 Task: Find an Airbnb in Chia, Colombia for 9 guests from July 5 to July 15, with 5 bedrooms, 5 beds, 5 bathrooms, and a price range of ₹15,000 to ₹25,000.
Action: Mouse moved to (560, 110)
Screenshot: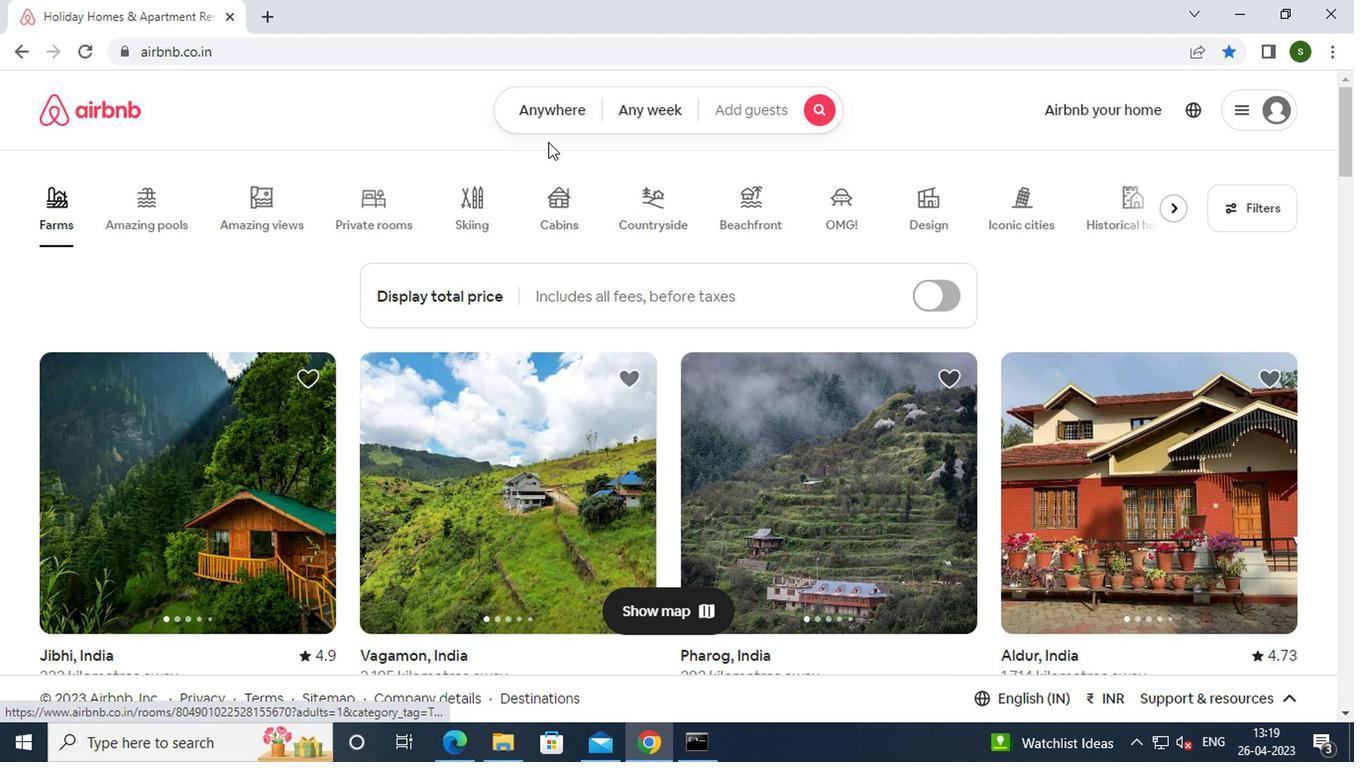
Action: Mouse pressed left at (560, 110)
Screenshot: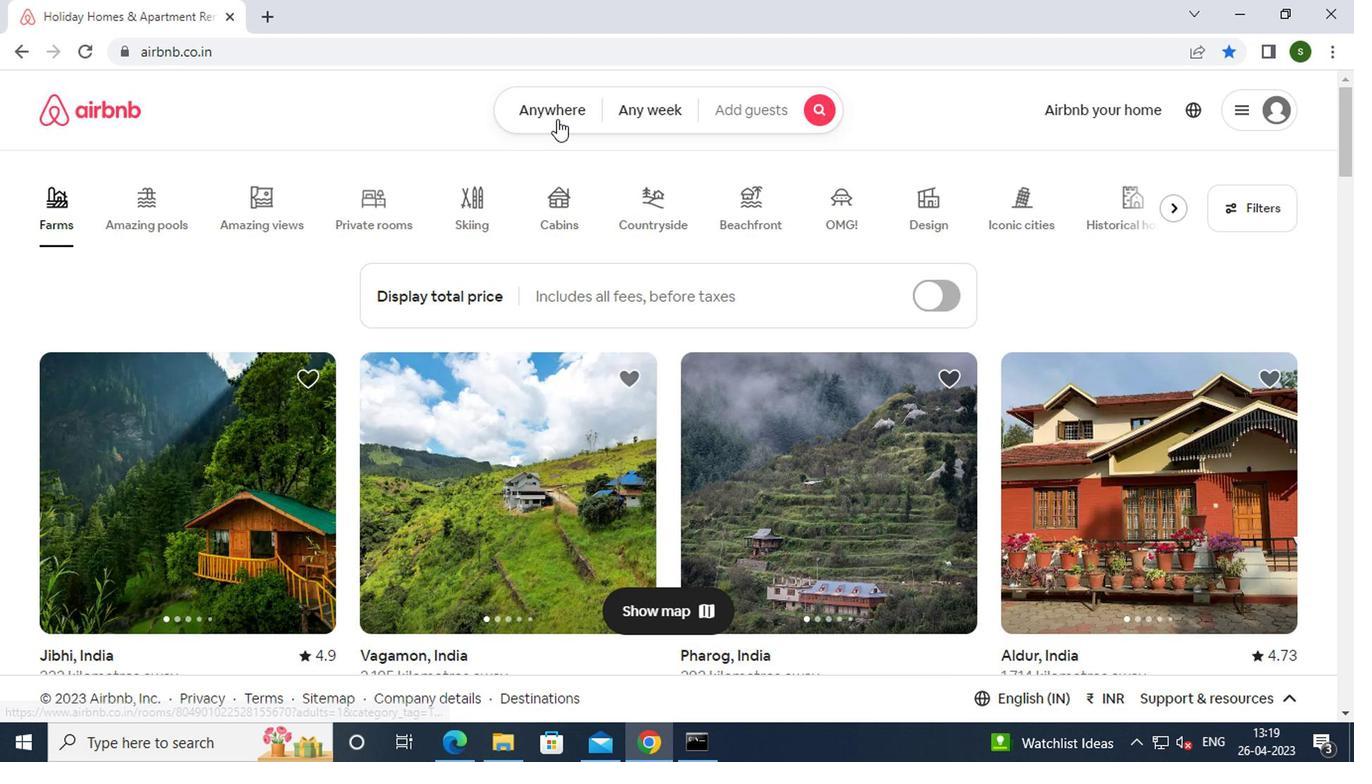 
Action: Mouse moved to (456, 185)
Screenshot: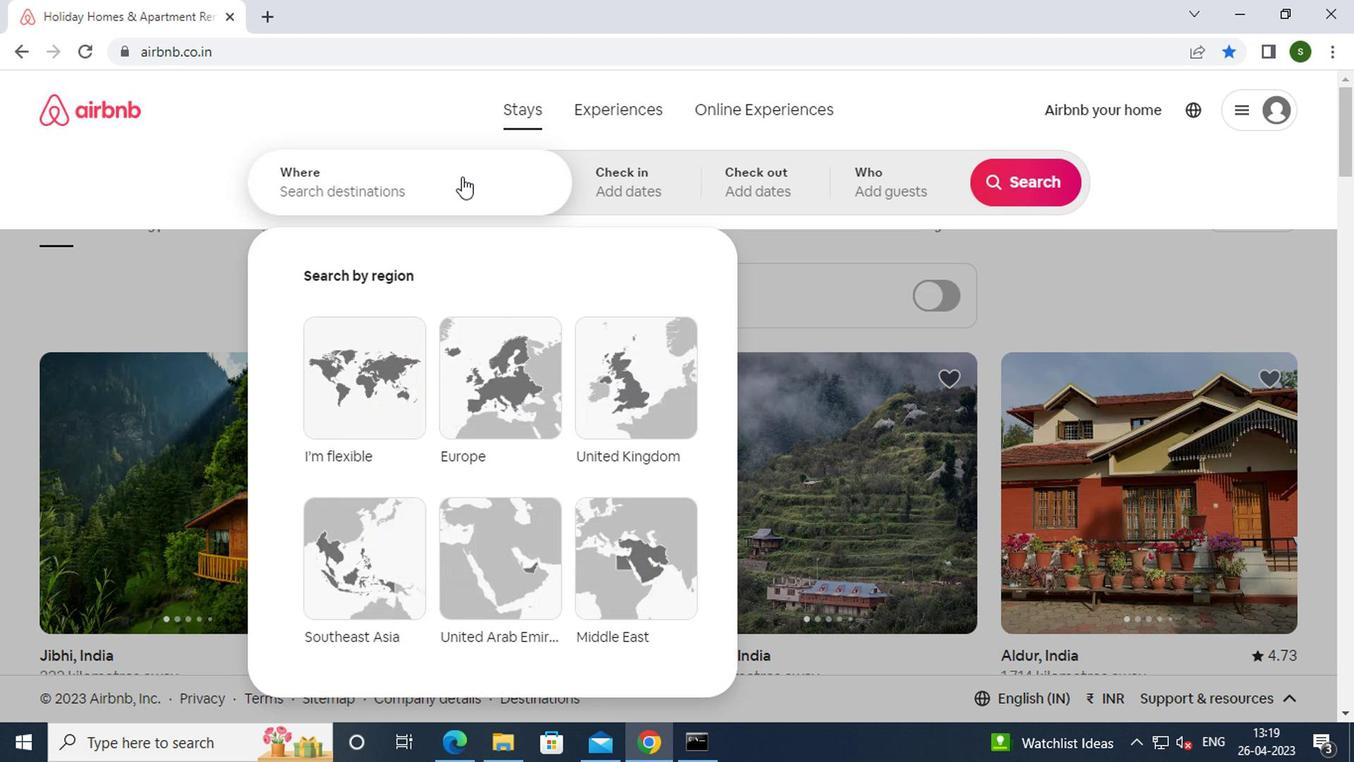 
Action: Mouse pressed left at (456, 185)
Screenshot: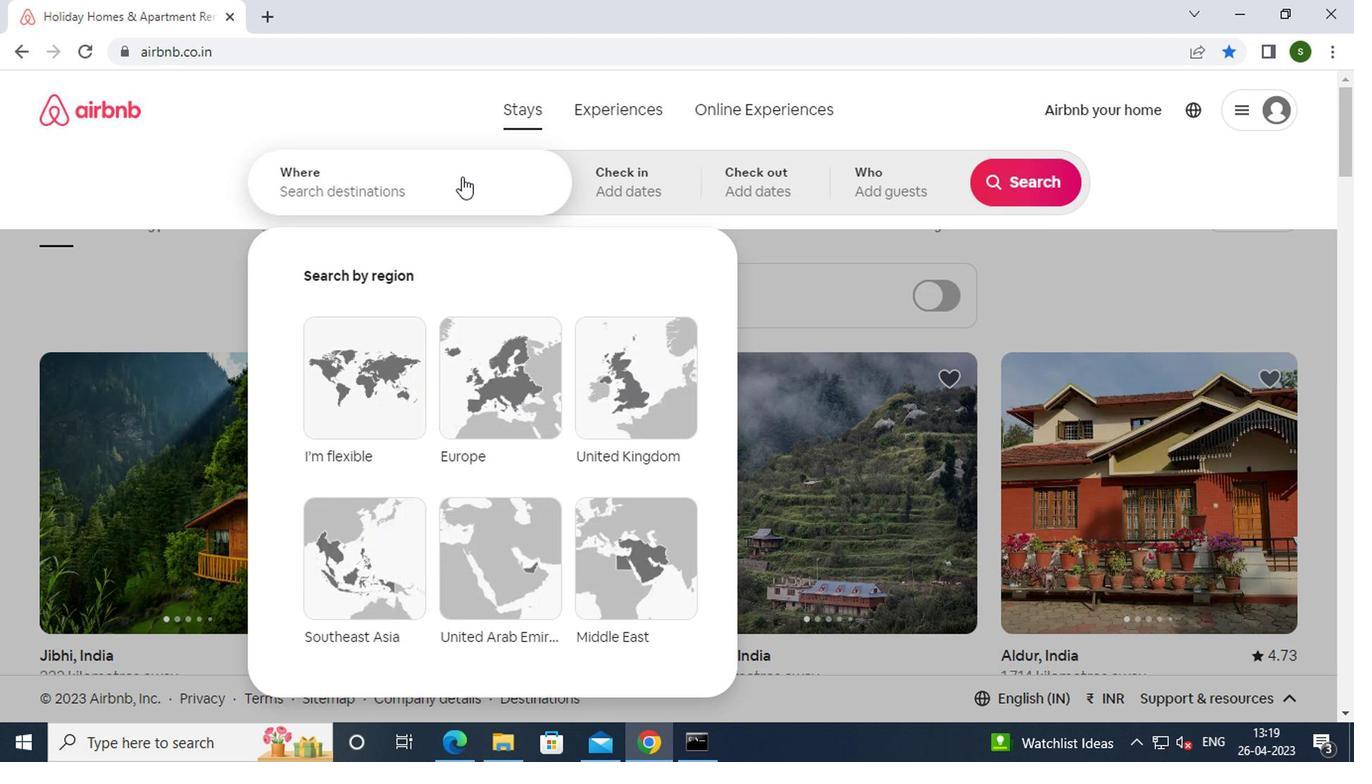 
Action: Mouse moved to (456, 185)
Screenshot: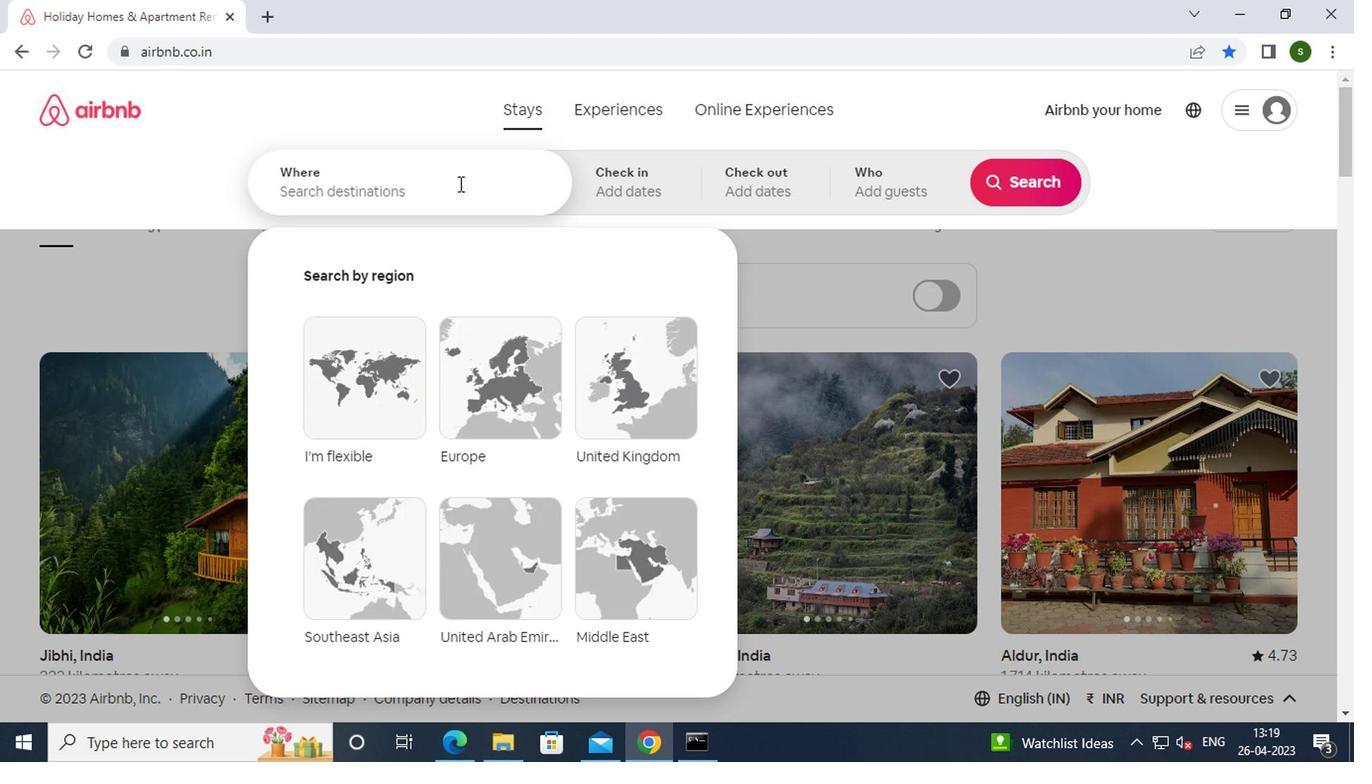 
Action: Key pressed c<Key.caps_lock>hia,<Key.space><Key.caps_lock>c<Key.caps_lock>olombia<Key.enter>
Screenshot: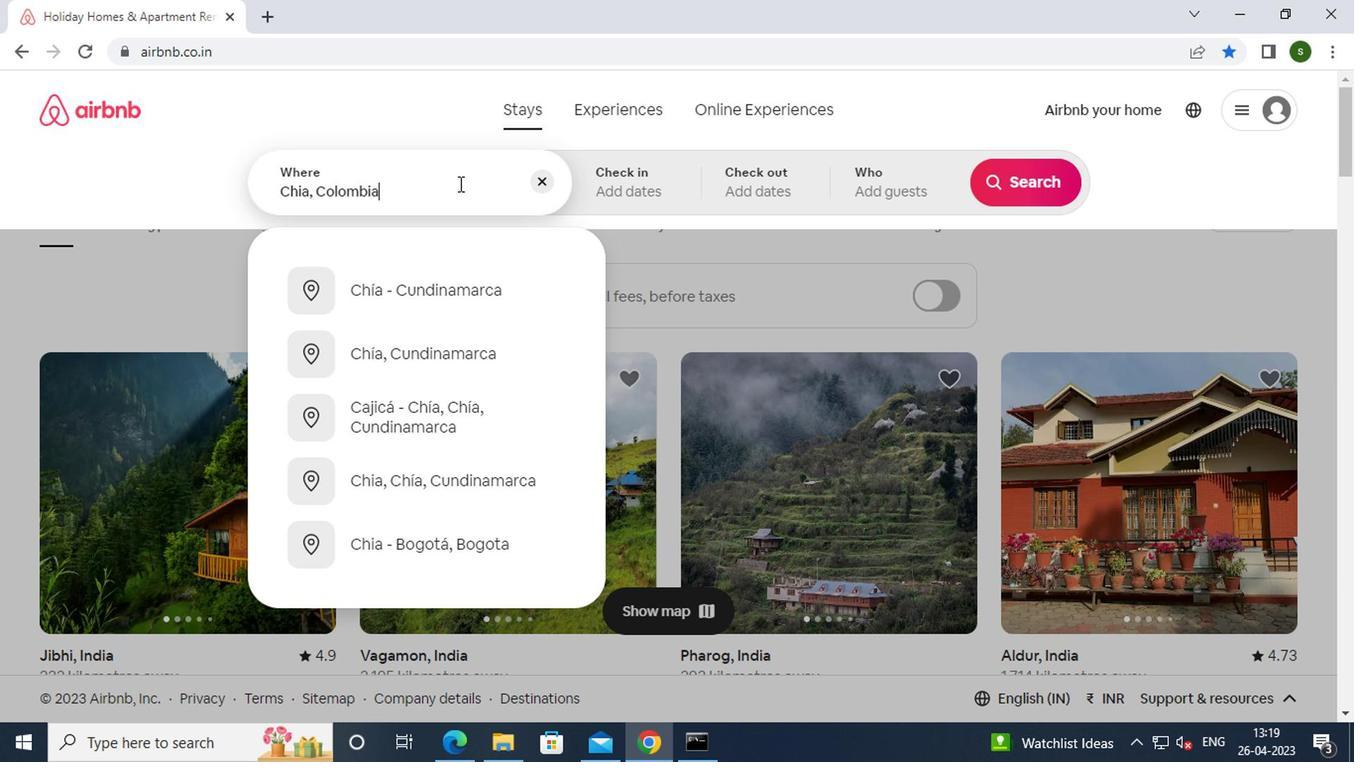 
Action: Mouse moved to (1010, 342)
Screenshot: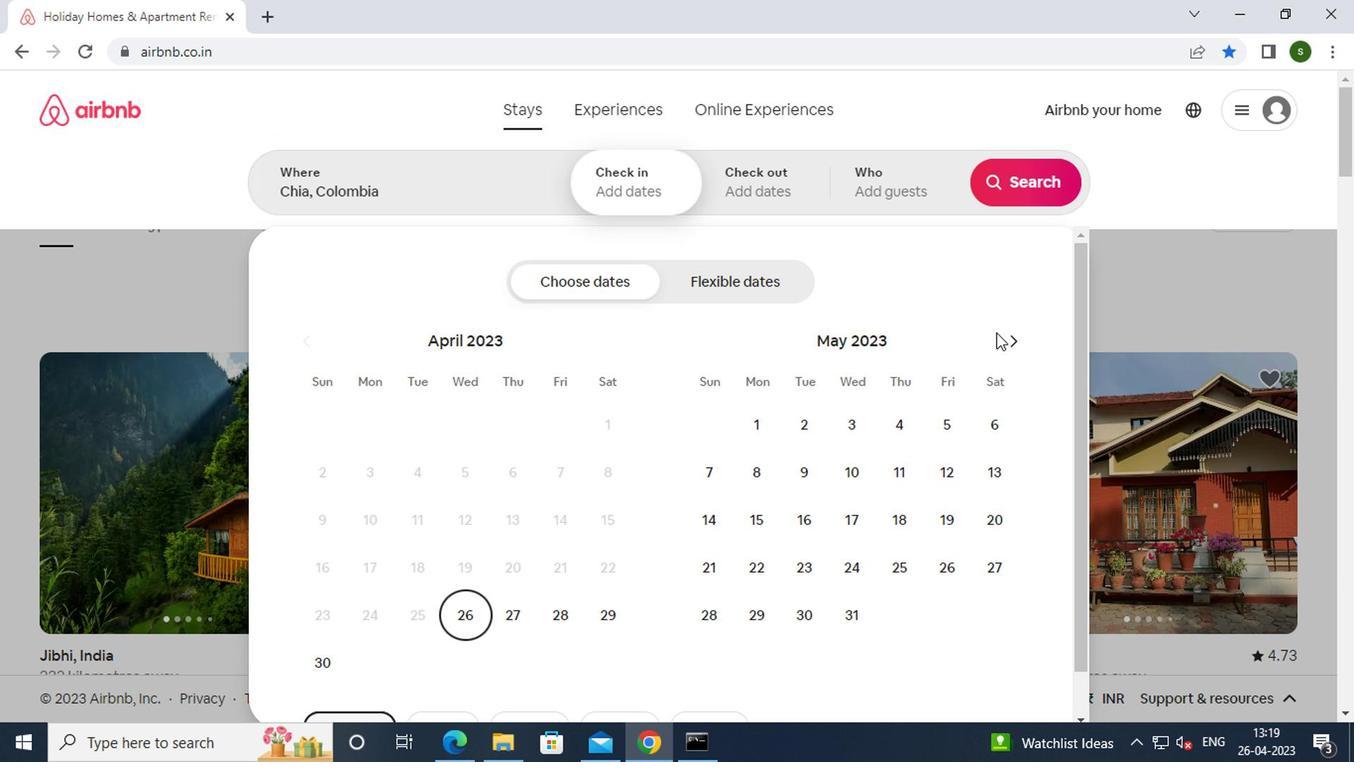 
Action: Mouse pressed left at (1010, 342)
Screenshot: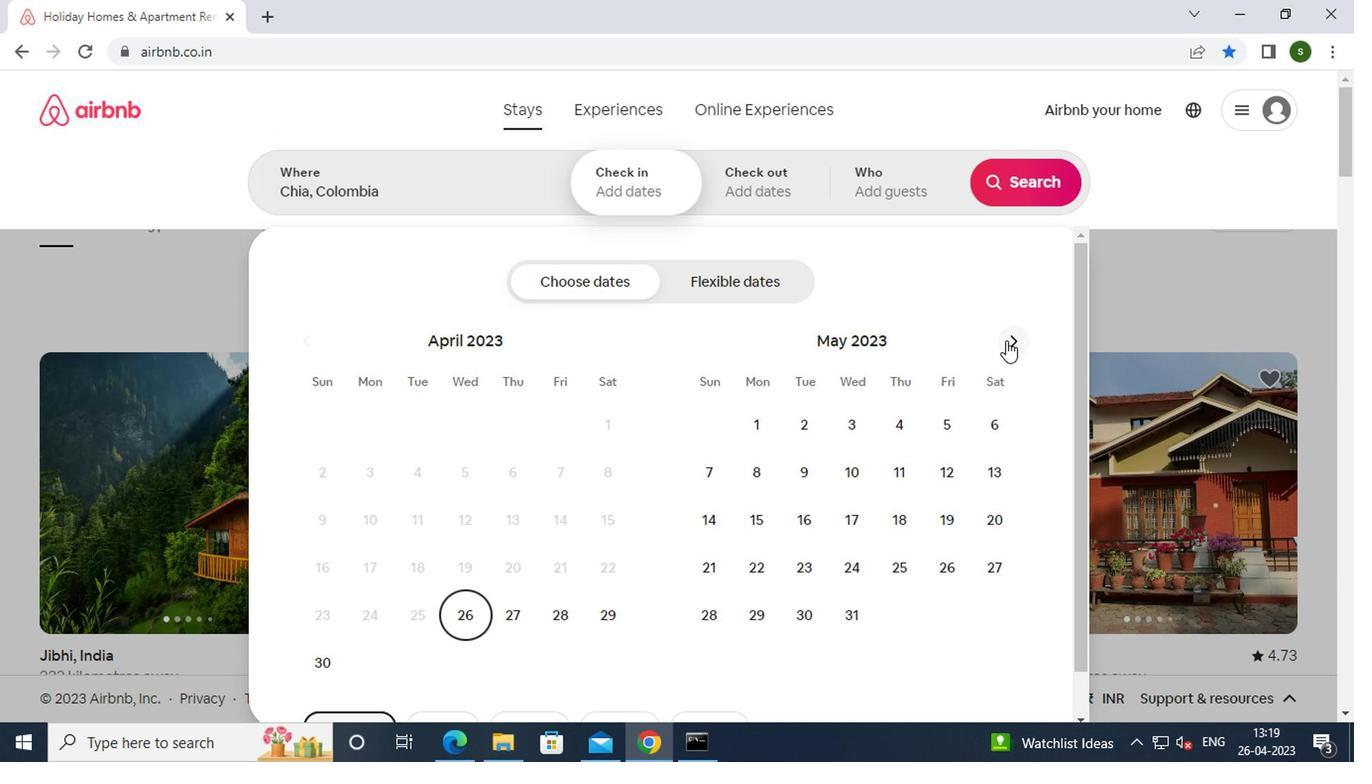 
Action: Mouse pressed left at (1010, 342)
Screenshot: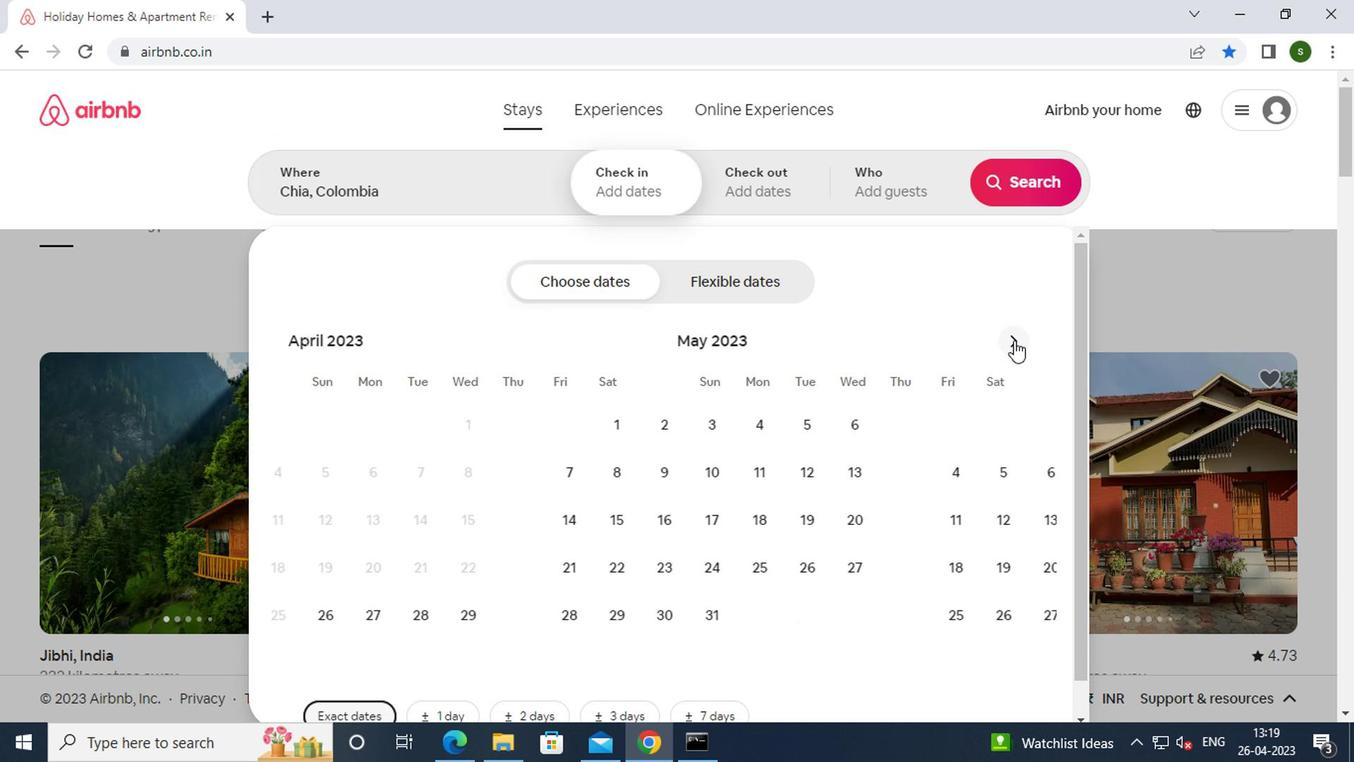 
Action: Mouse moved to (860, 472)
Screenshot: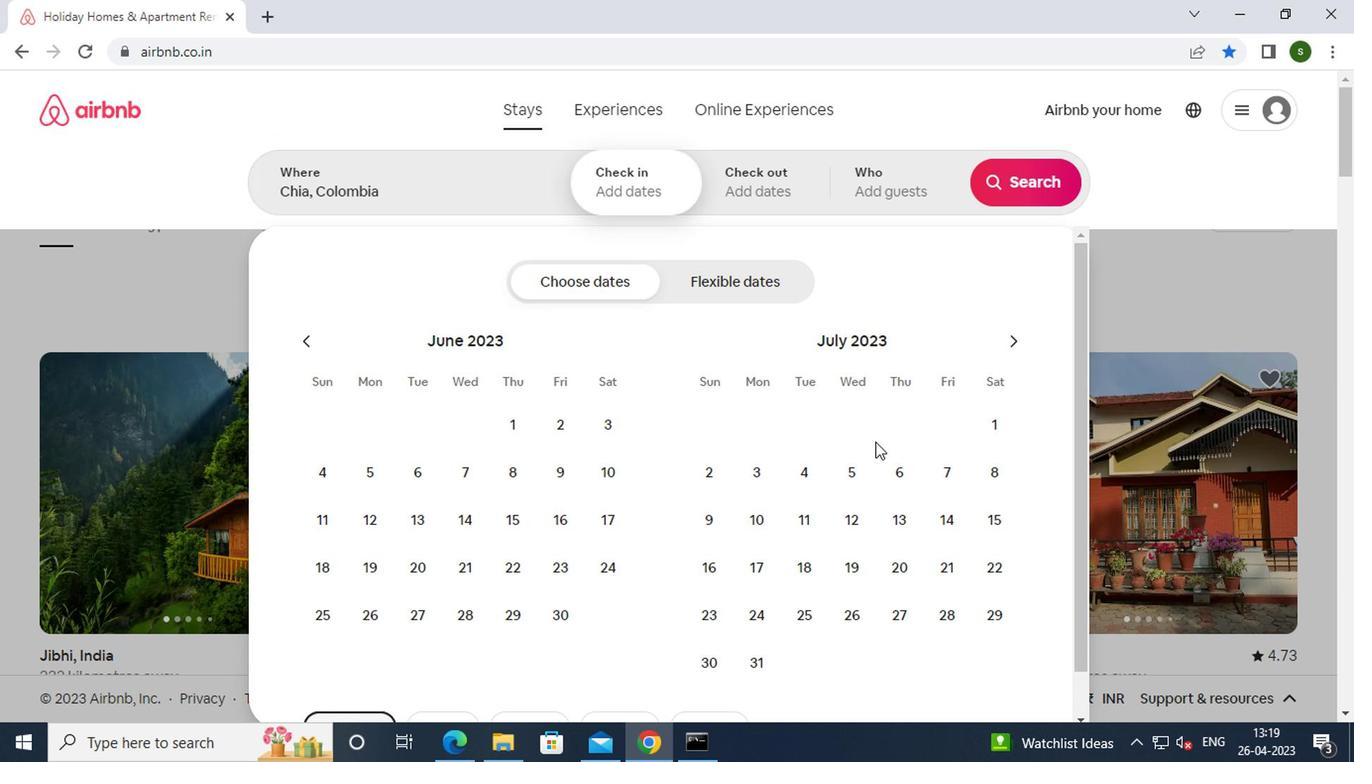 
Action: Mouse pressed left at (860, 472)
Screenshot: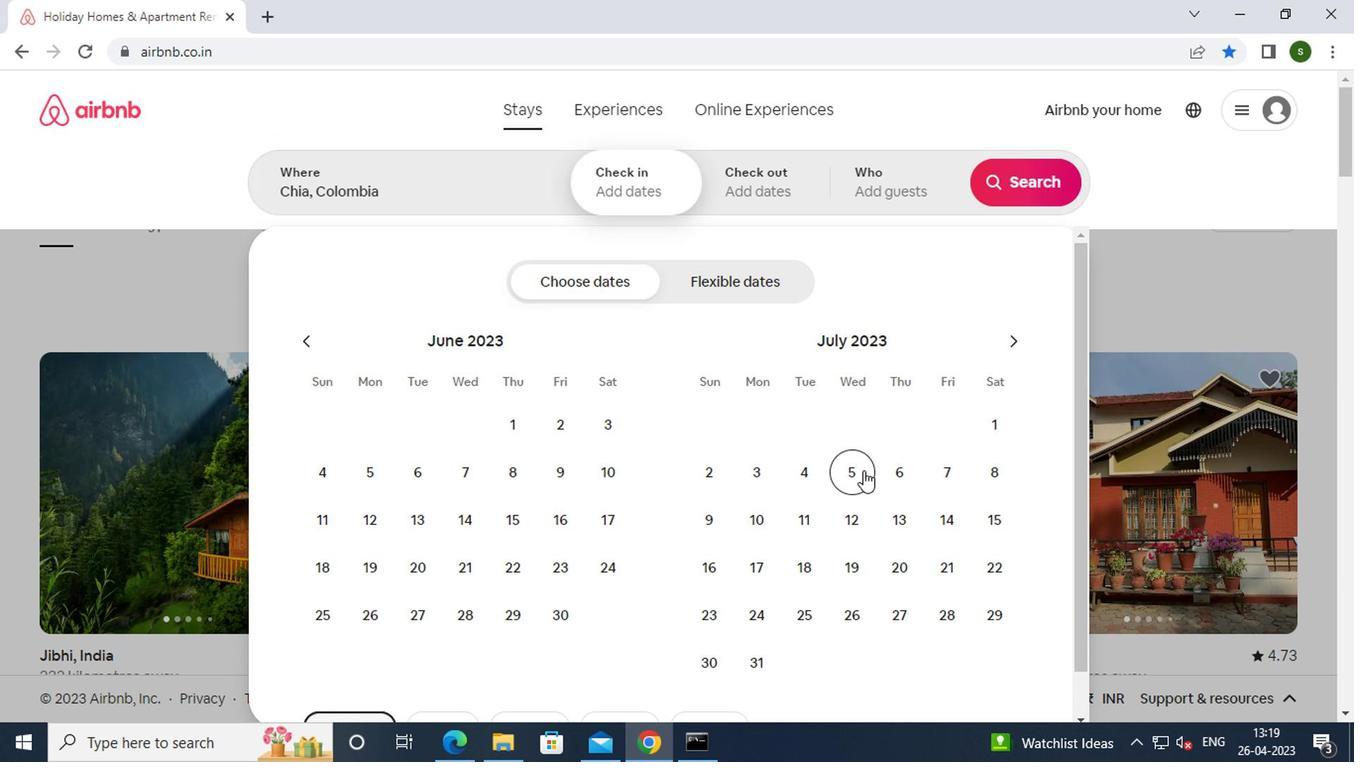 
Action: Mouse moved to (995, 515)
Screenshot: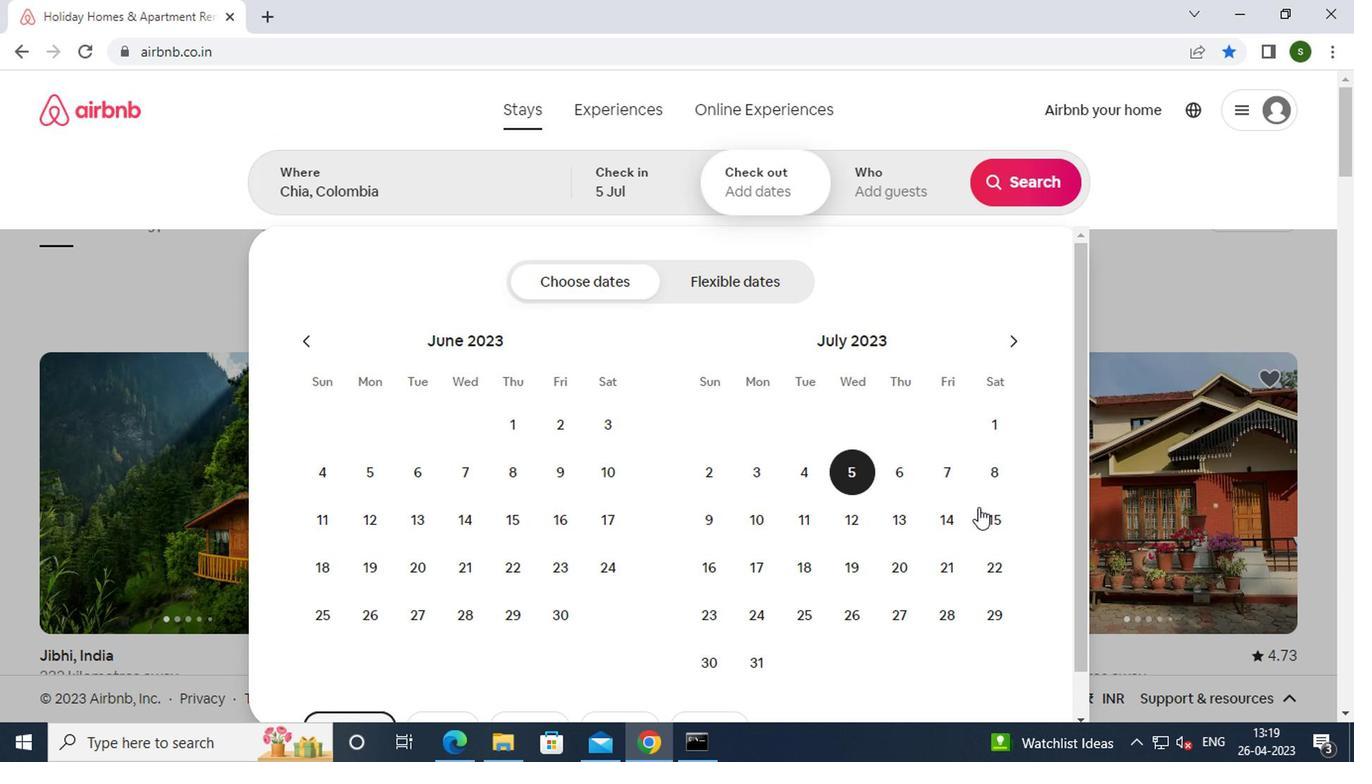 
Action: Mouse pressed left at (995, 515)
Screenshot: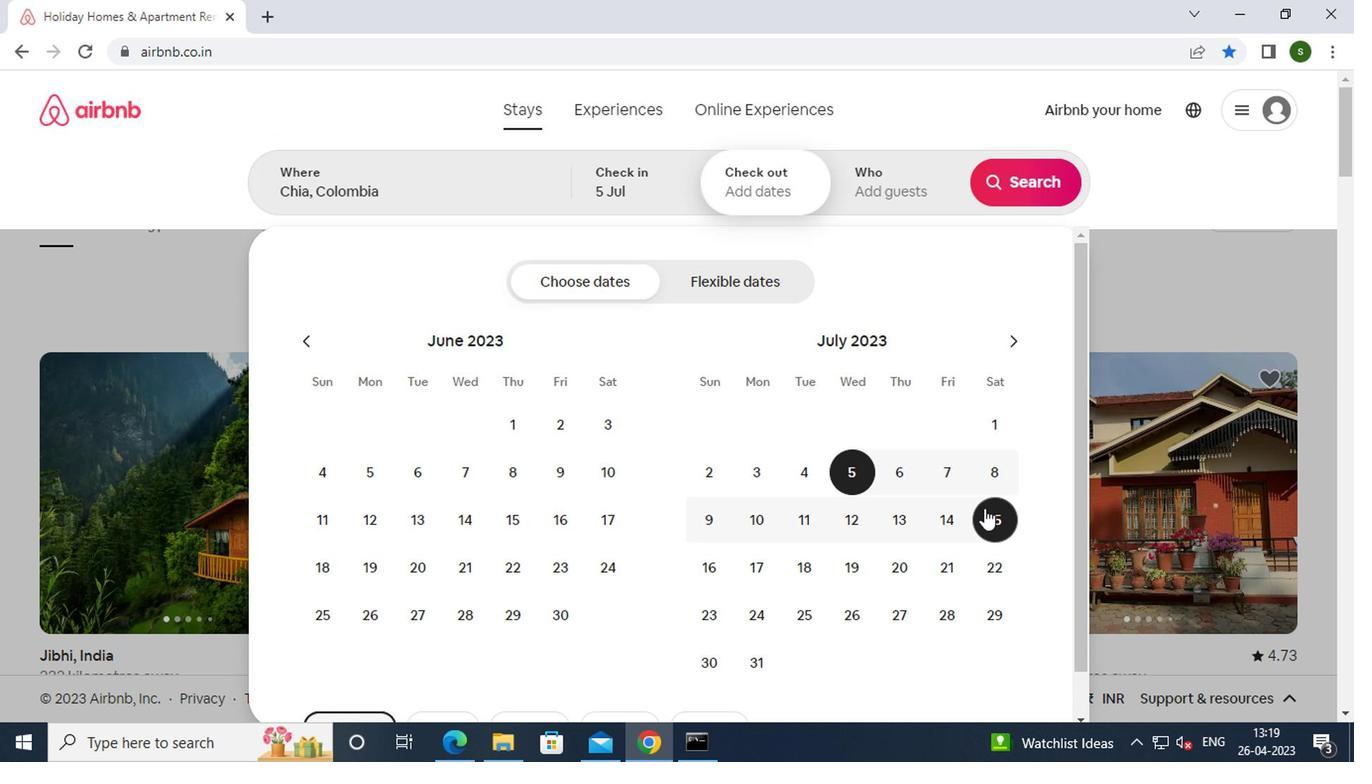 
Action: Mouse moved to (913, 203)
Screenshot: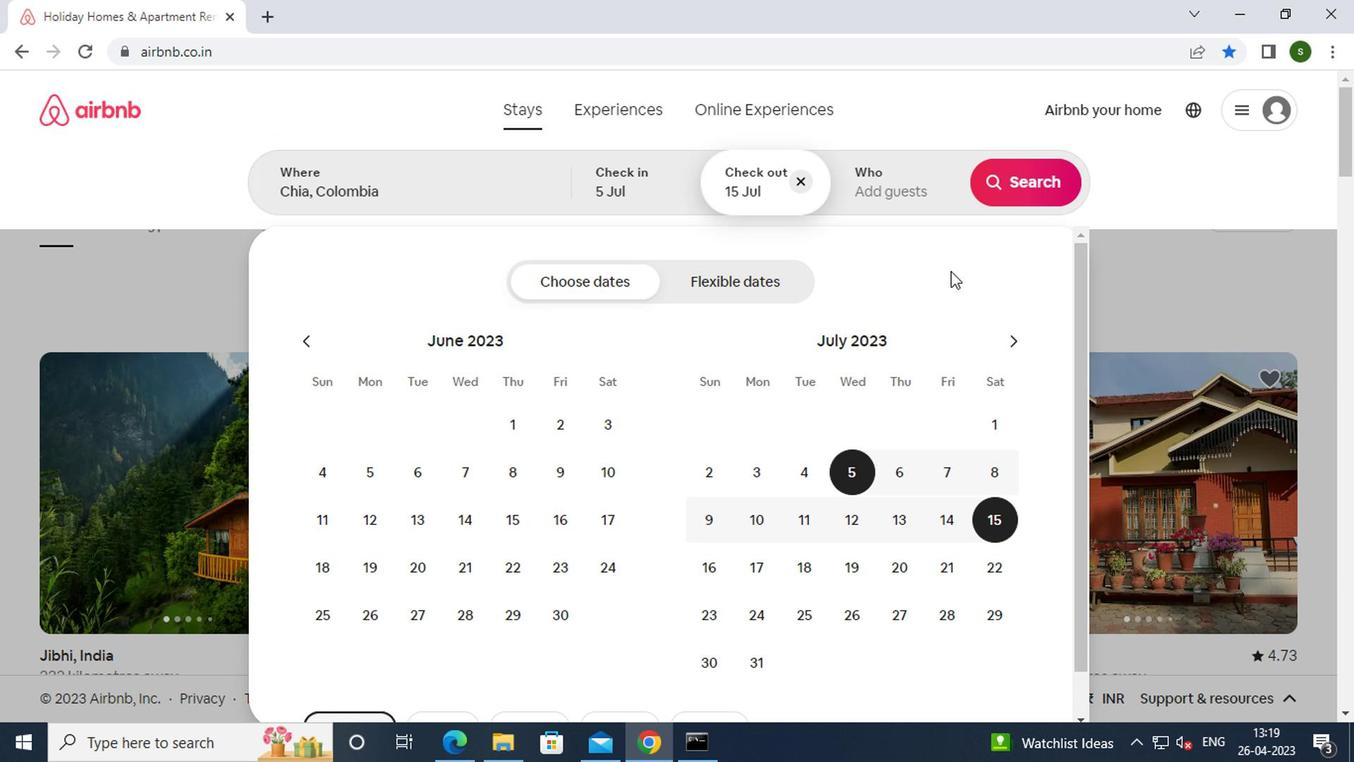 
Action: Mouse pressed left at (913, 203)
Screenshot: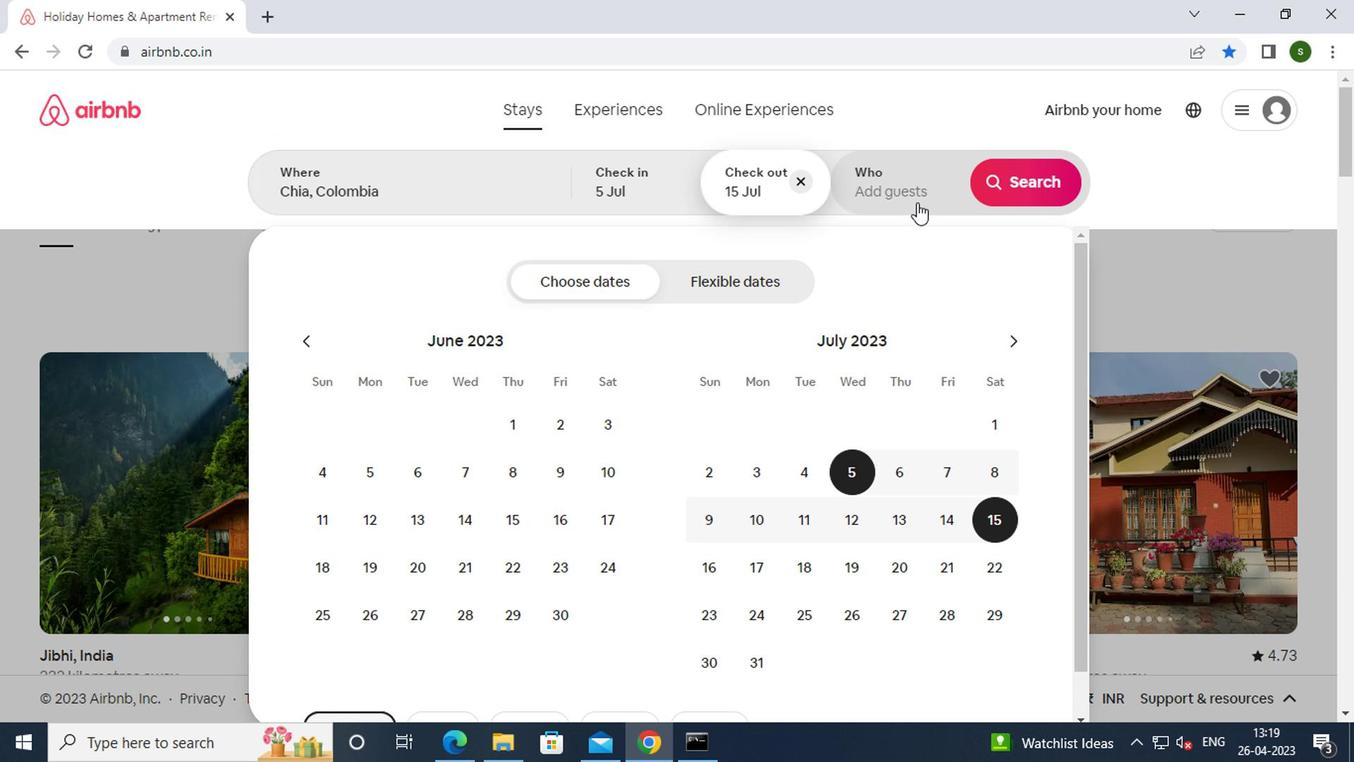 
Action: Mouse moved to (1036, 289)
Screenshot: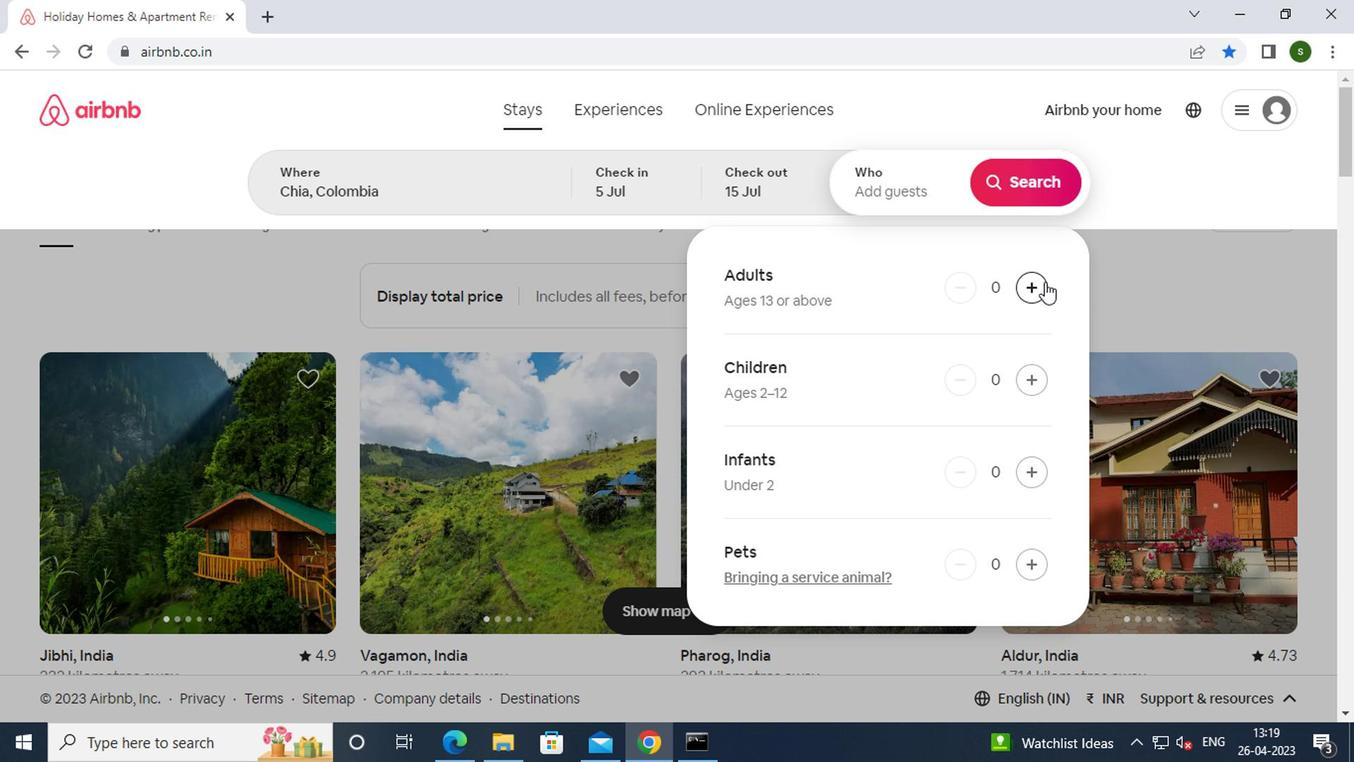 
Action: Mouse pressed left at (1036, 289)
Screenshot: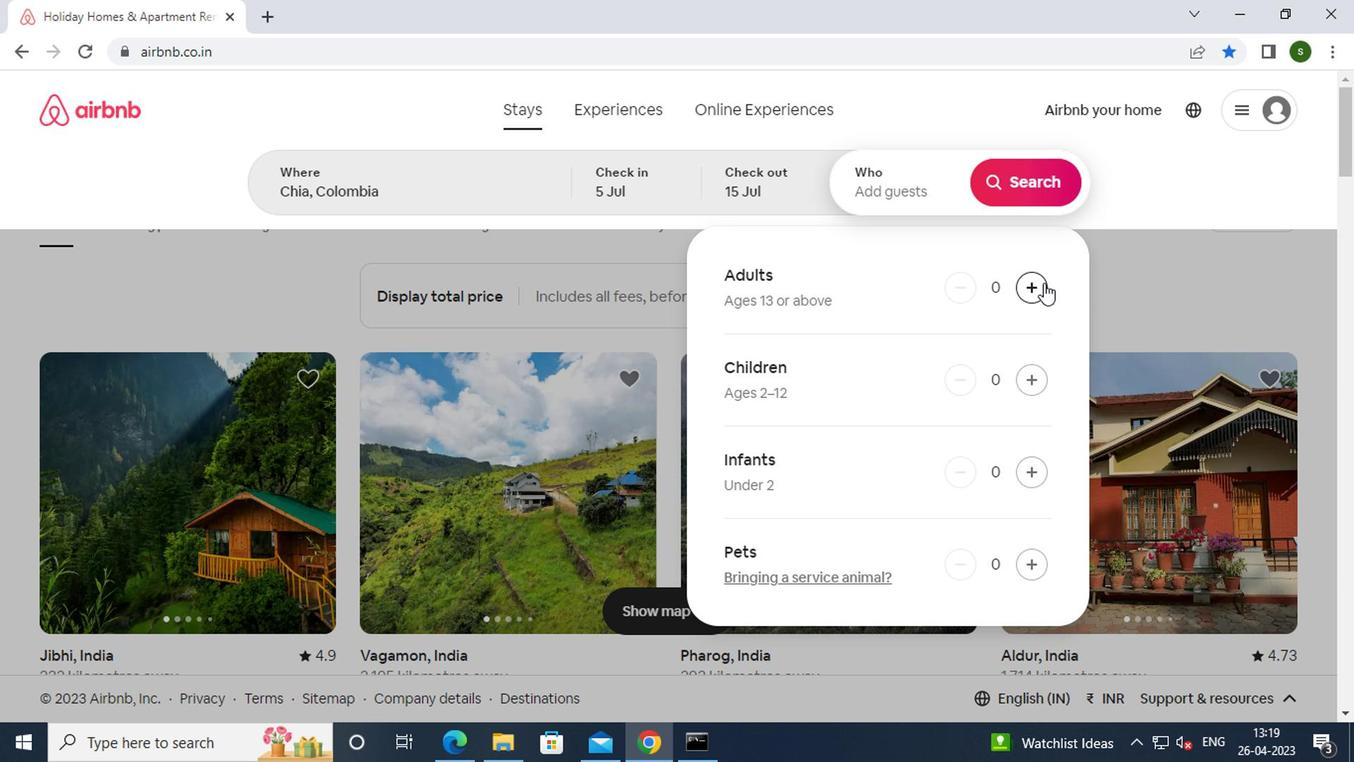 
Action: Mouse pressed left at (1036, 289)
Screenshot: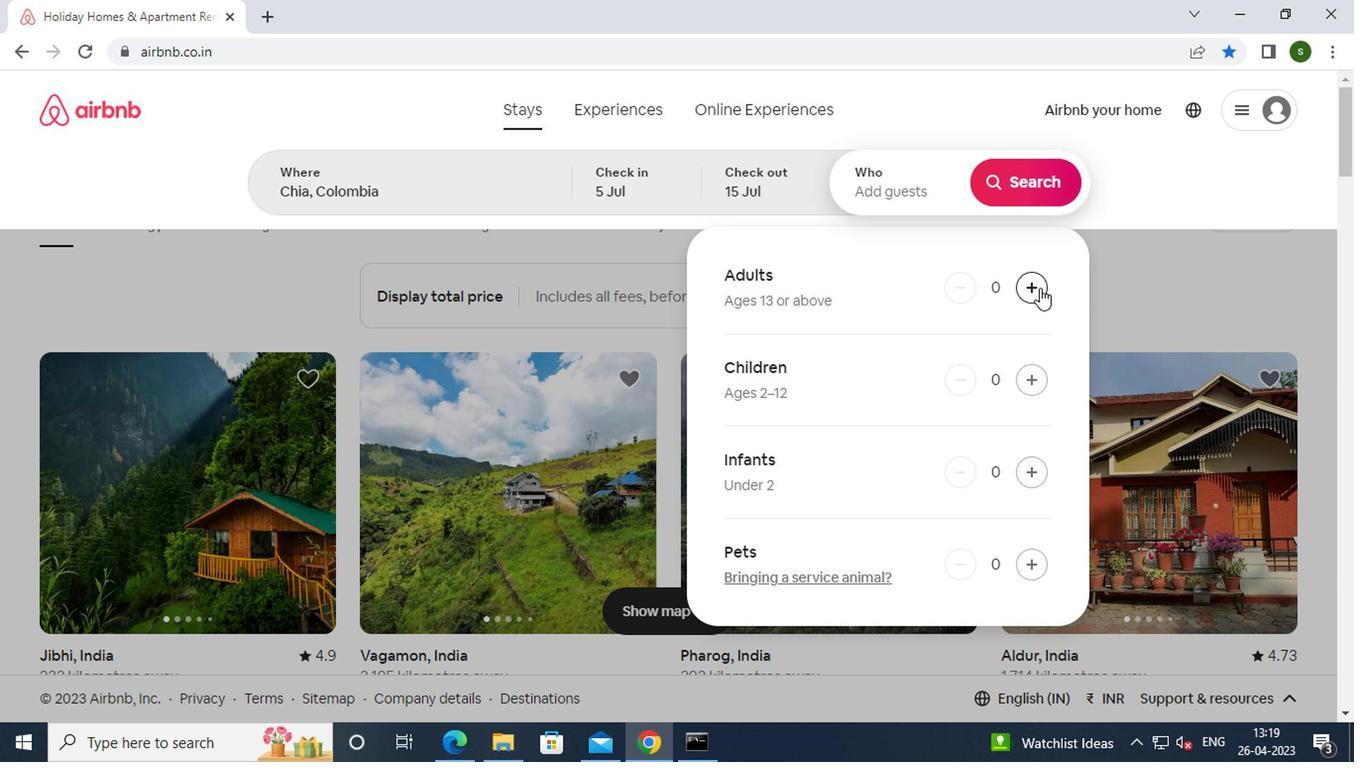
Action: Mouse pressed left at (1036, 289)
Screenshot: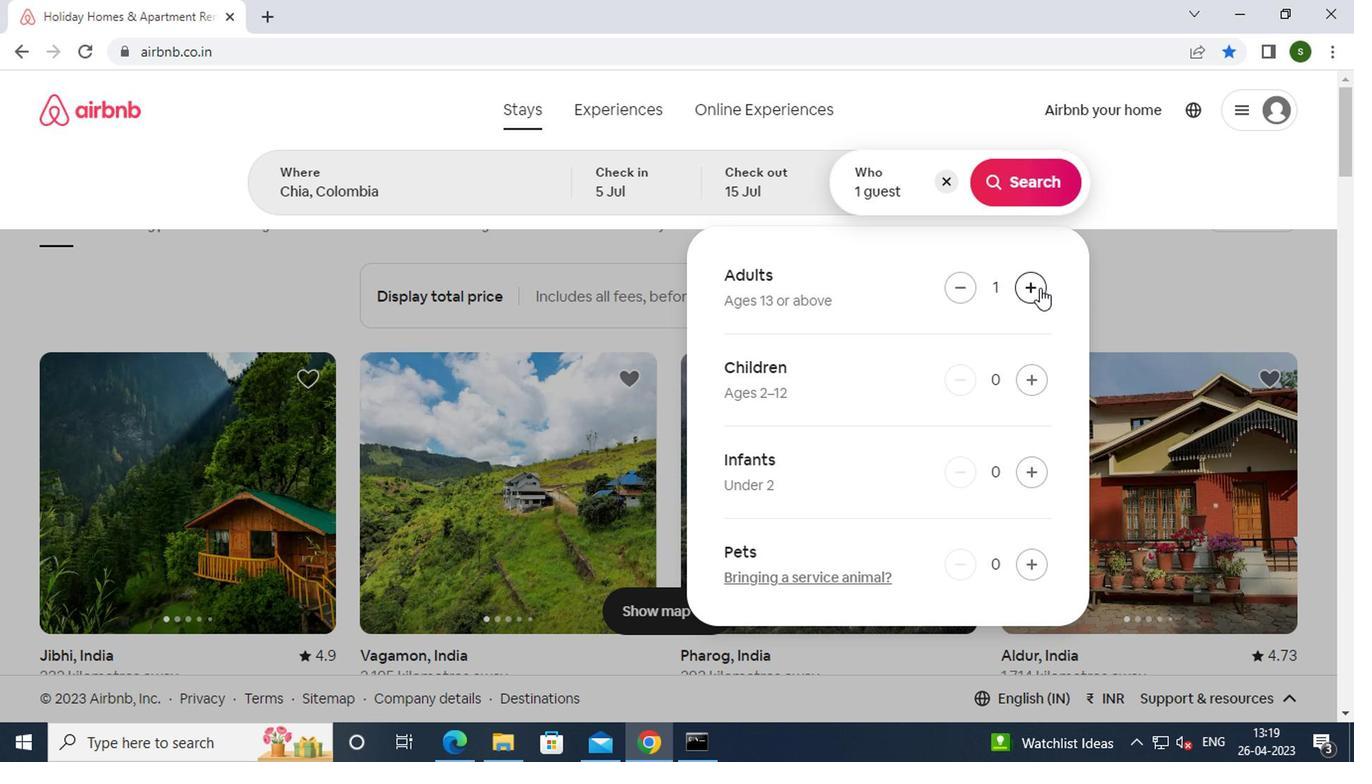 
Action: Mouse pressed left at (1036, 289)
Screenshot: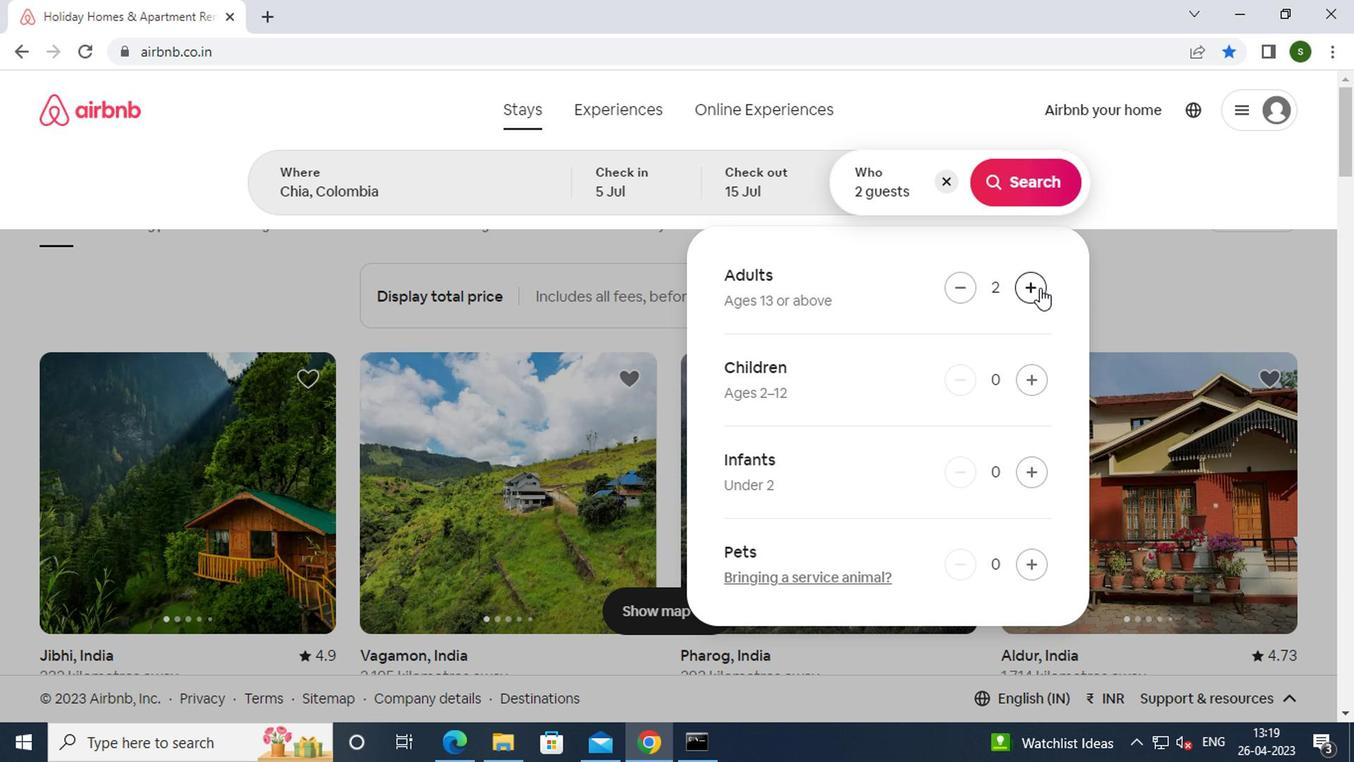 
Action: Mouse pressed left at (1036, 289)
Screenshot: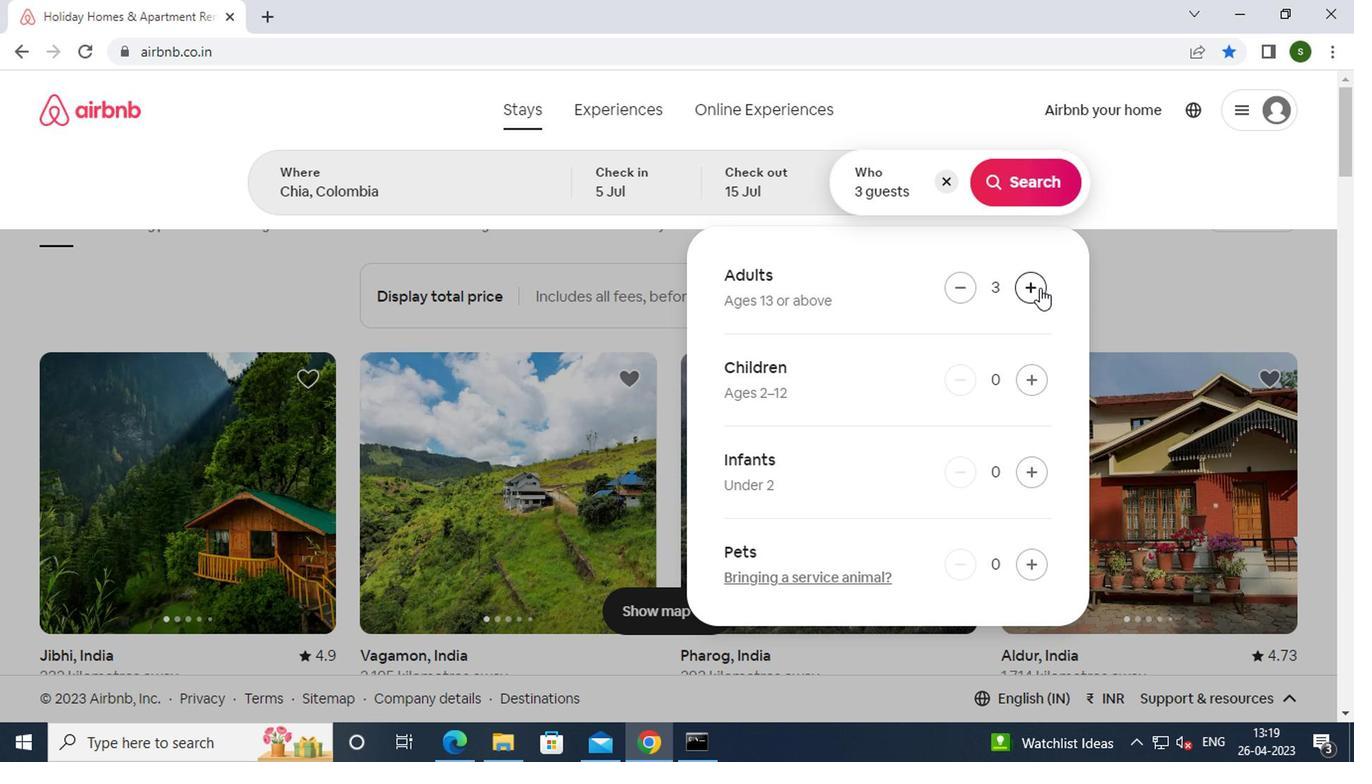 
Action: Mouse pressed left at (1036, 289)
Screenshot: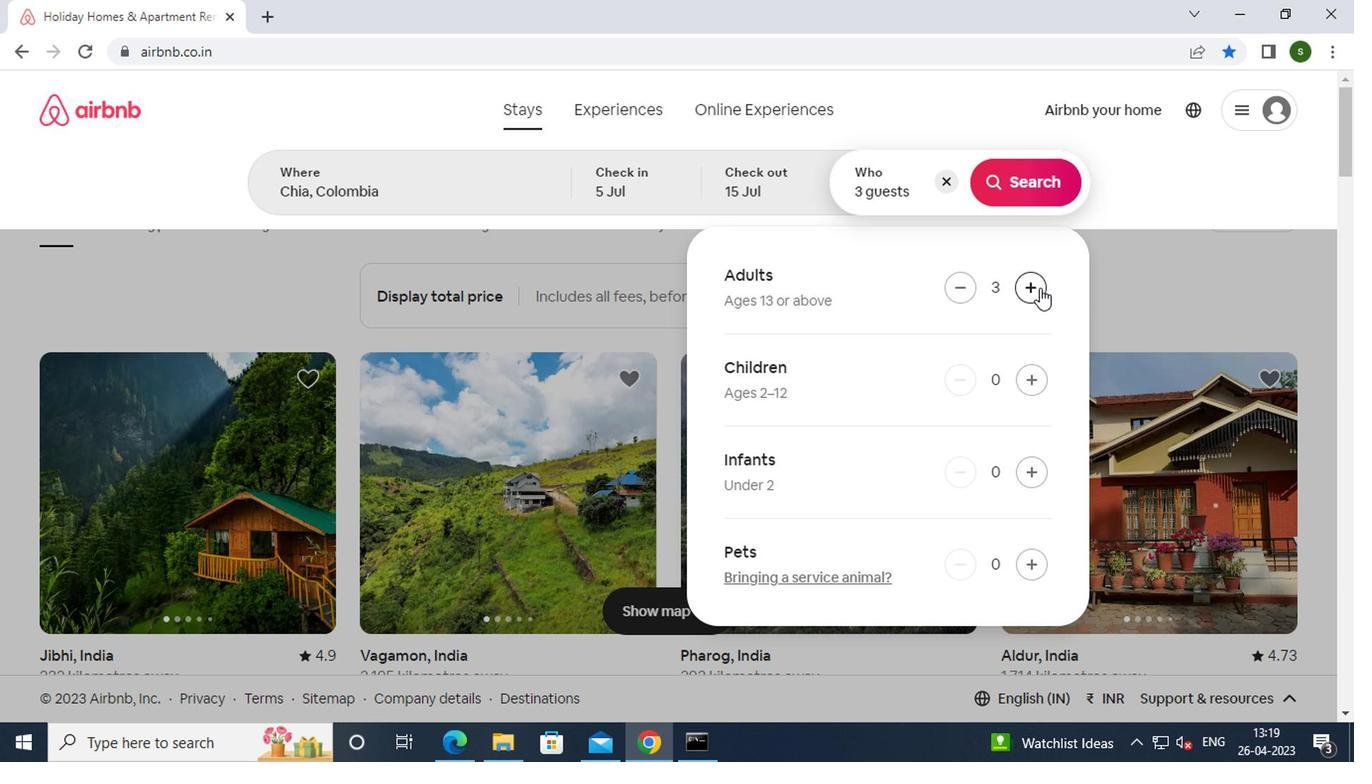 
Action: Mouse pressed left at (1036, 289)
Screenshot: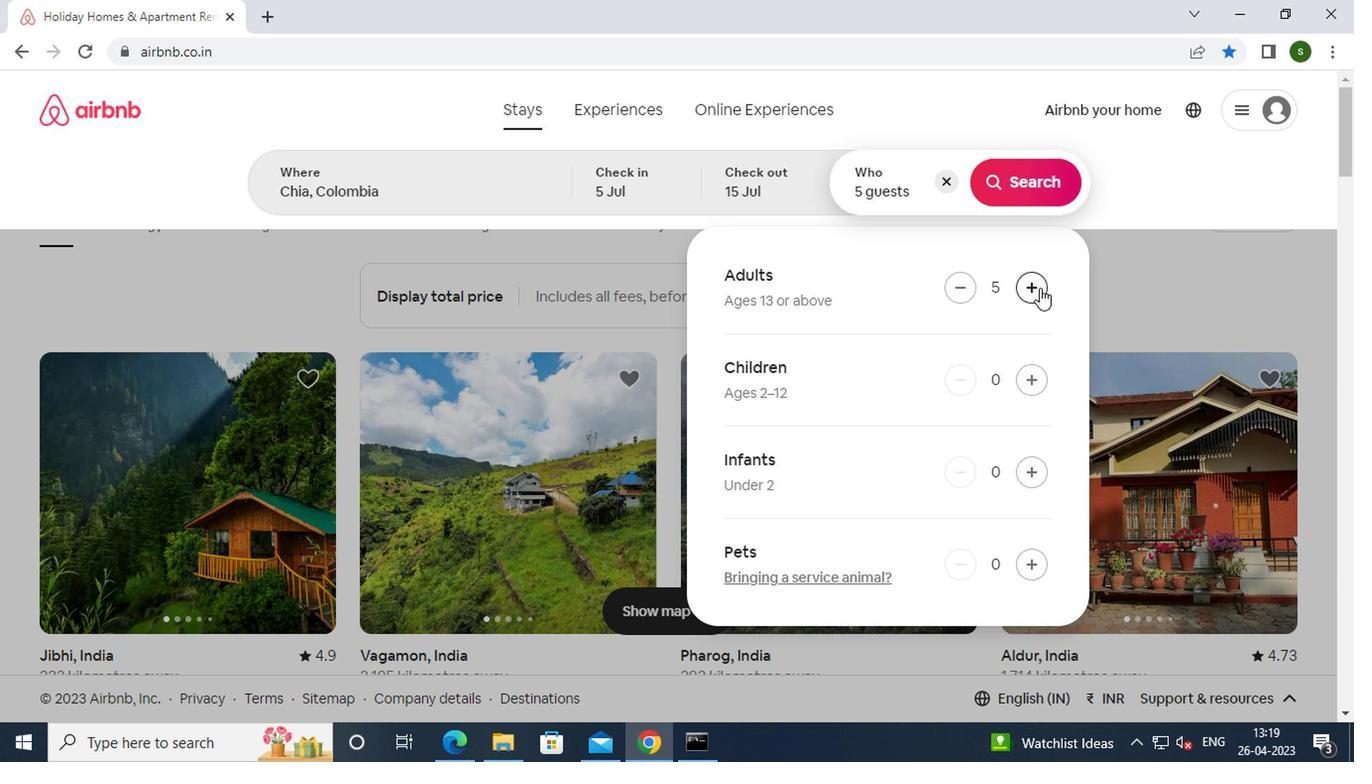 
Action: Mouse pressed left at (1036, 289)
Screenshot: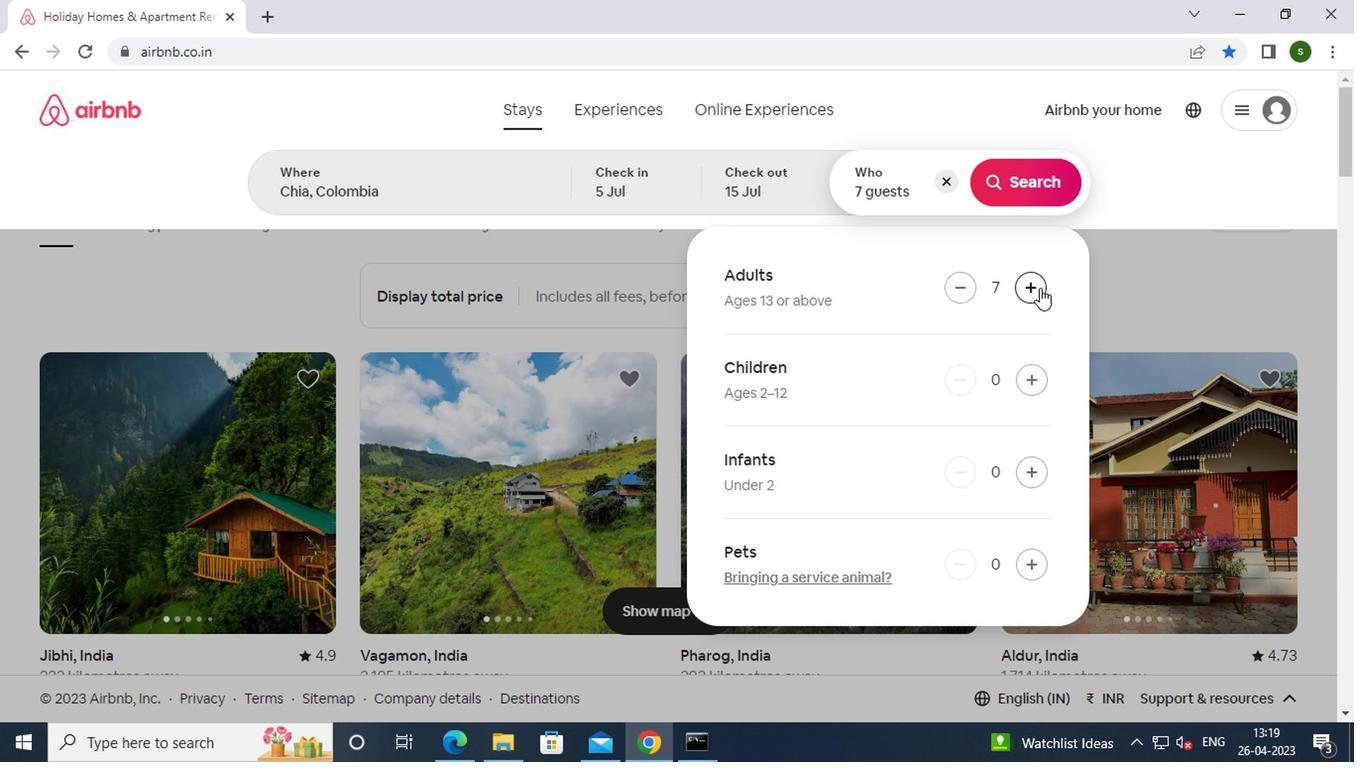 
Action: Mouse pressed left at (1036, 289)
Screenshot: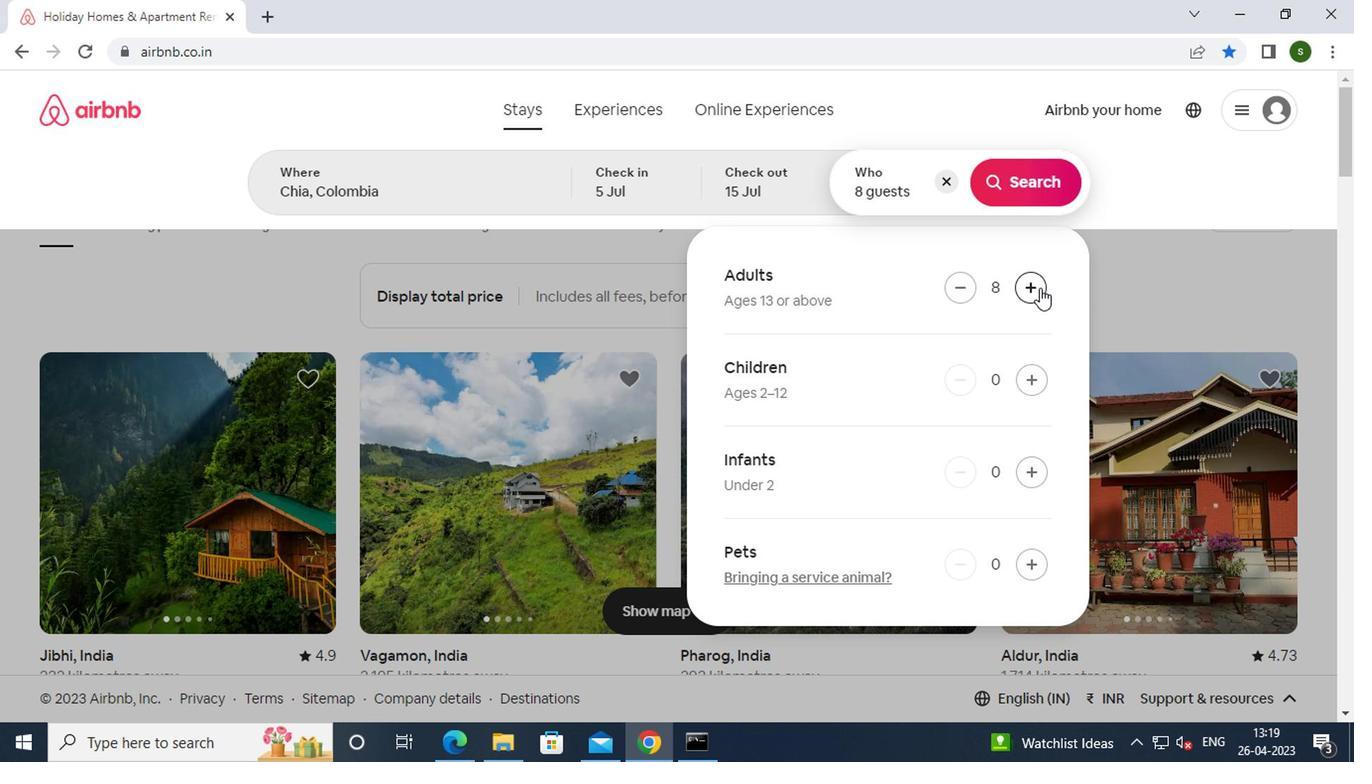 
Action: Mouse moved to (1022, 202)
Screenshot: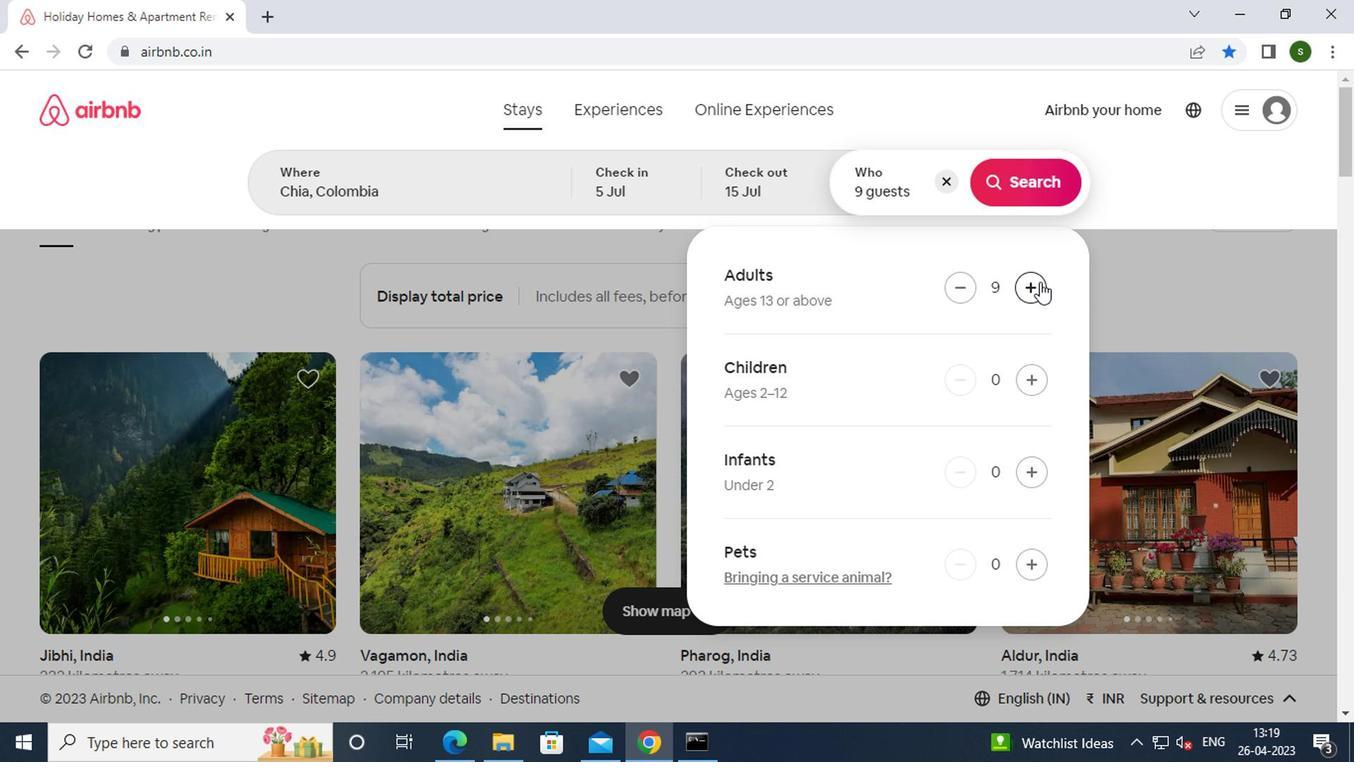 
Action: Mouse pressed left at (1022, 202)
Screenshot: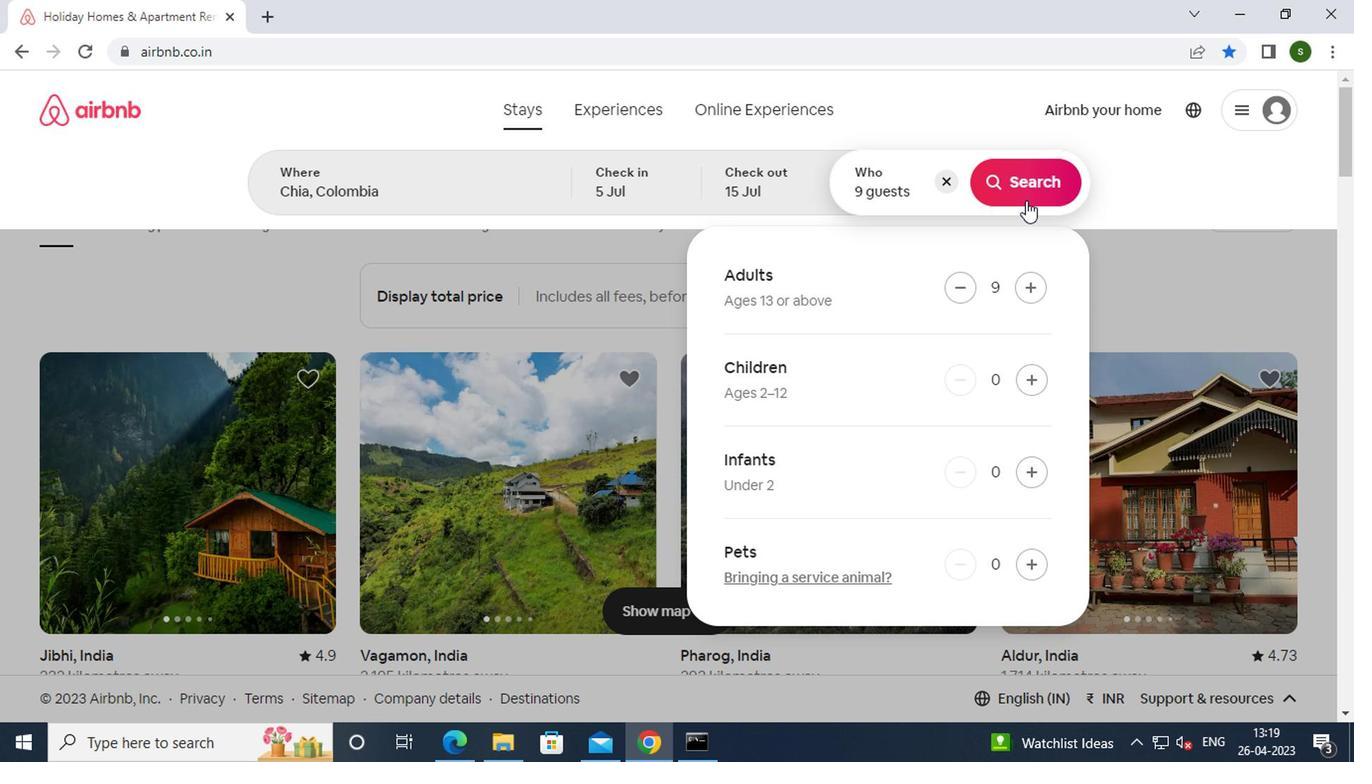 
Action: Mouse moved to (1248, 203)
Screenshot: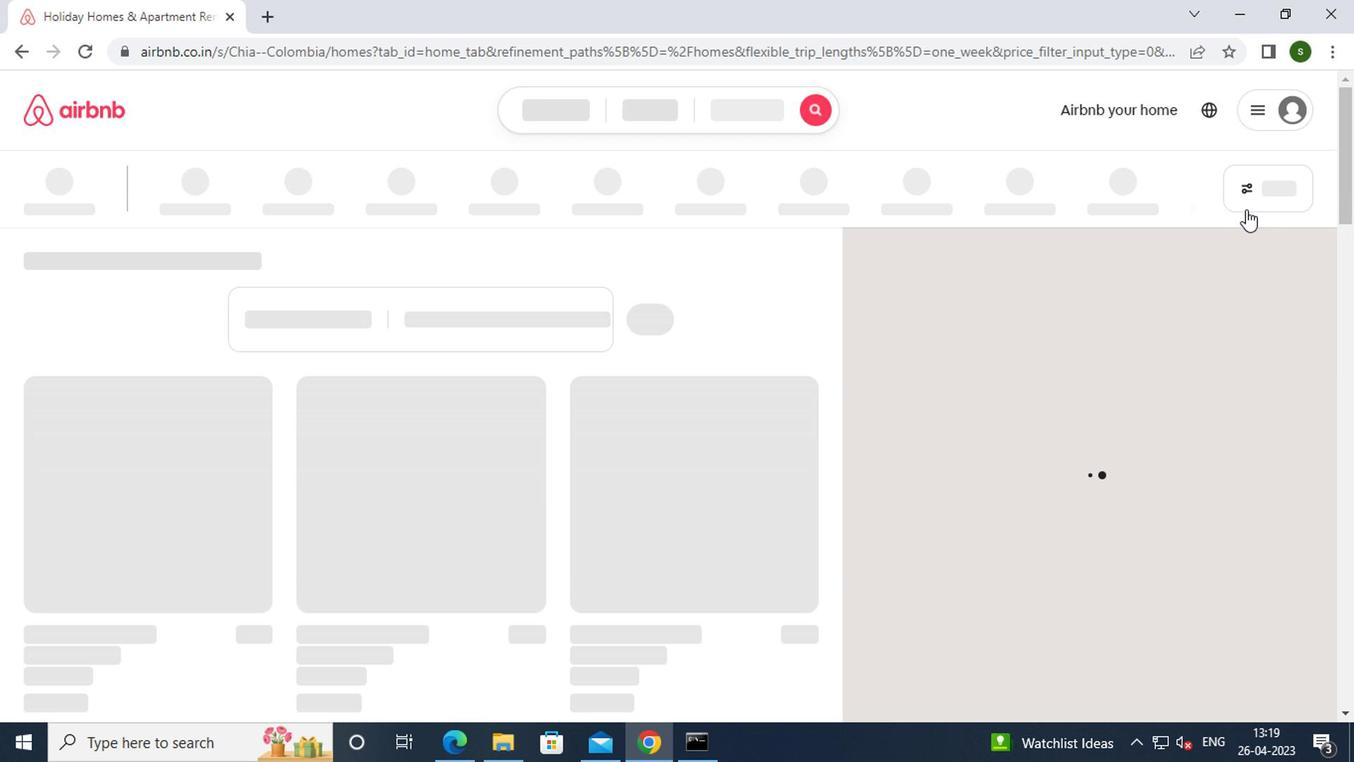 
Action: Mouse pressed left at (1248, 203)
Screenshot: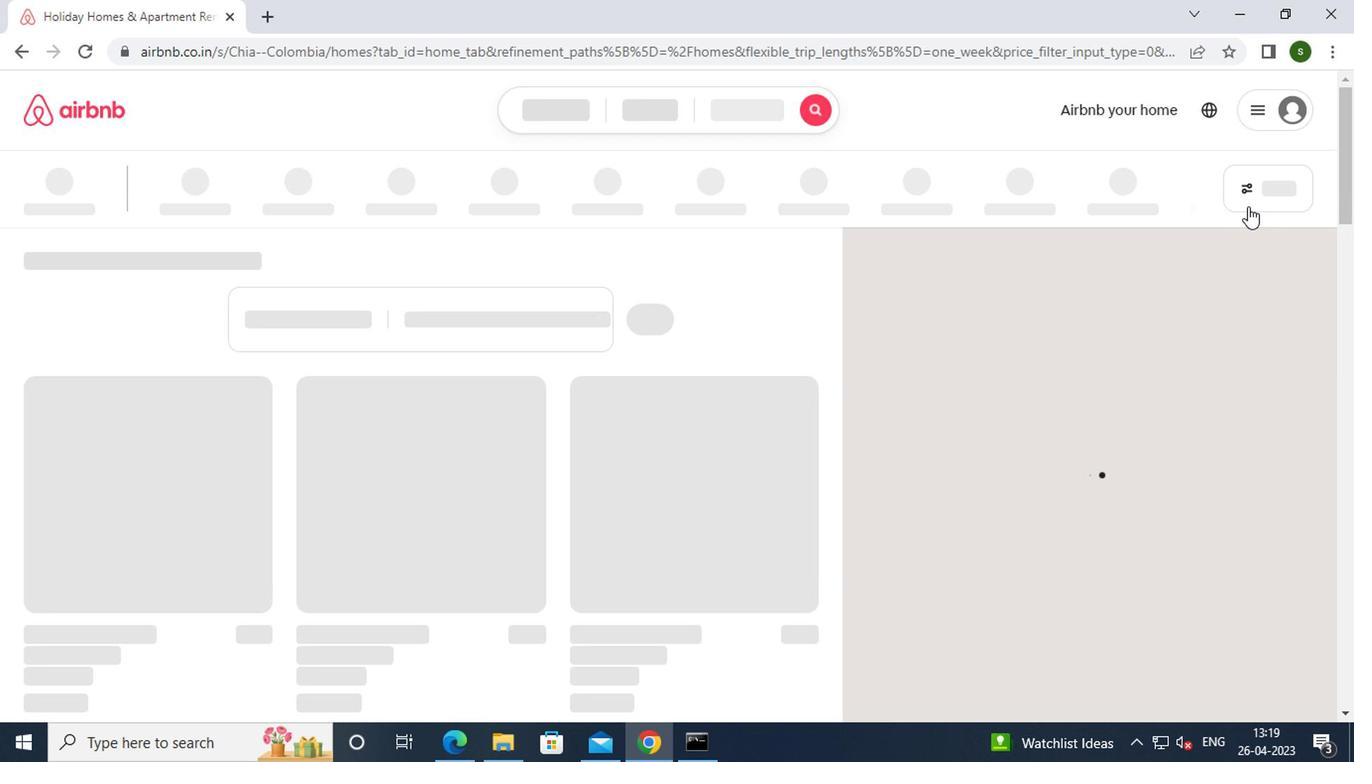 
Action: Mouse moved to (1246, 195)
Screenshot: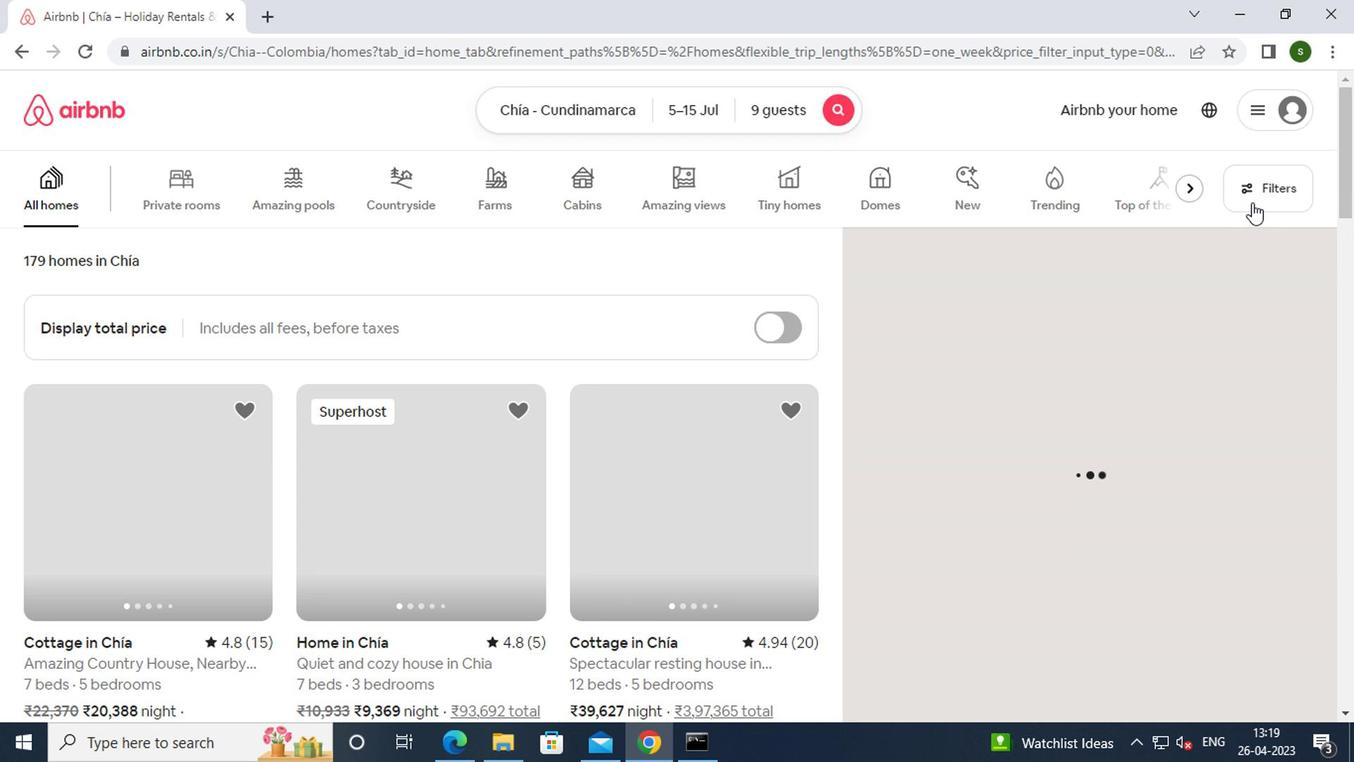 
Action: Mouse pressed left at (1246, 195)
Screenshot: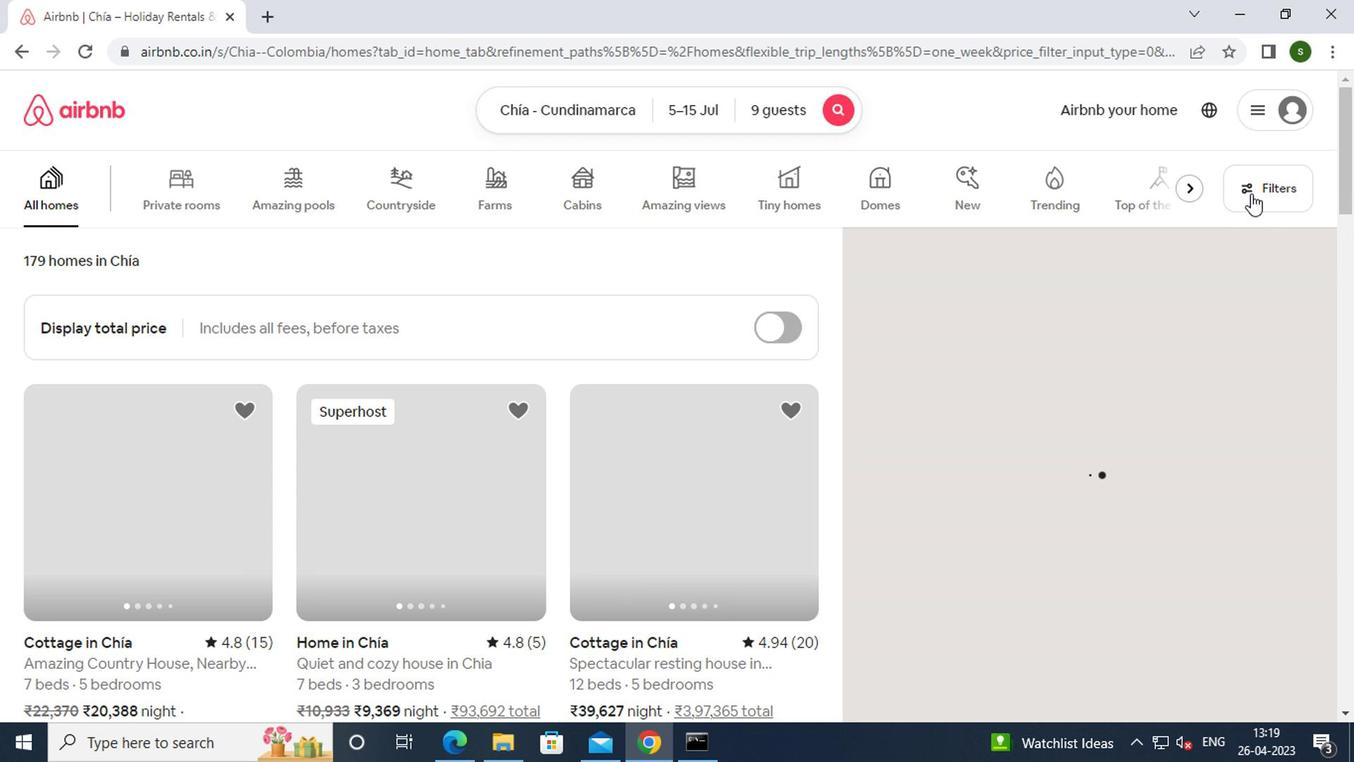 
Action: Mouse moved to (605, 430)
Screenshot: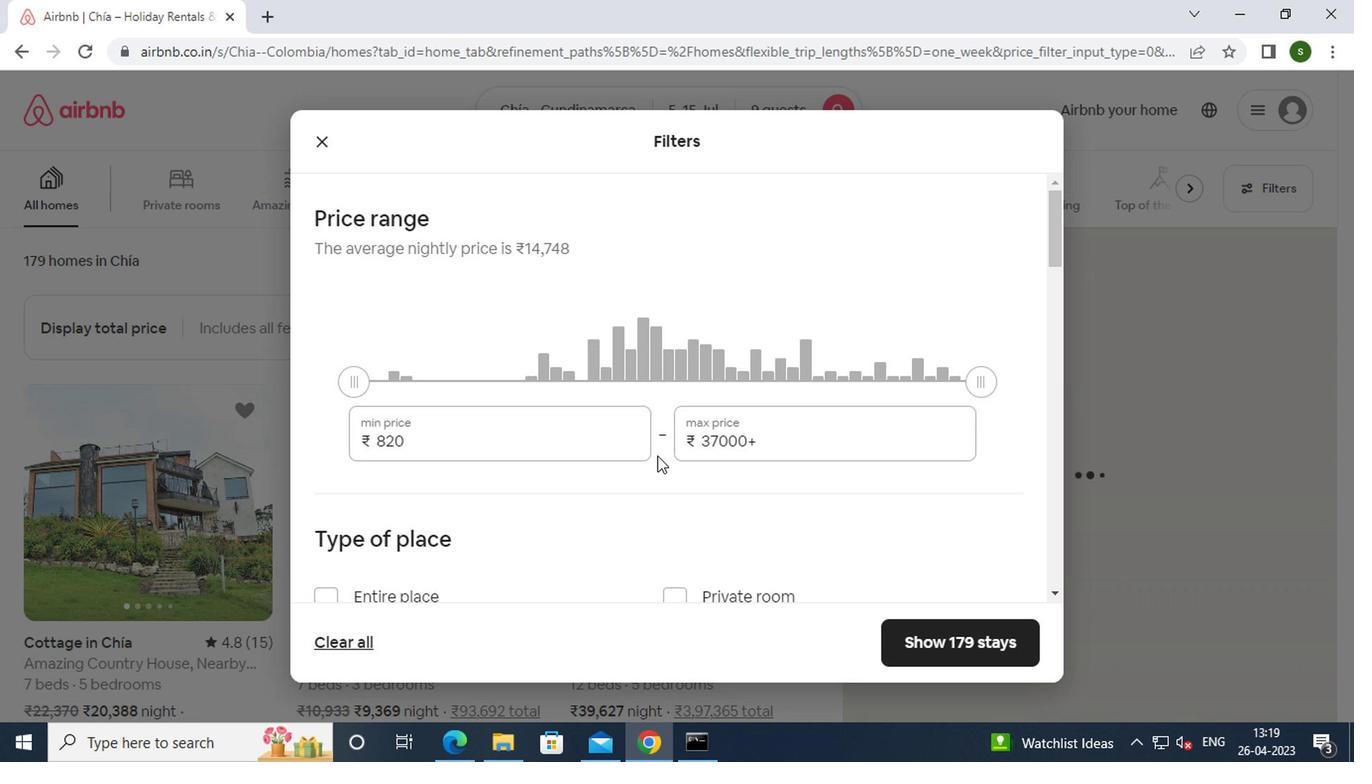 
Action: Mouse pressed left at (605, 430)
Screenshot: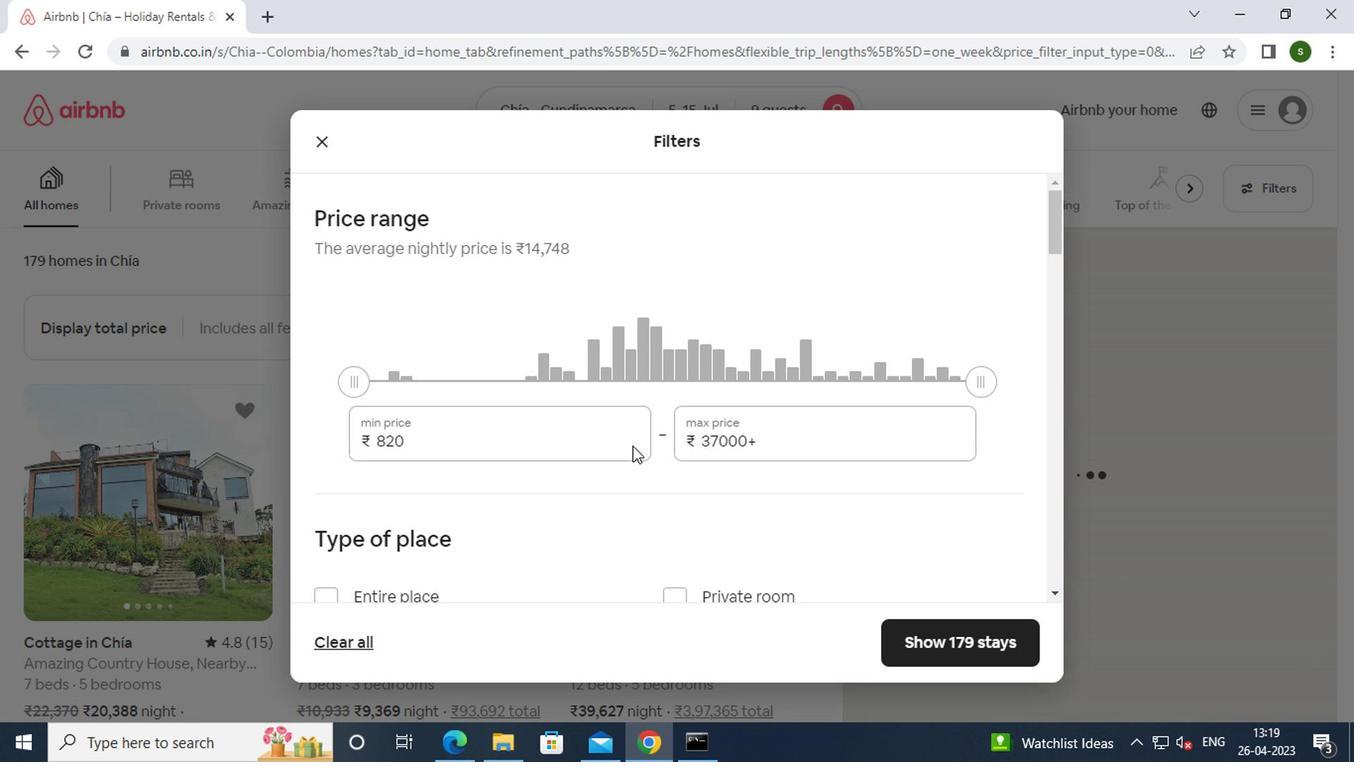 
Action: Mouse moved to (604, 430)
Screenshot: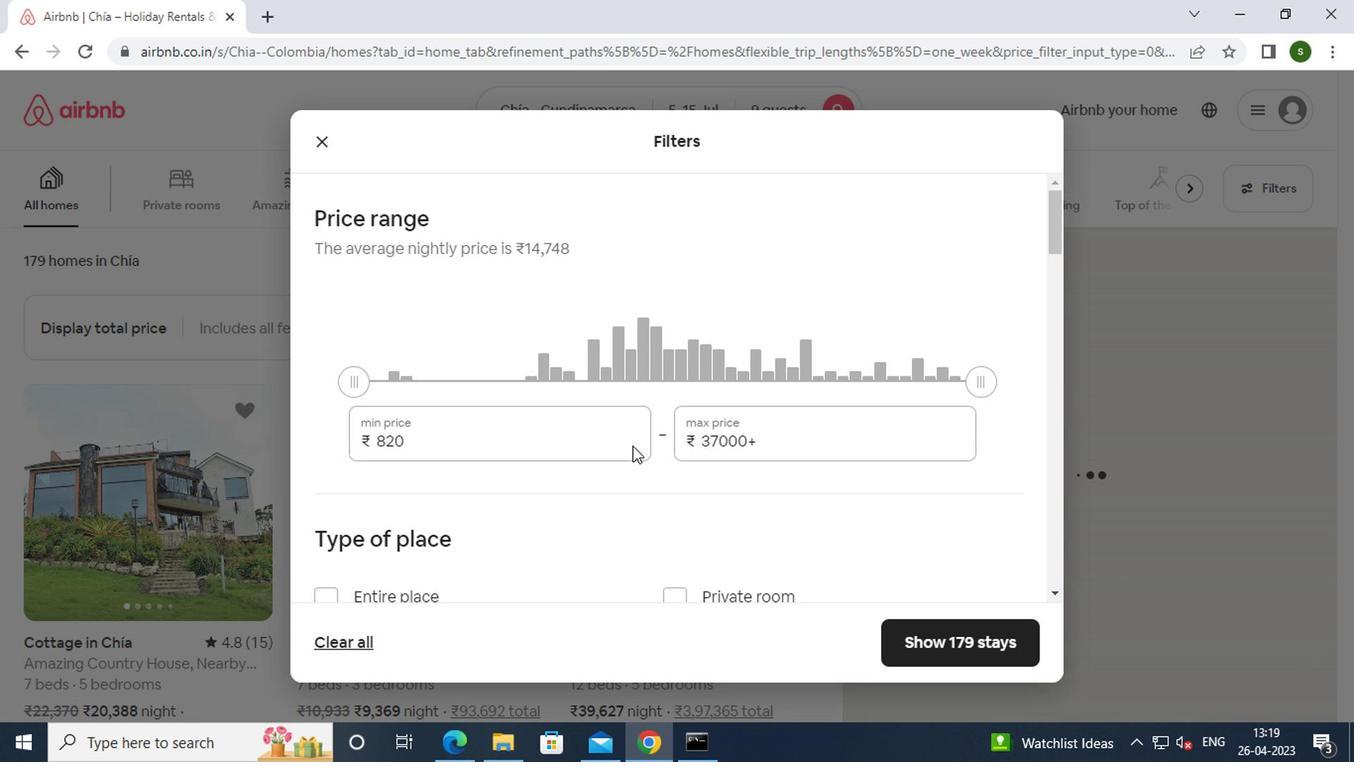 
Action: Key pressed <Key.backspace><Key.backspace><Key.backspace><Key.backspace><Key.backspace><Key.backspace><Key.backspace><Key.backspace>15000
Screenshot: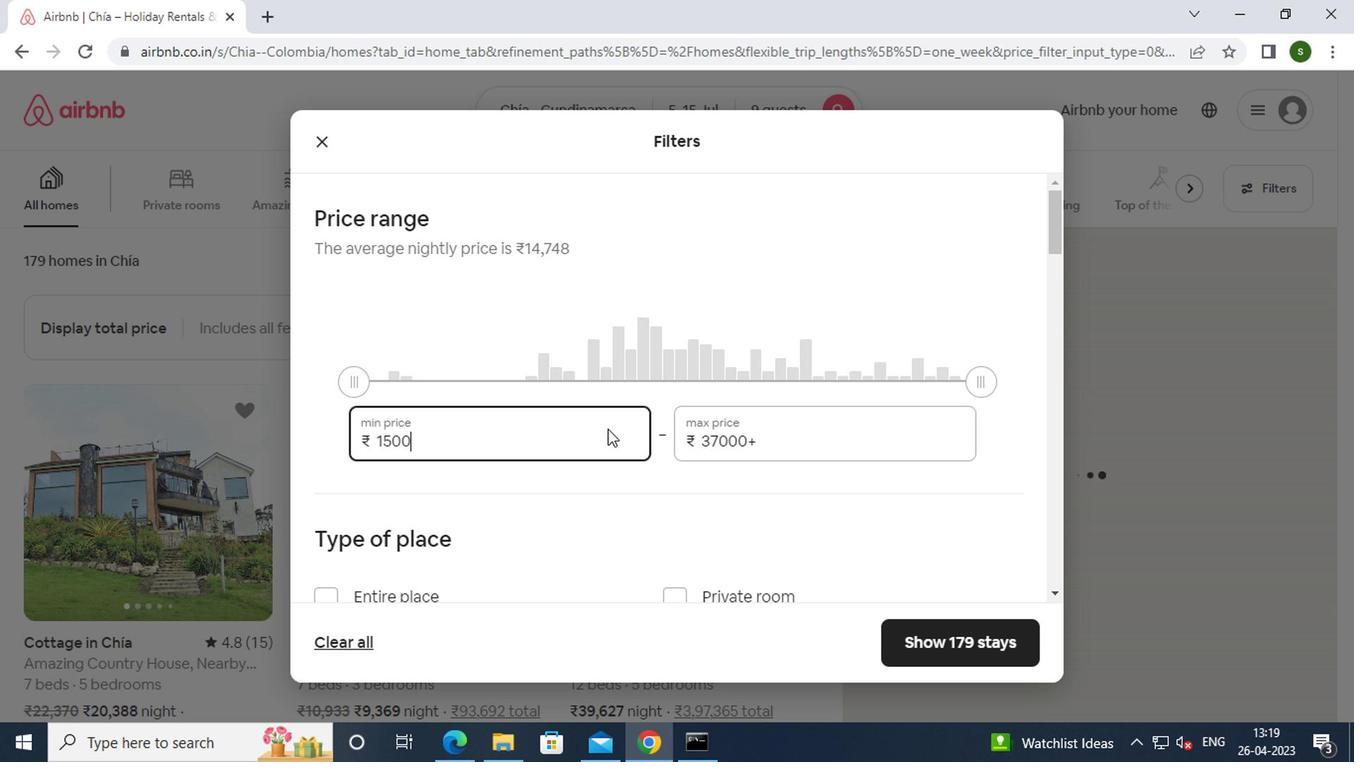 
Action: Mouse moved to (809, 448)
Screenshot: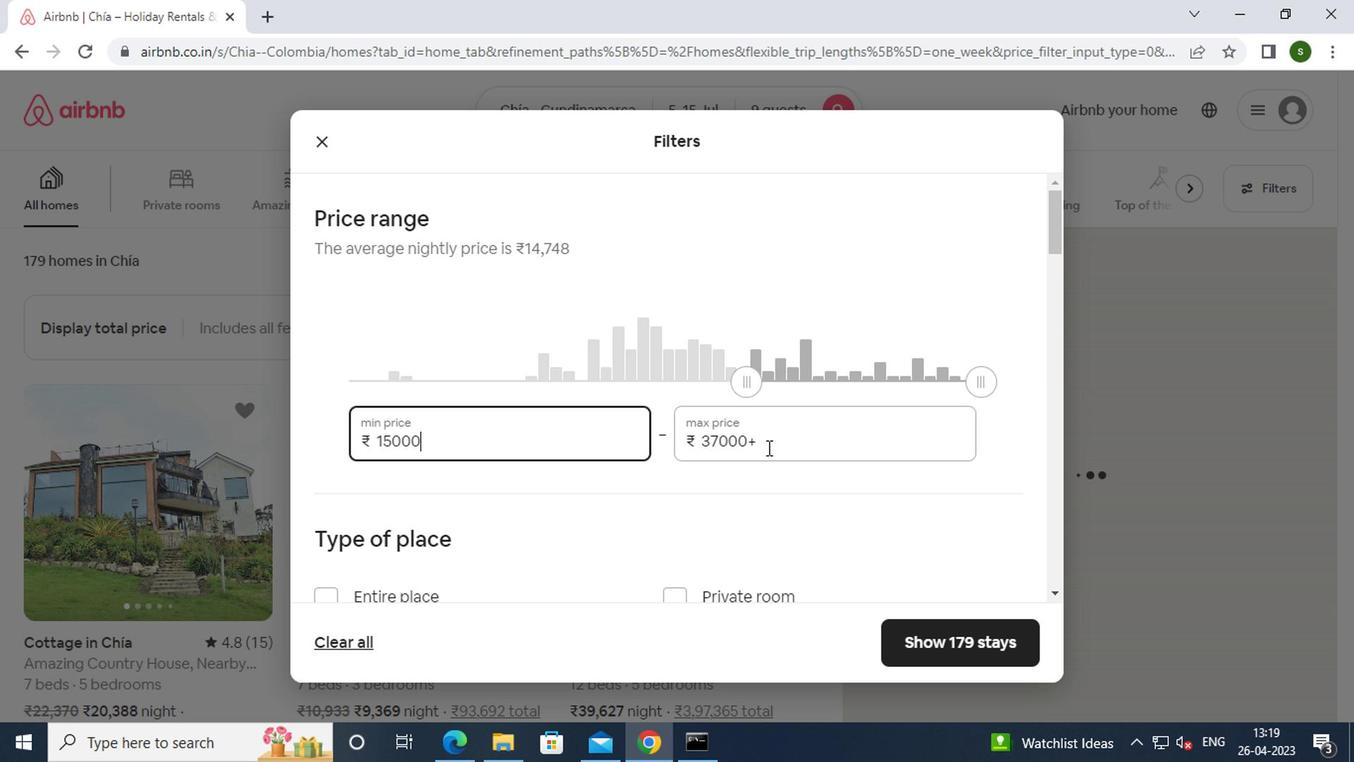 
Action: Mouse pressed left at (809, 448)
Screenshot: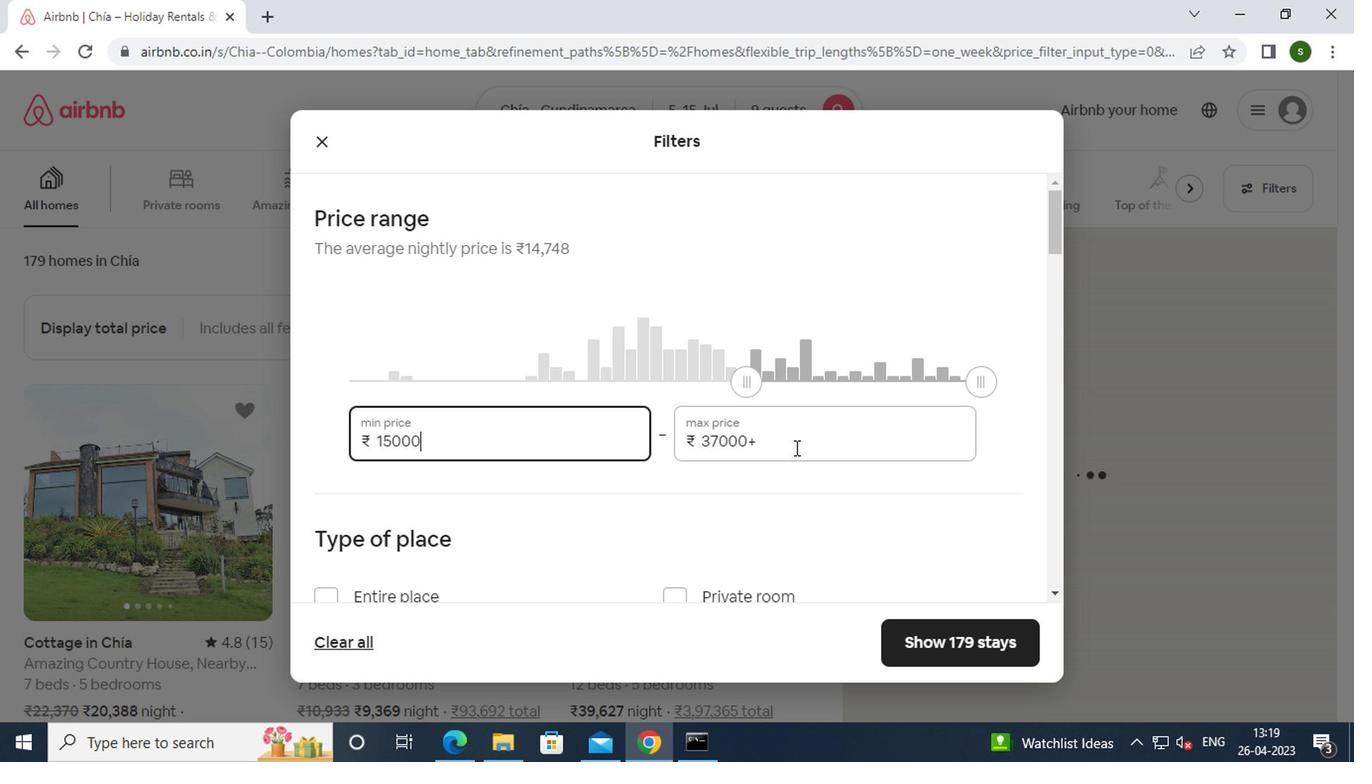 
Action: Key pressed <Key.backspace><Key.backspace><Key.backspace><Key.backspace><Key.backspace><Key.backspace><Key.backspace><Key.backspace><Key.backspace><Key.backspace><Key.backspace>25000
Screenshot: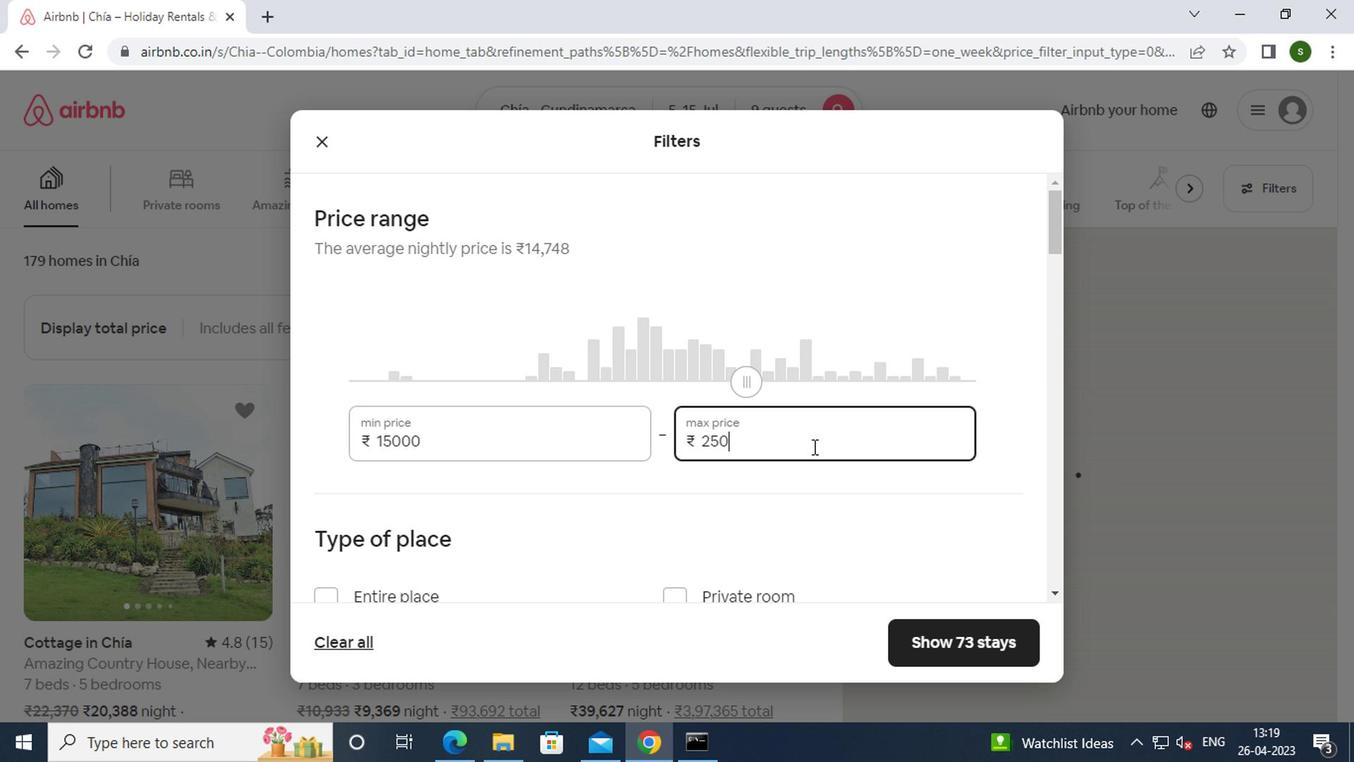 
Action: Mouse moved to (556, 481)
Screenshot: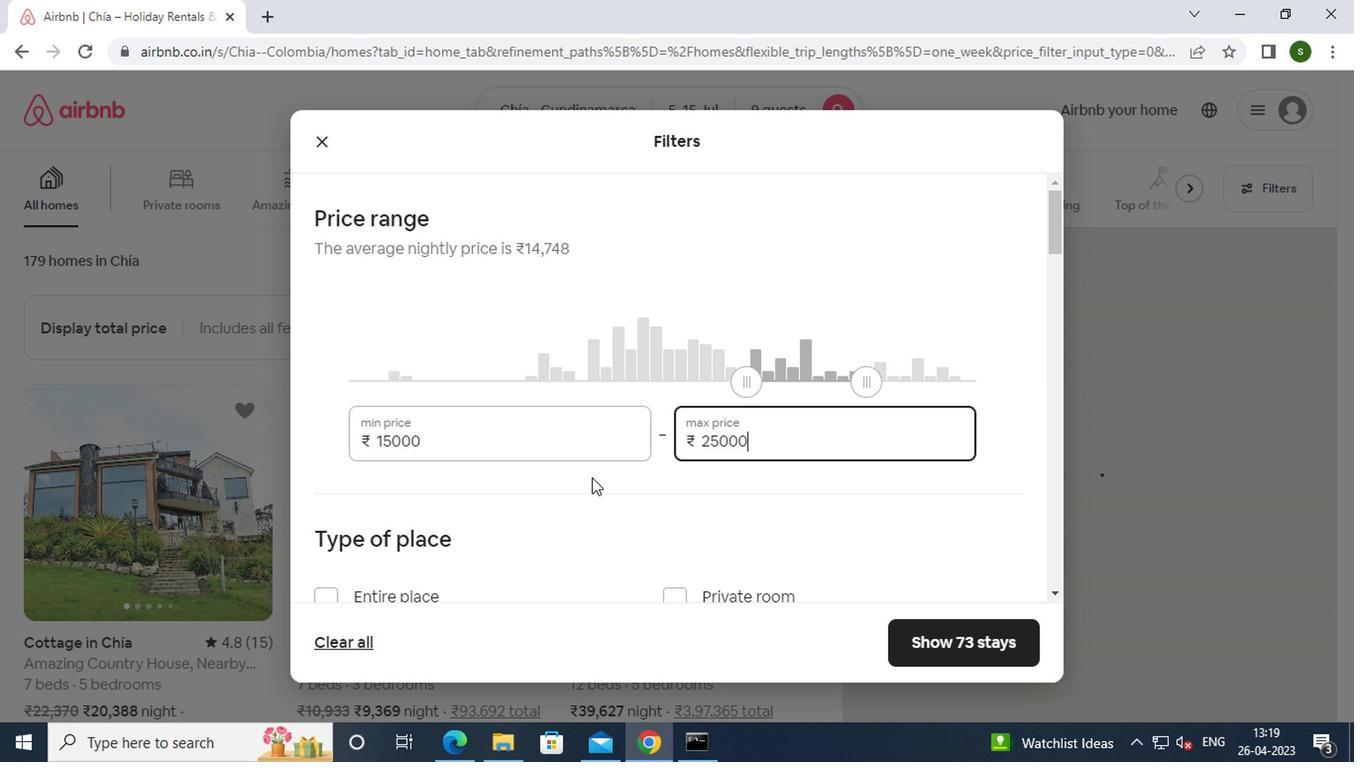 
Action: Mouse scrolled (556, 479) with delta (0, -1)
Screenshot: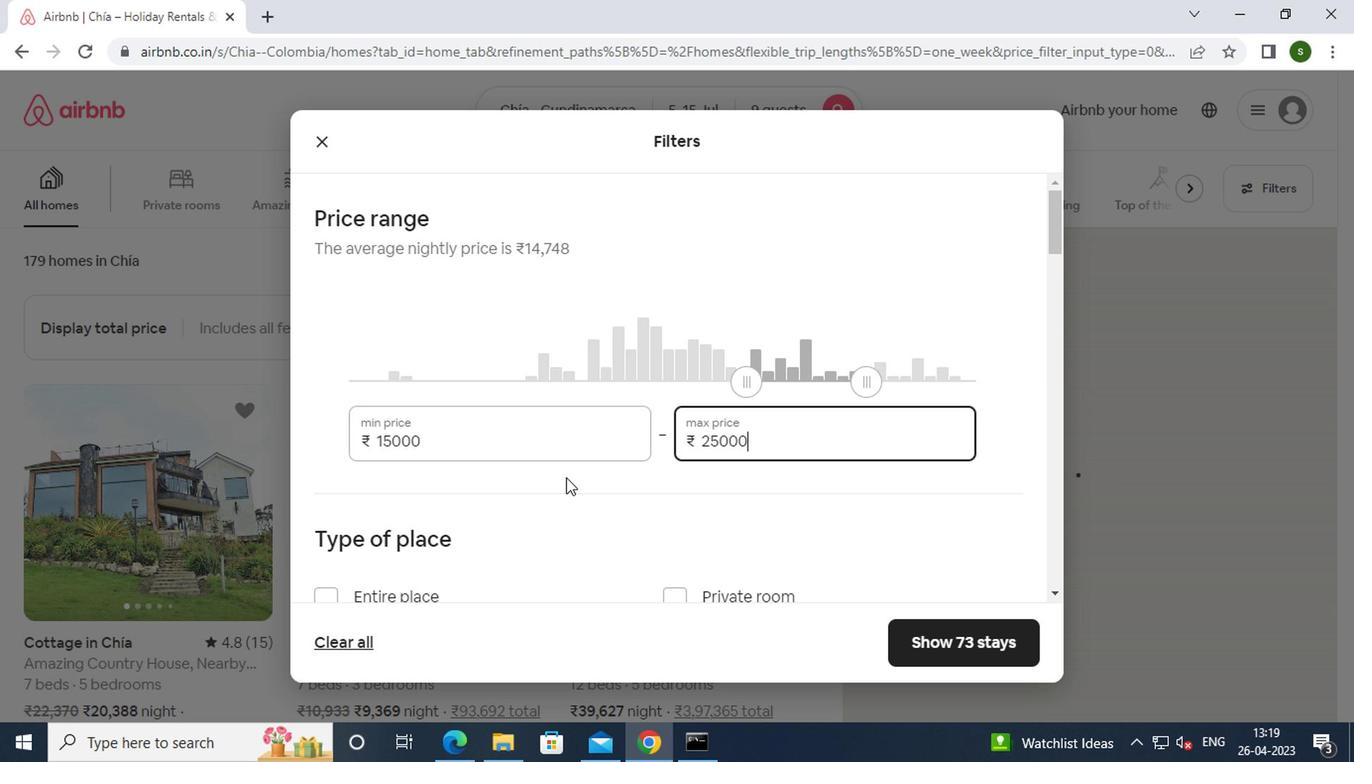 
Action: Mouse scrolled (556, 479) with delta (0, -1)
Screenshot: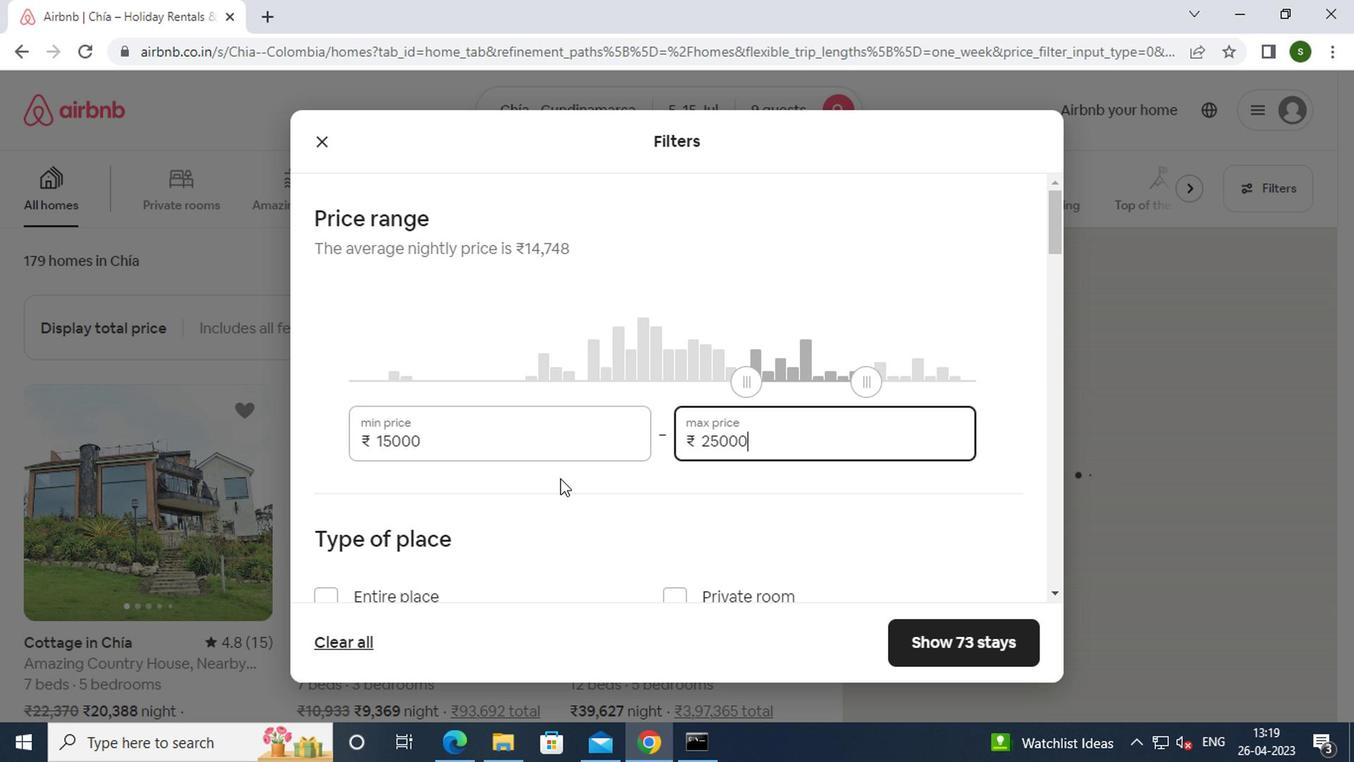 
Action: Mouse moved to (402, 426)
Screenshot: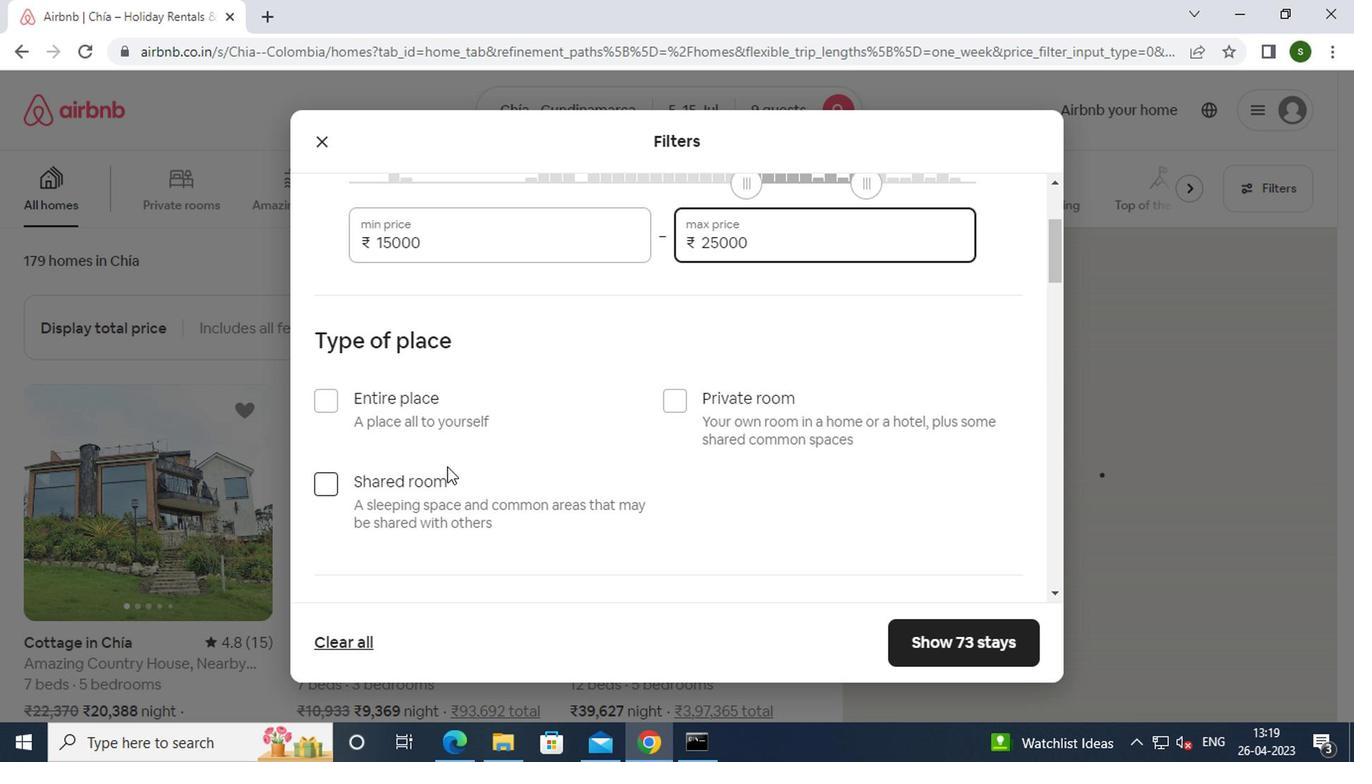 
Action: Mouse pressed left at (402, 426)
Screenshot: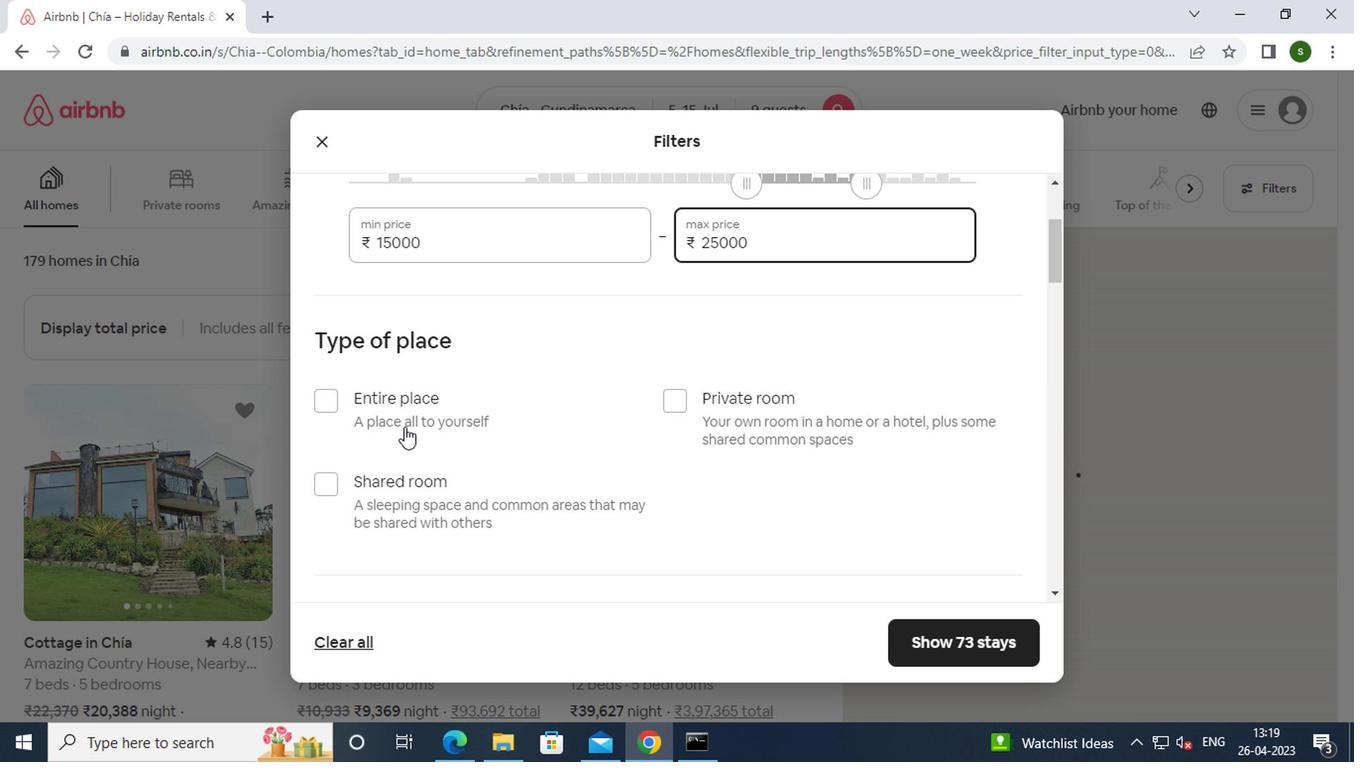 
Action: Mouse moved to (479, 435)
Screenshot: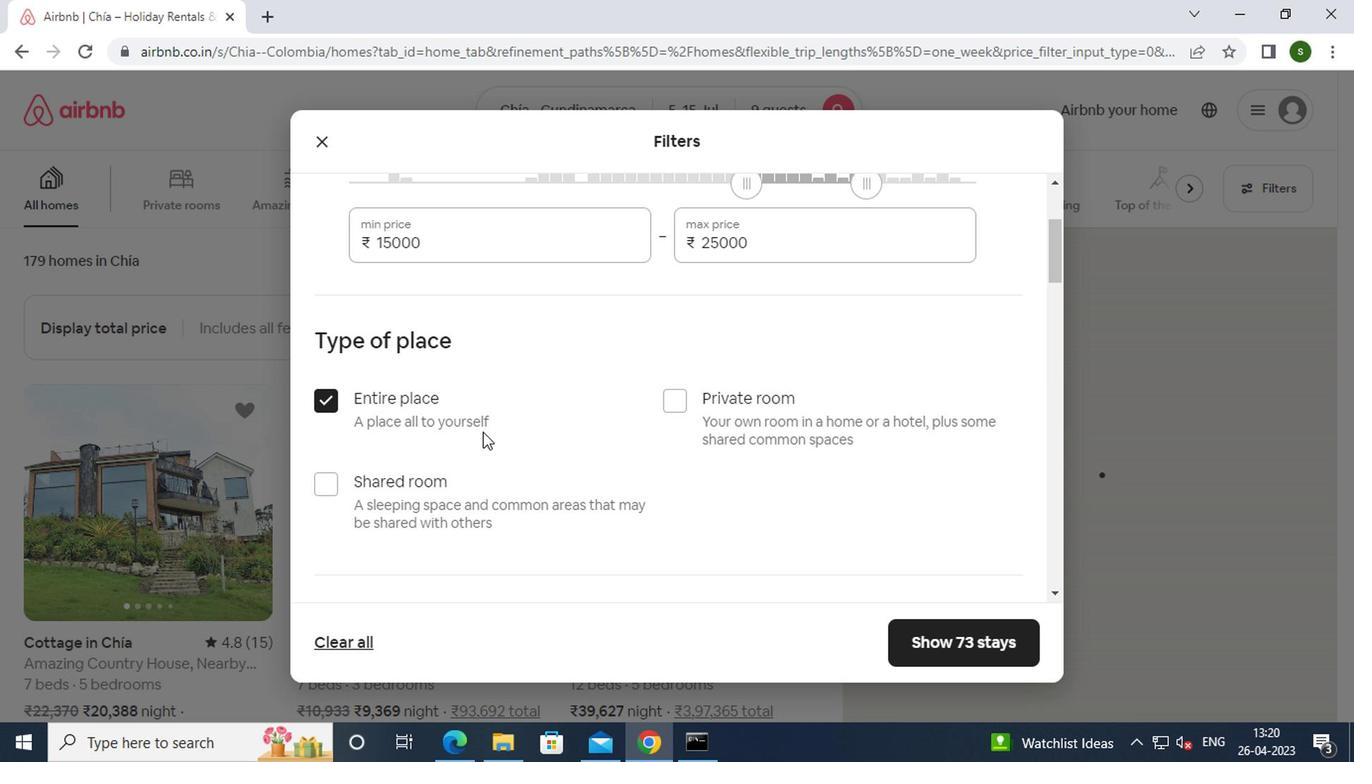 
Action: Mouse scrolled (479, 434) with delta (0, 0)
Screenshot: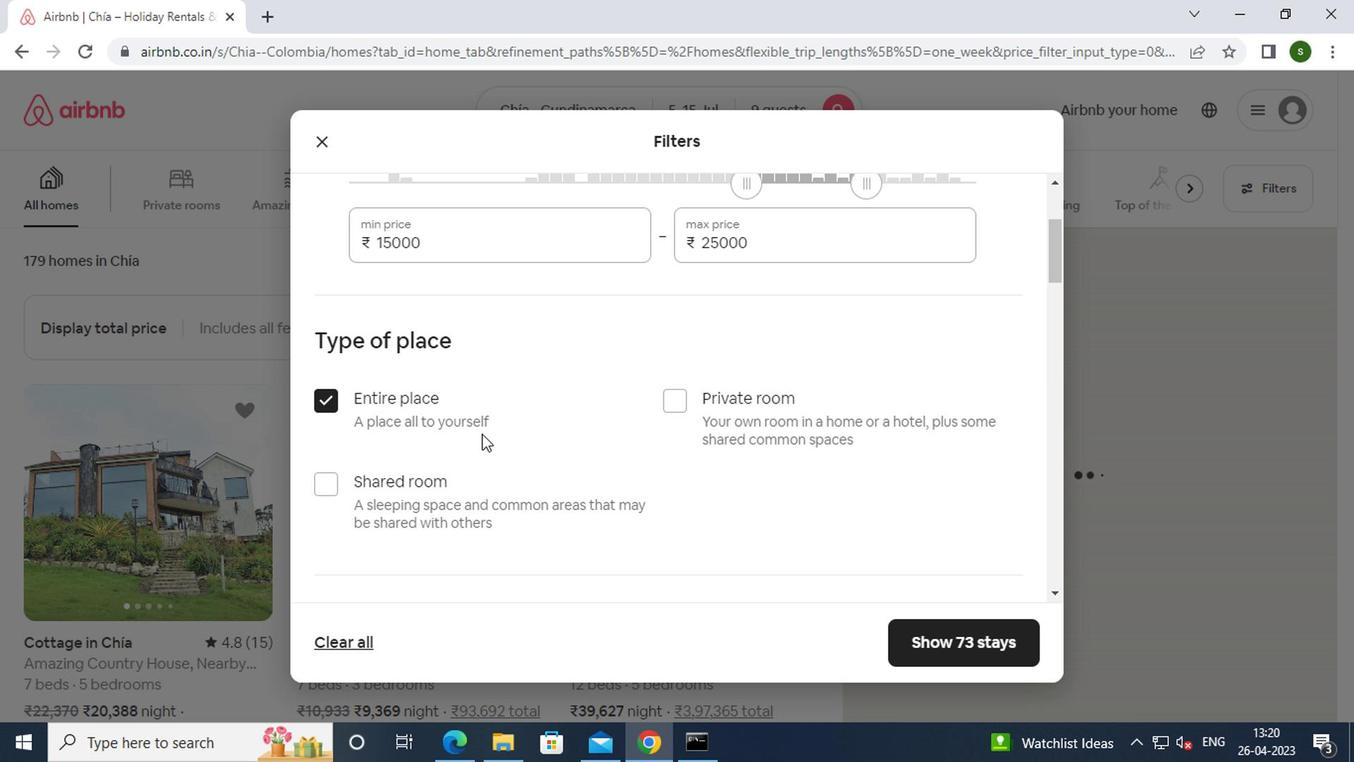
Action: Mouse scrolled (479, 434) with delta (0, 0)
Screenshot: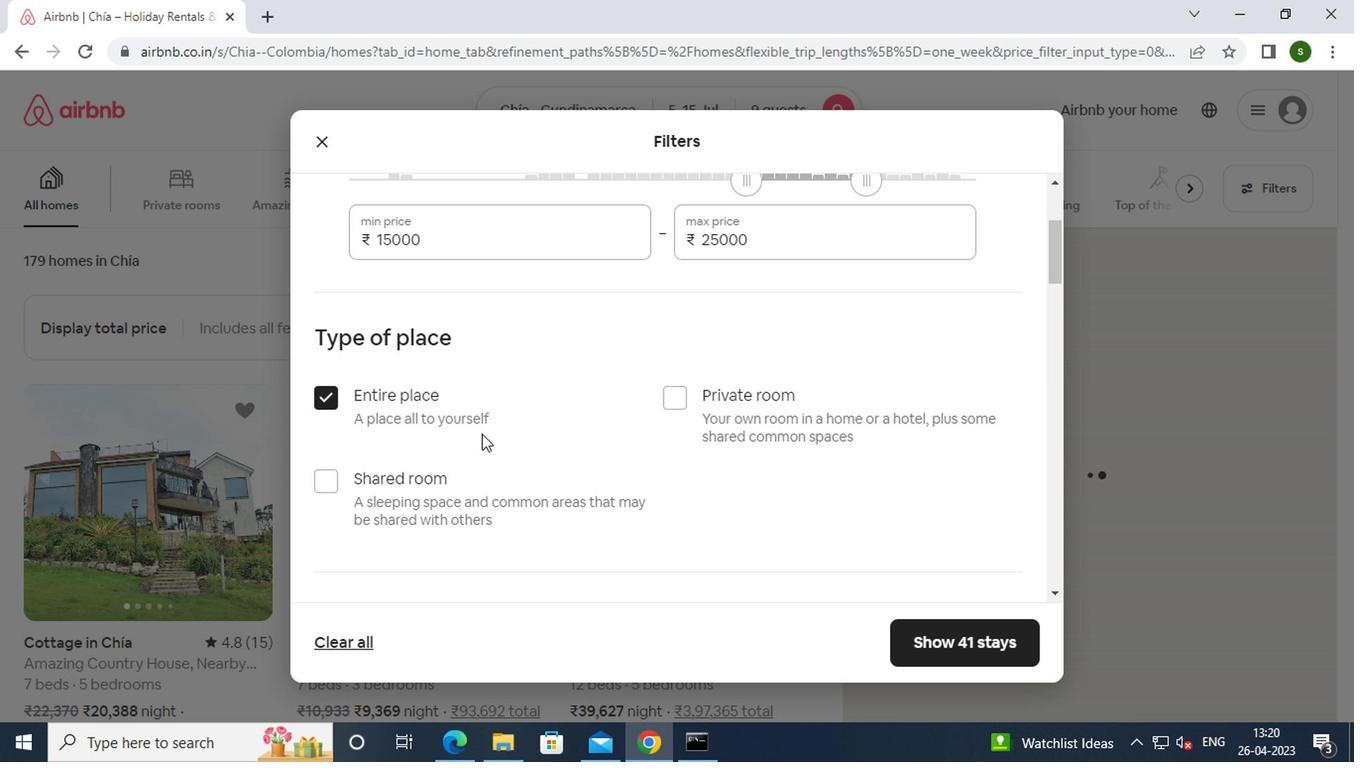 
Action: Mouse scrolled (479, 434) with delta (0, 0)
Screenshot: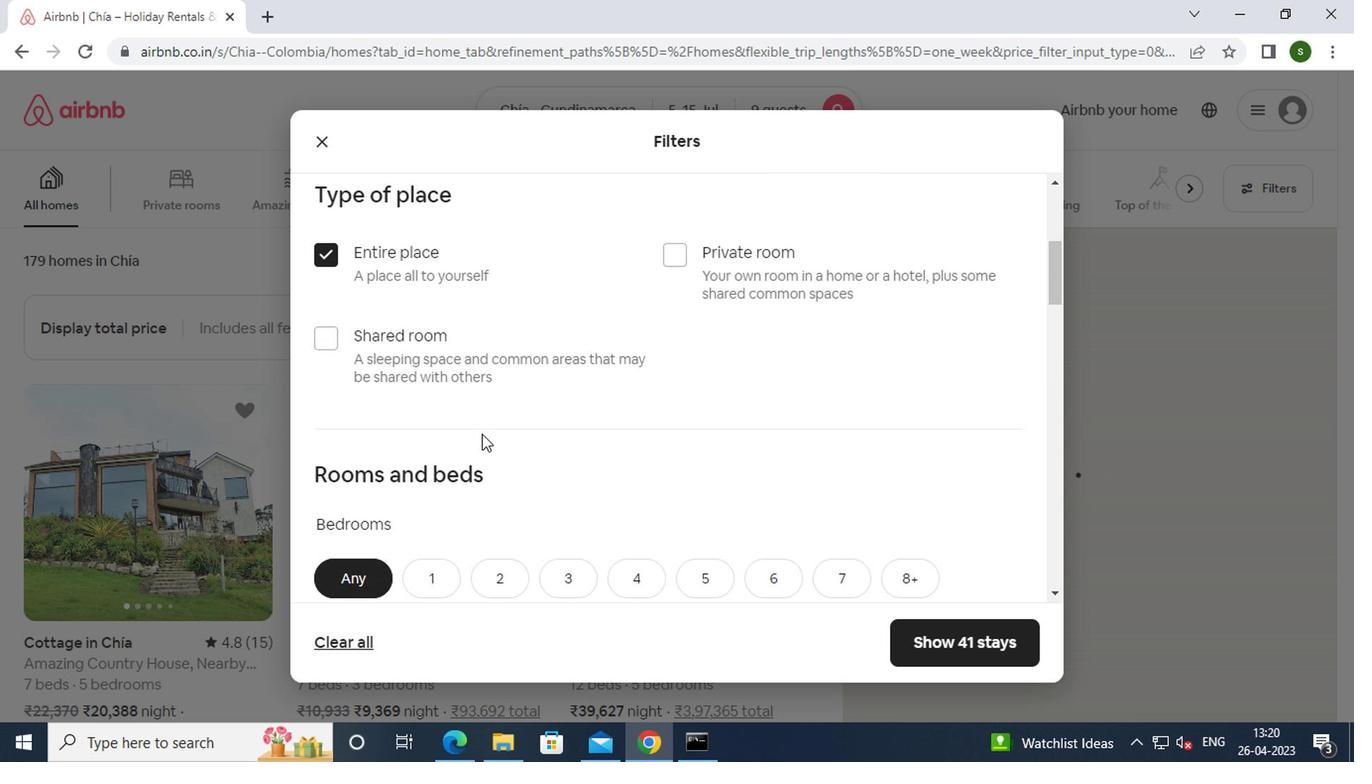 
Action: Mouse moved to (652, 443)
Screenshot: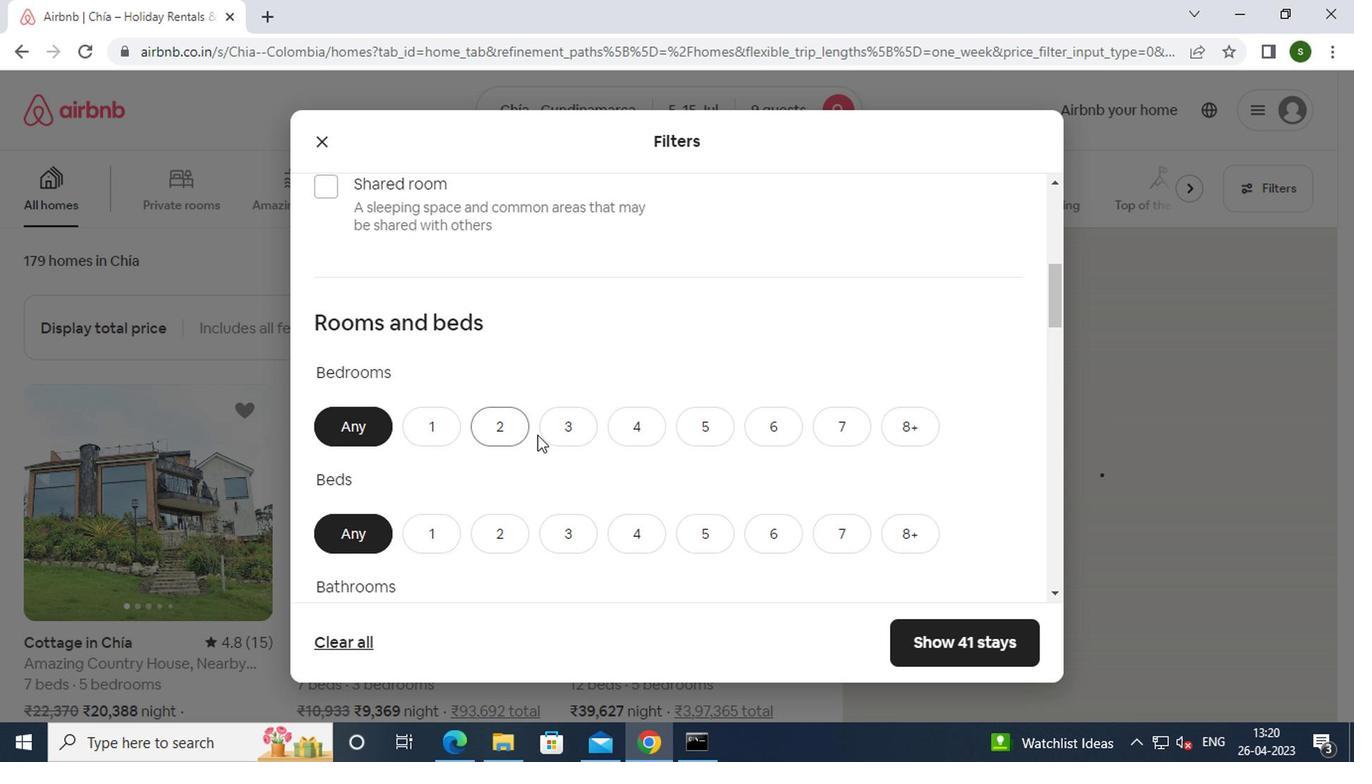 
Action: Mouse scrolled (652, 442) with delta (0, 0)
Screenshot: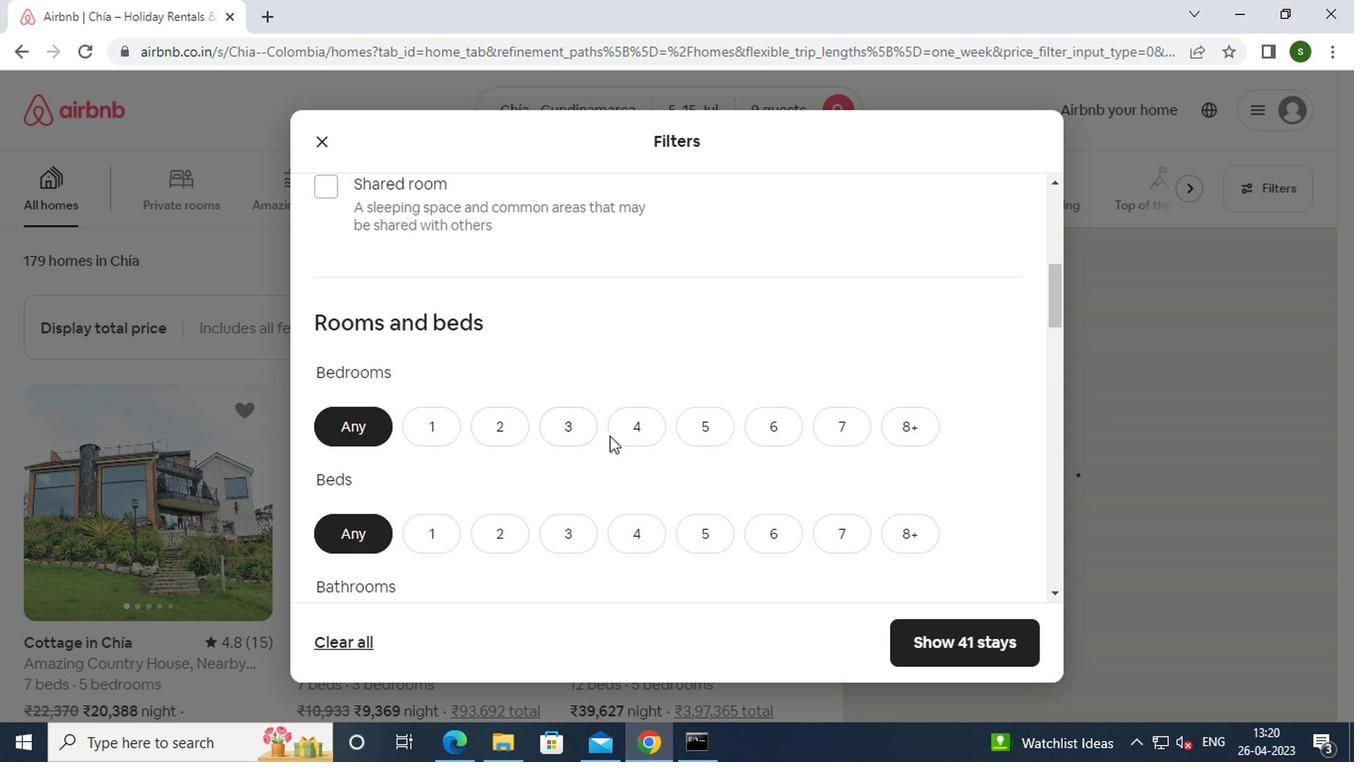 
Action: Mouse moved to (697, 337)
Screenshot: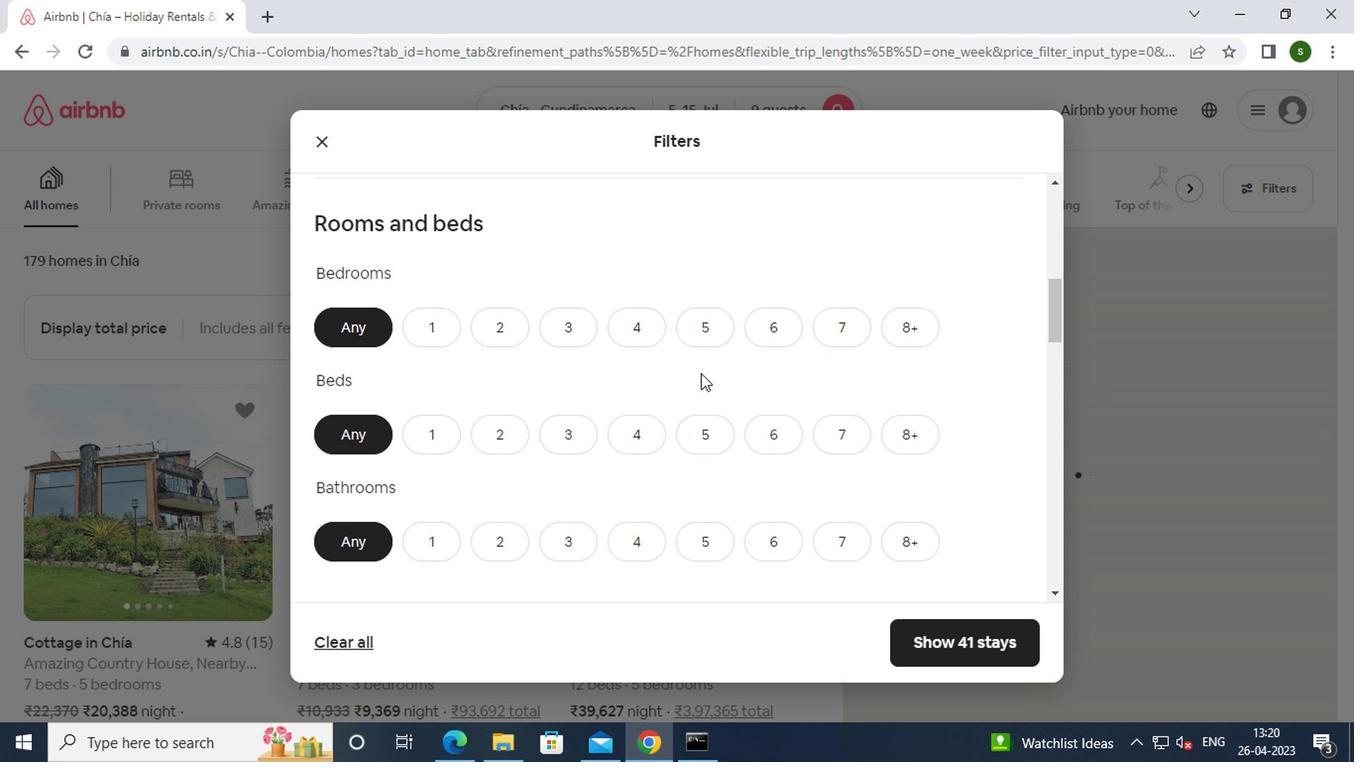 
Action: Mouse pressed left at (697, 337)
Screenshot: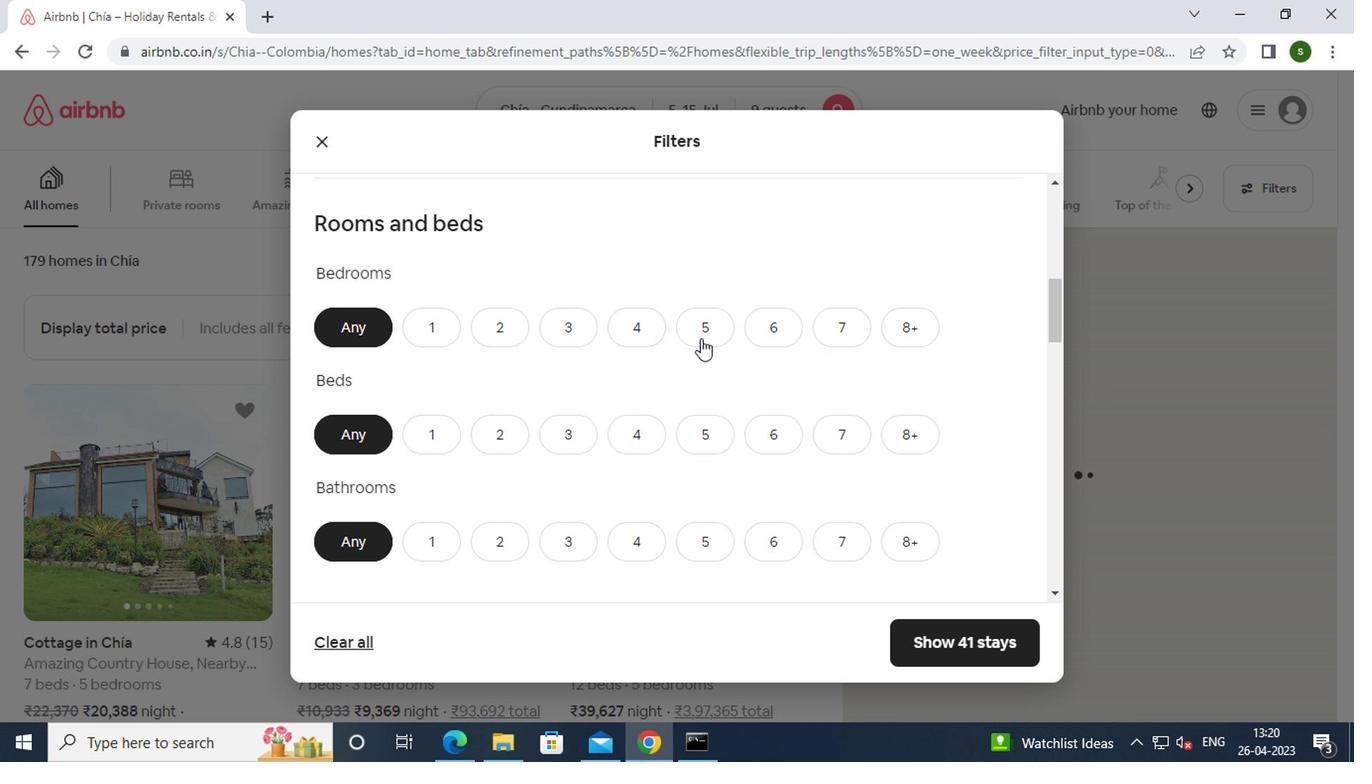 
Action: Mouse moved to (700, 434)
Screenshot: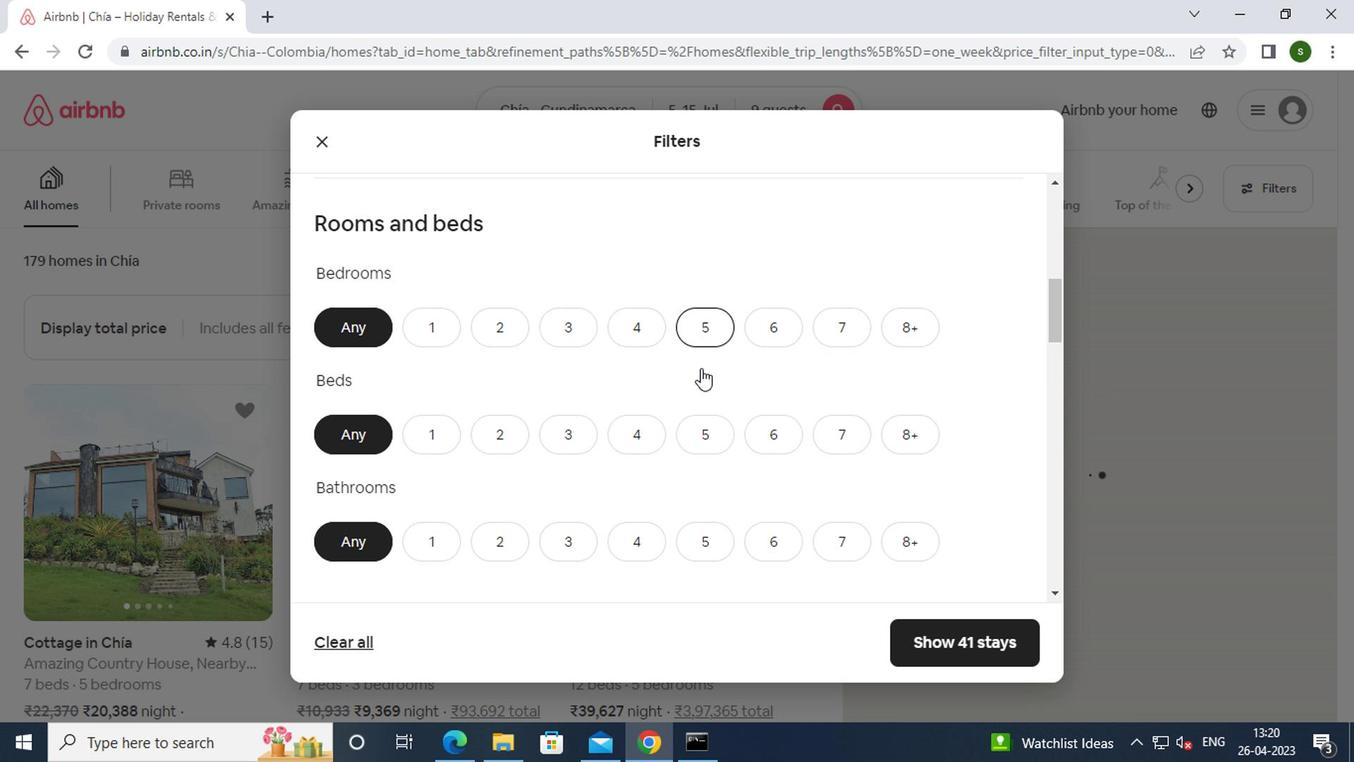 
Action: Mouse pressed left at (700, 434)
Screenshot: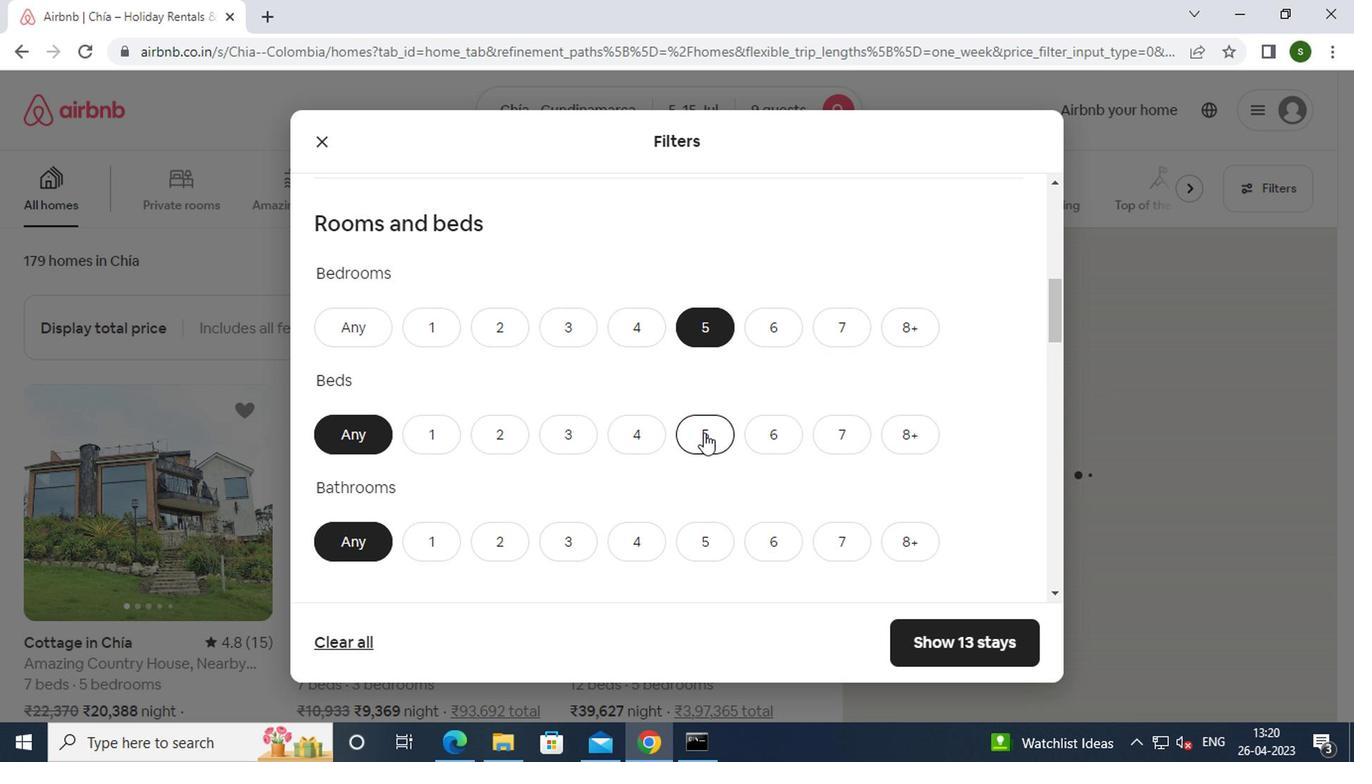 
Action: Mouse moved to (685, 542)
Screenshot: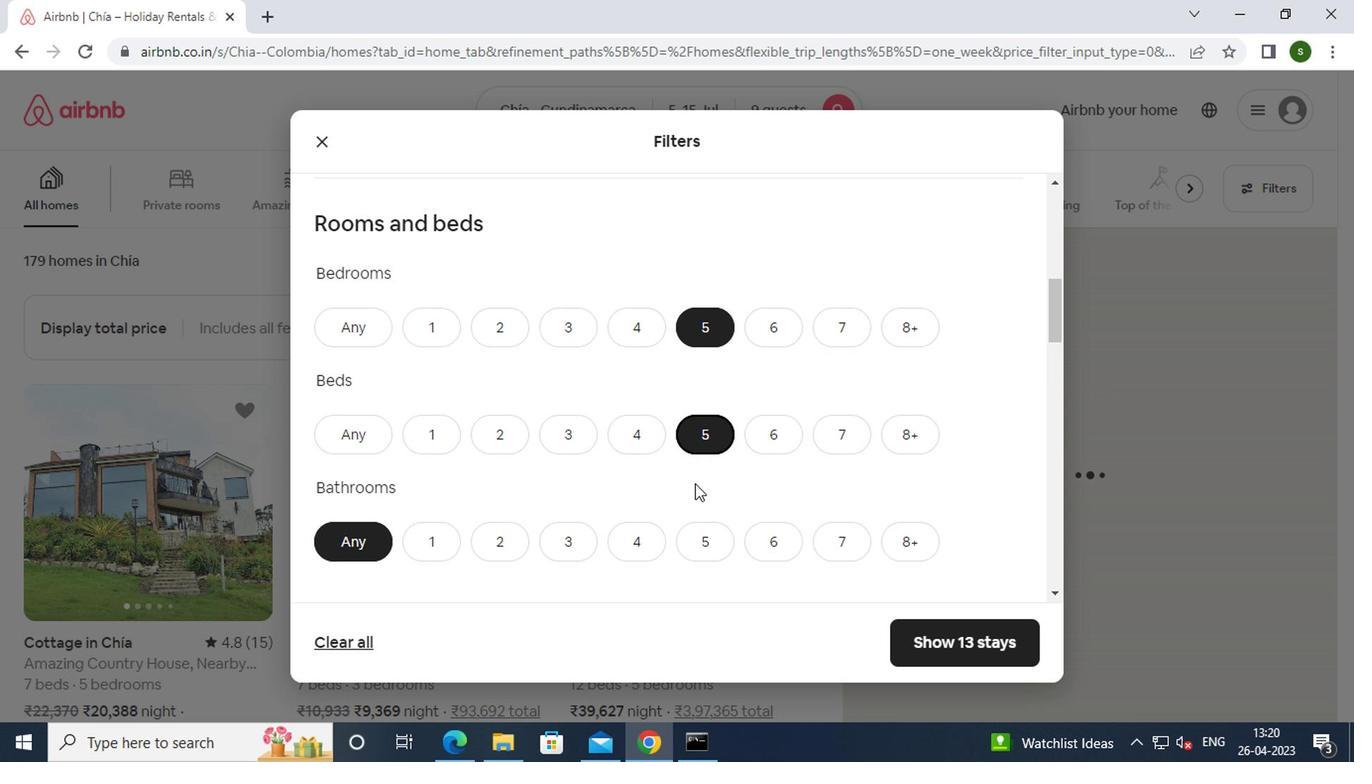 
Action: Mouse pressed left at (685, 542)
Screenshot: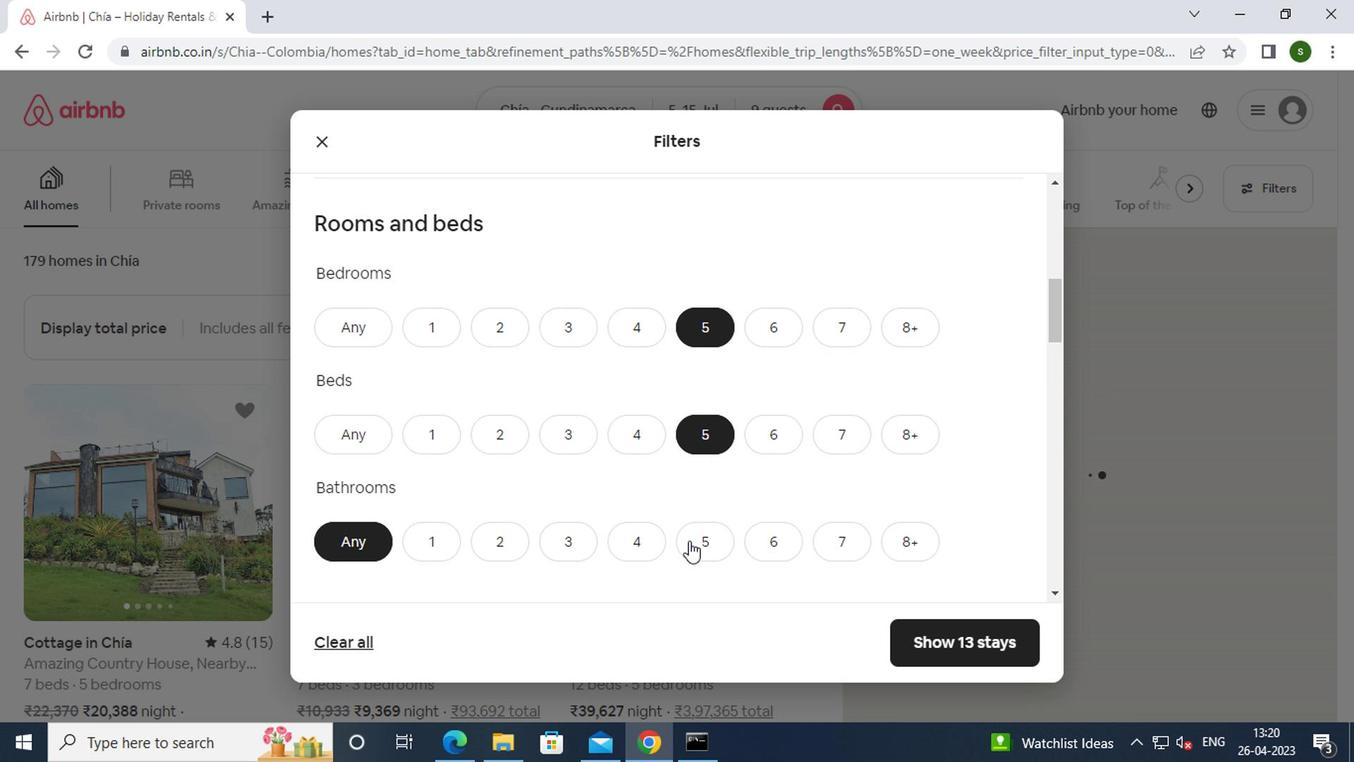 
Action: Mouse moved to (643, 464)
Screenshot: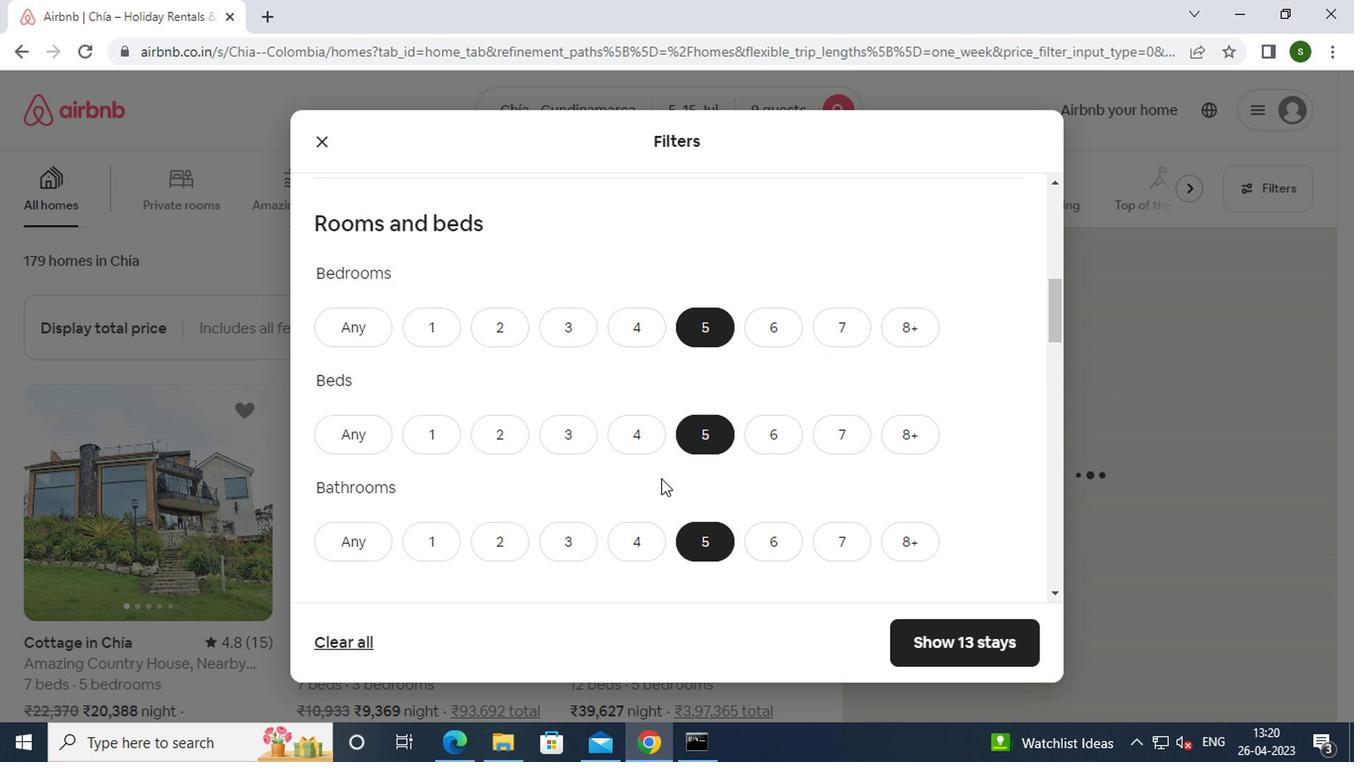 
Action: Mouse scrolled (643, 463) with delta (0, 0)
Screenshot: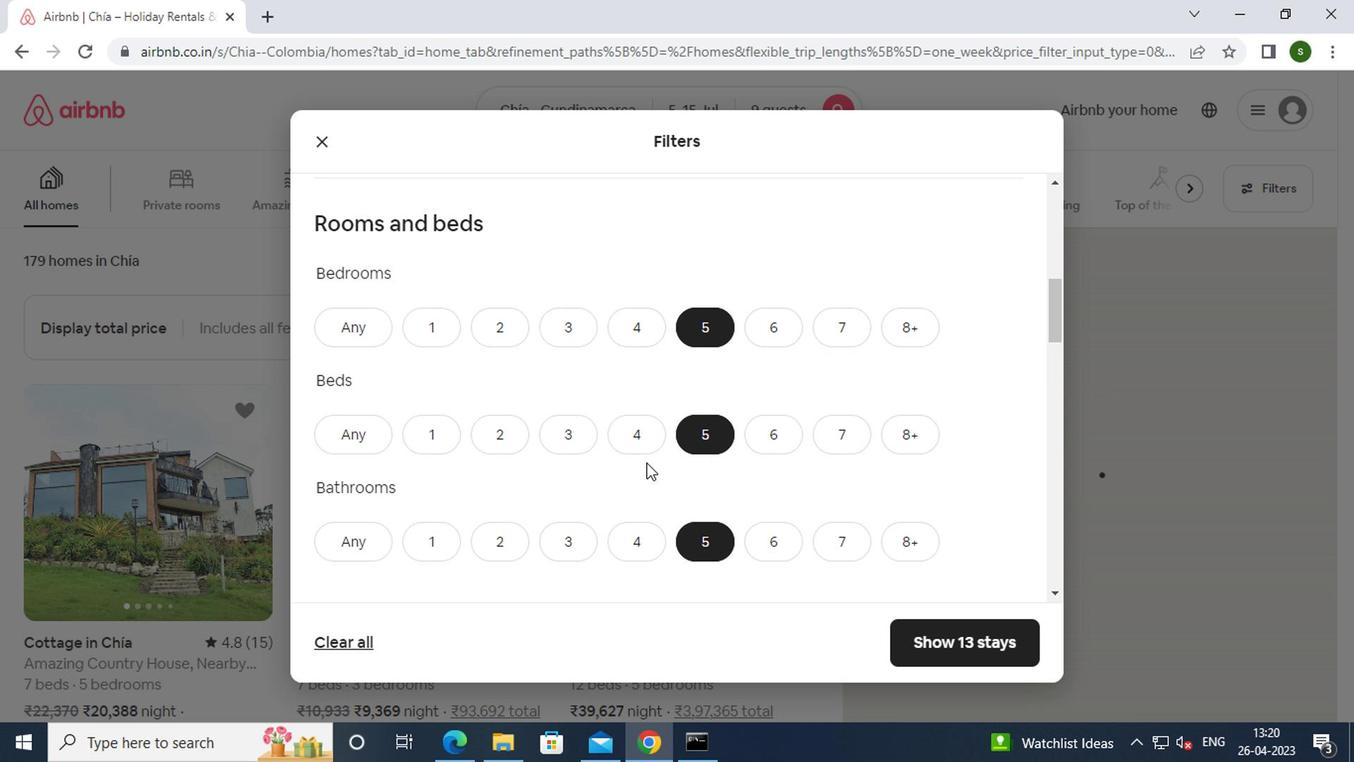 
Action: Mouse scrolled (643, 463) with delta (0, 0)
Screenshot: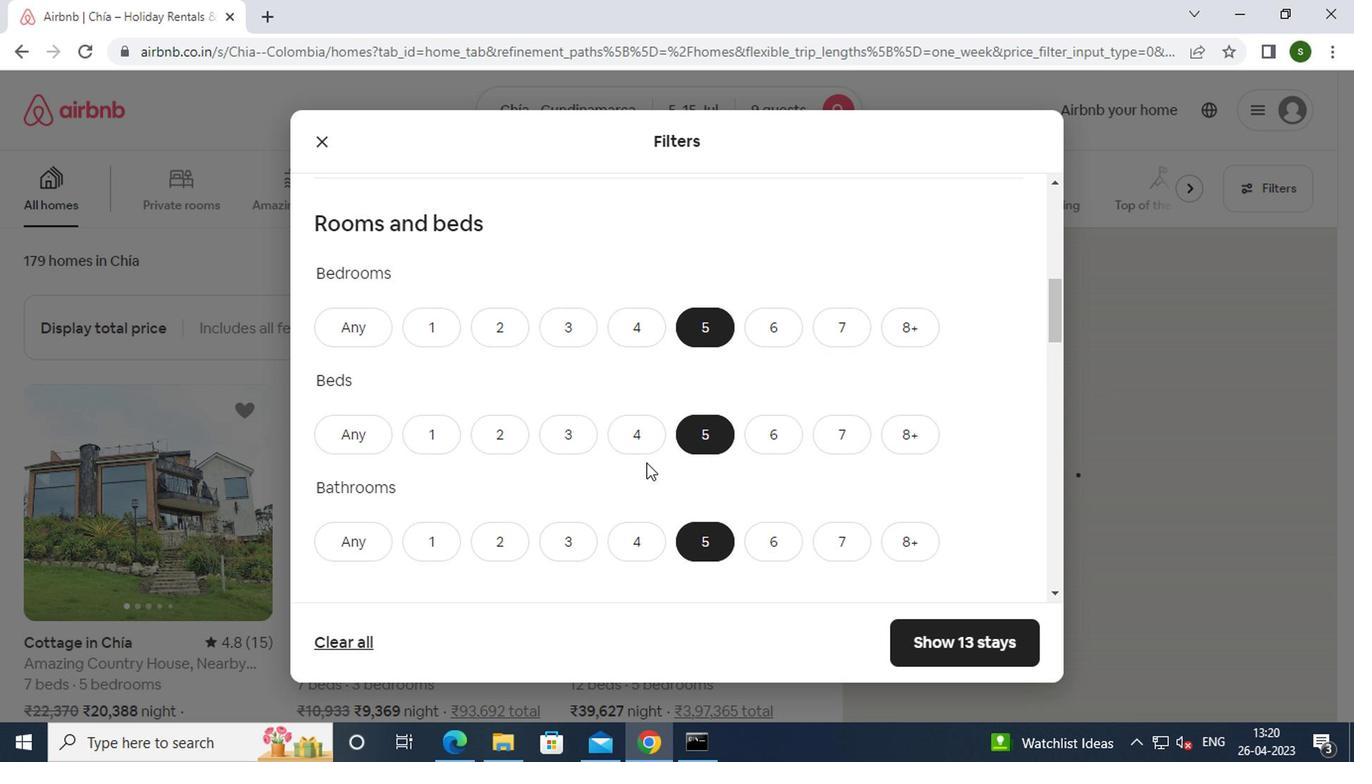 
Action: Mouse scrolled (643, 463) with delta (0, 0)
Screenshot: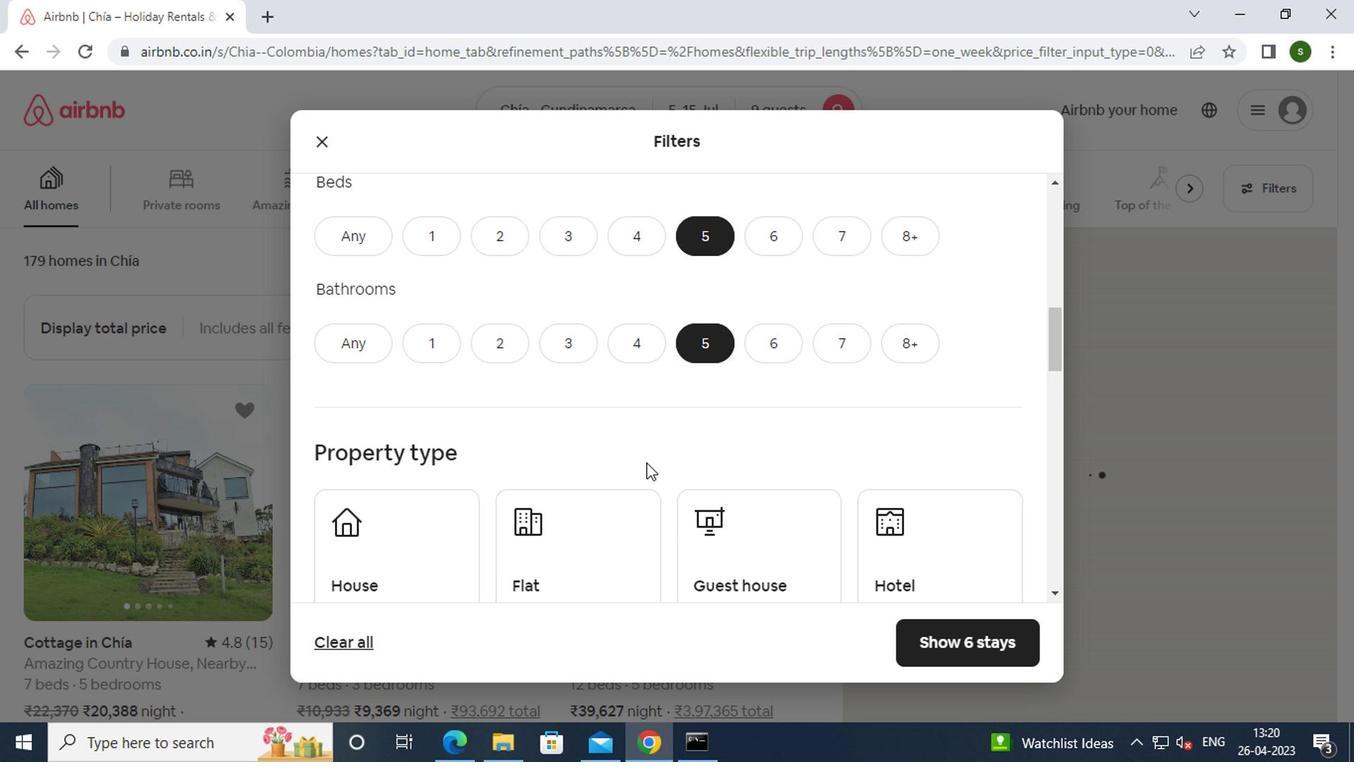 
Action: Mouse scrolled (643, 463) with delta (0, 0)
Screenshot: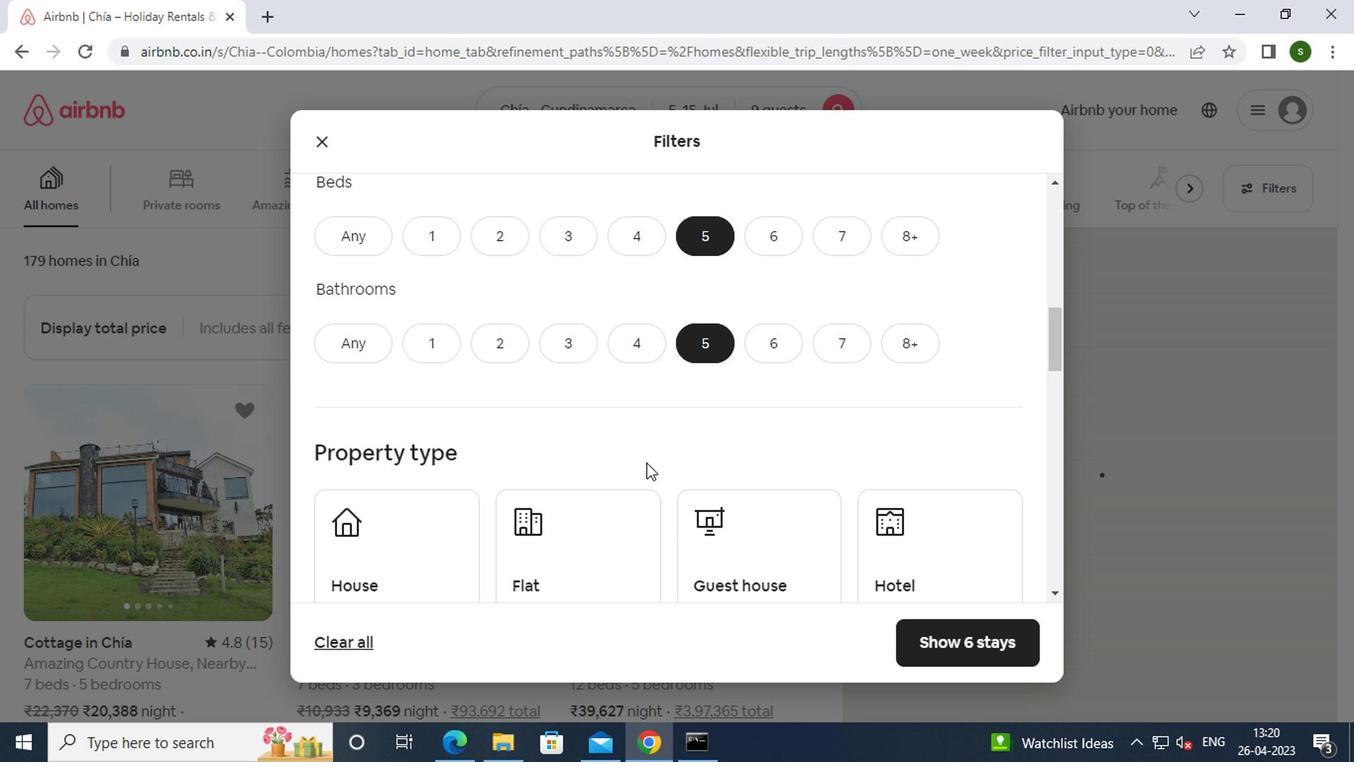 
Action: Mouse moved to (395, 390)
Screenshot: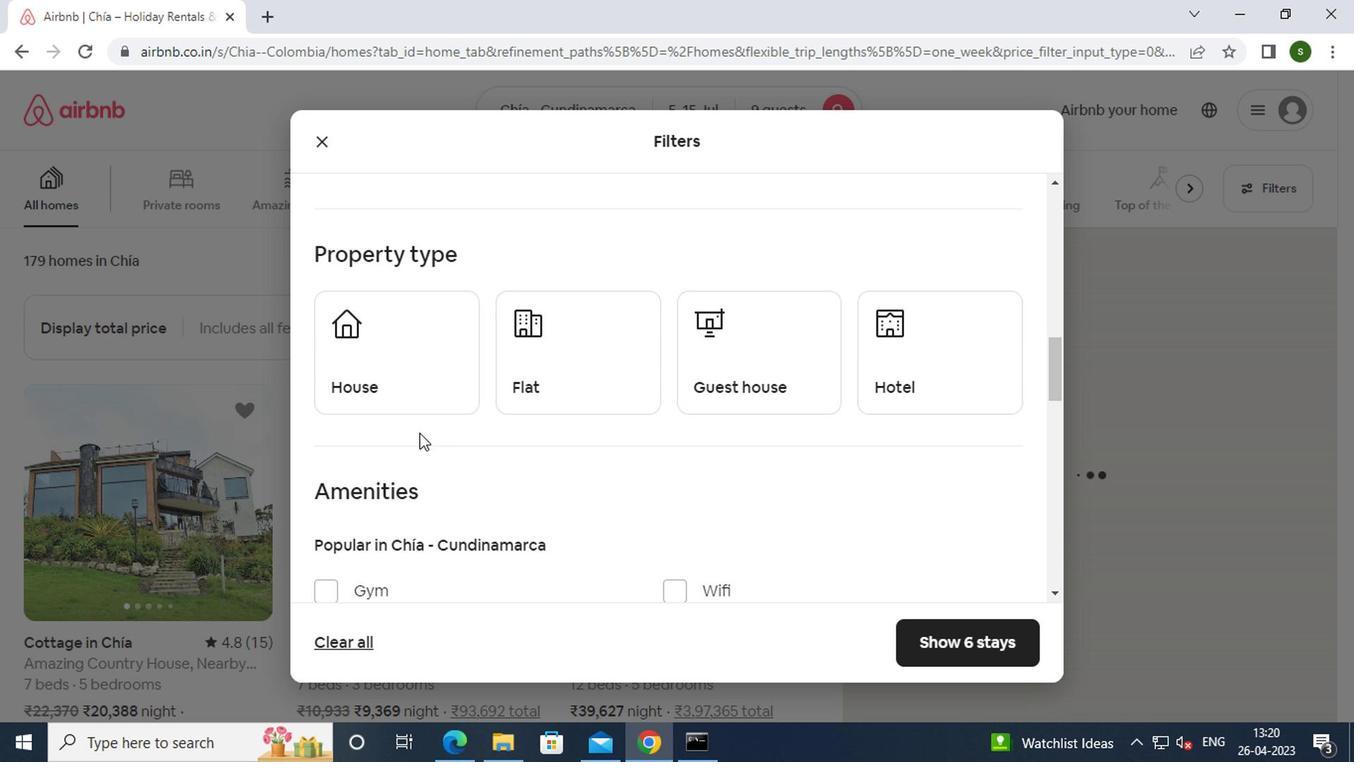 
Action: Mouse pressed left at (395, 390)
Screenshot: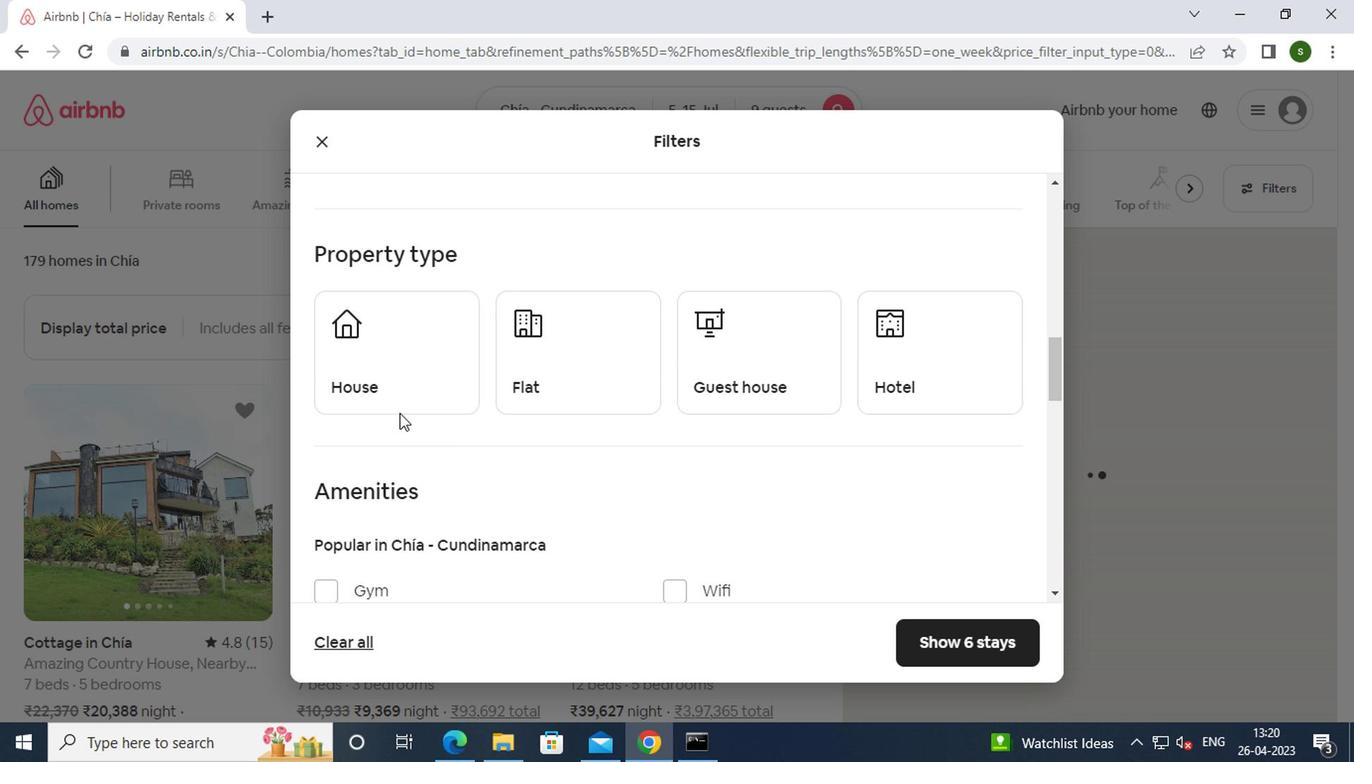
Action: Mouse moved to (600, 383)
Screenshot: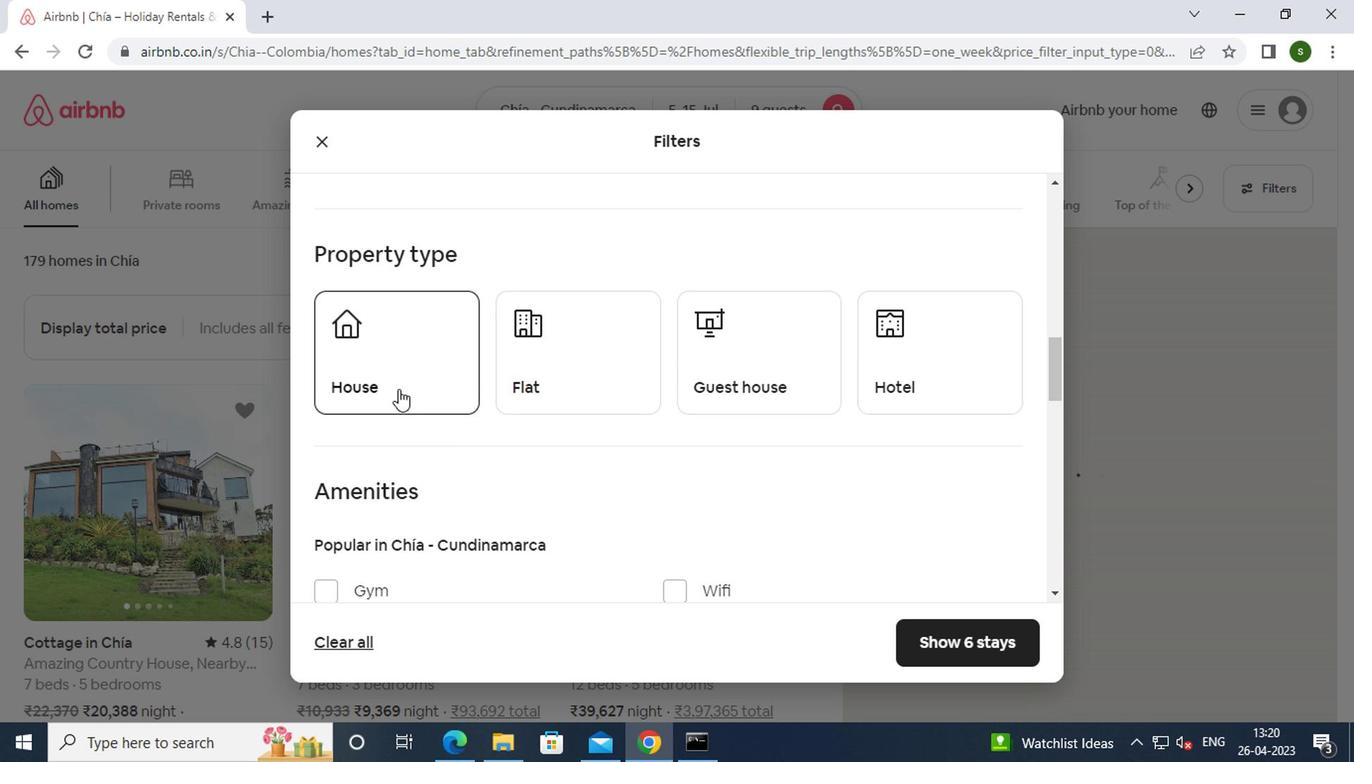 
Action: Mouse pressed left at (600, 383)
Screenshot: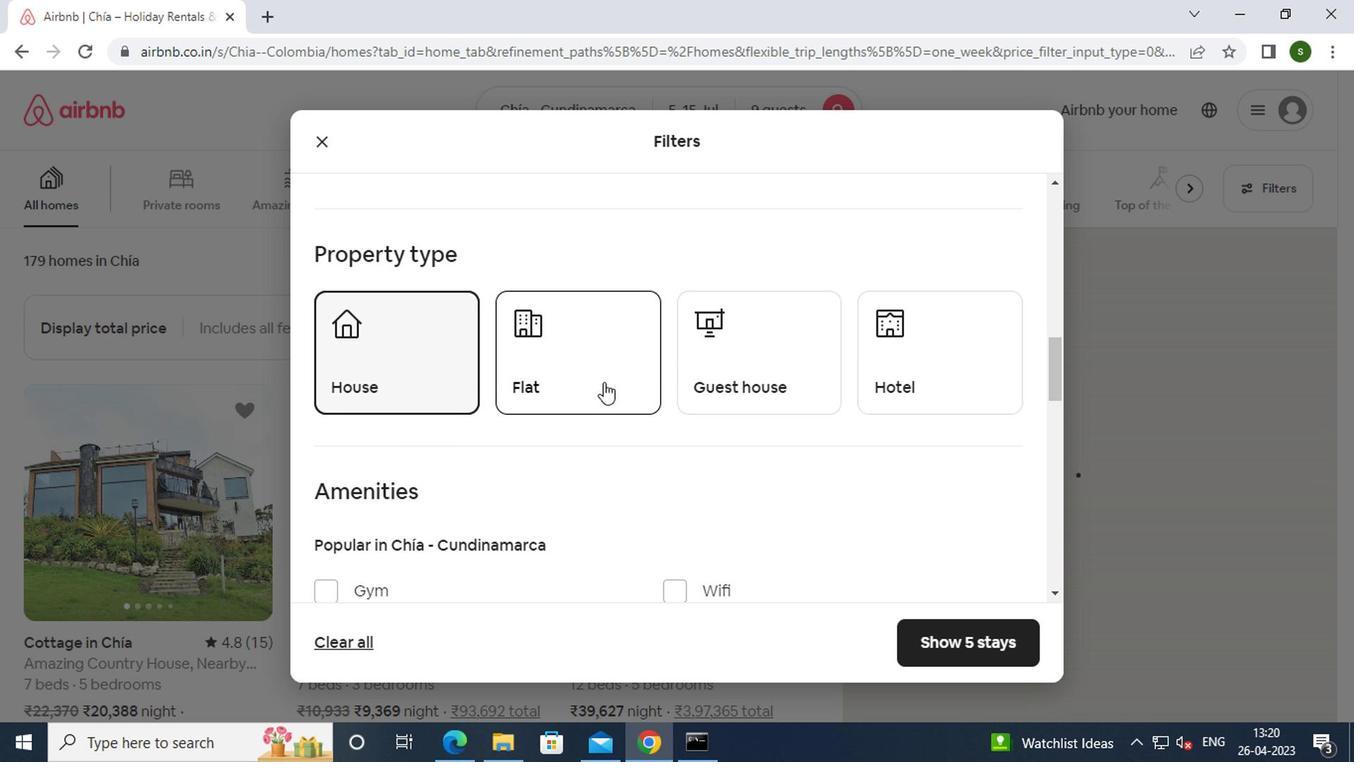 
Action: Mouse moved to (767, 376)
Screenshot: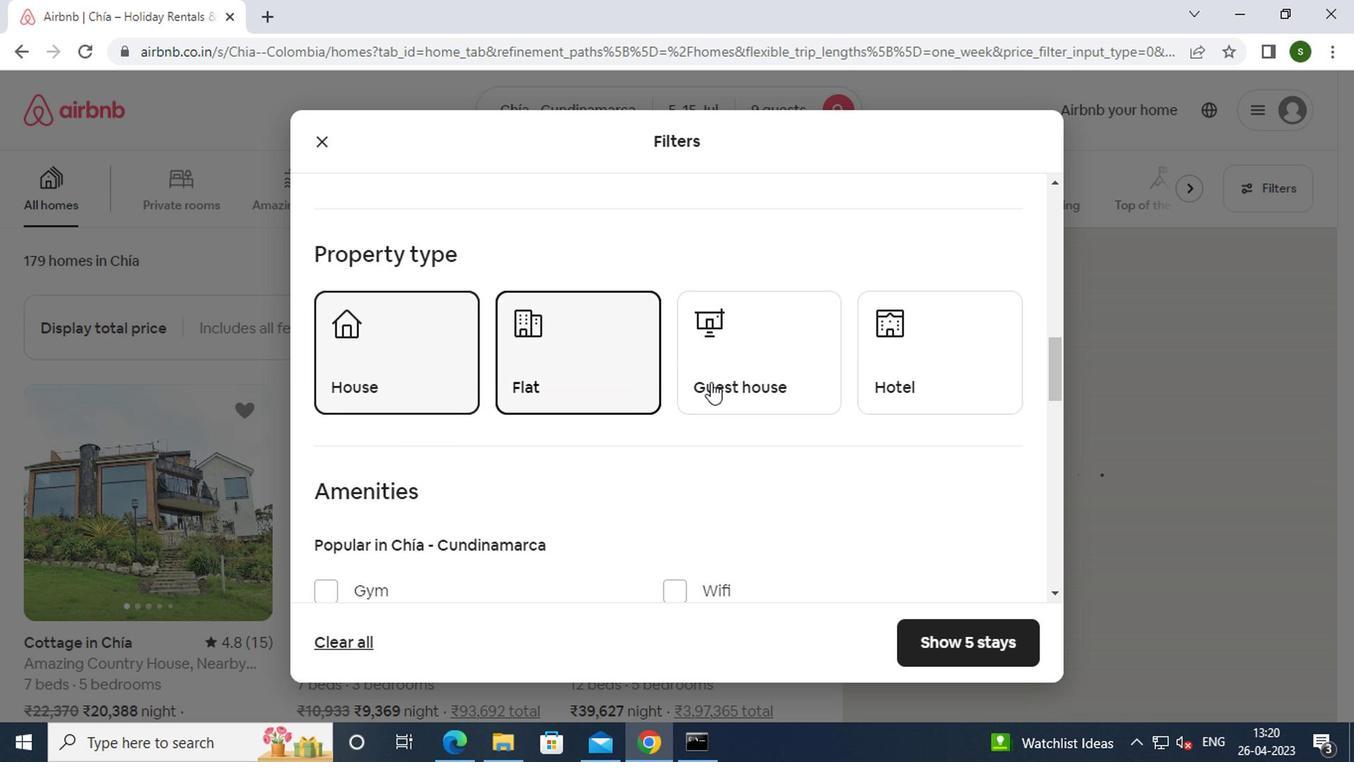 
Action: Mouse pressed left at (767, 376)
Screenshot: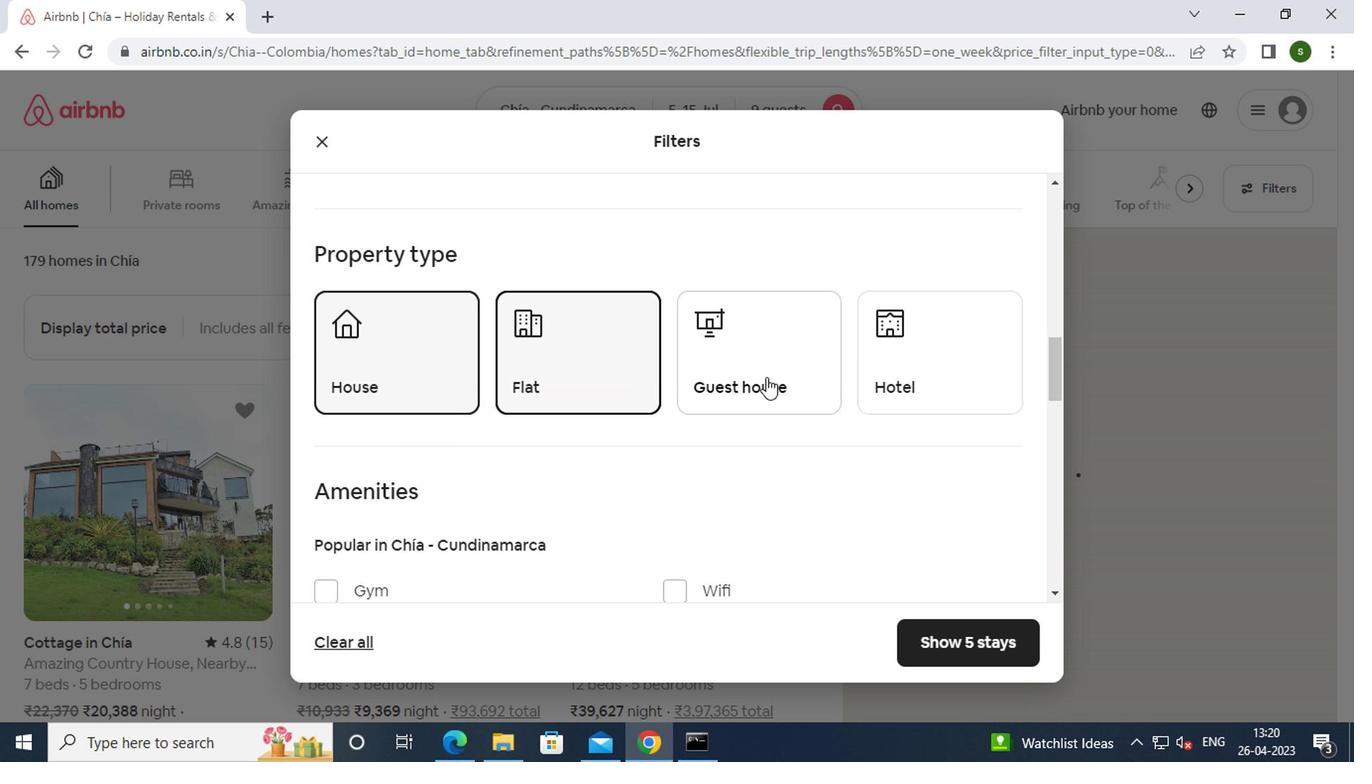 
Action: Mouse moved to (728, 388)
Screenshot: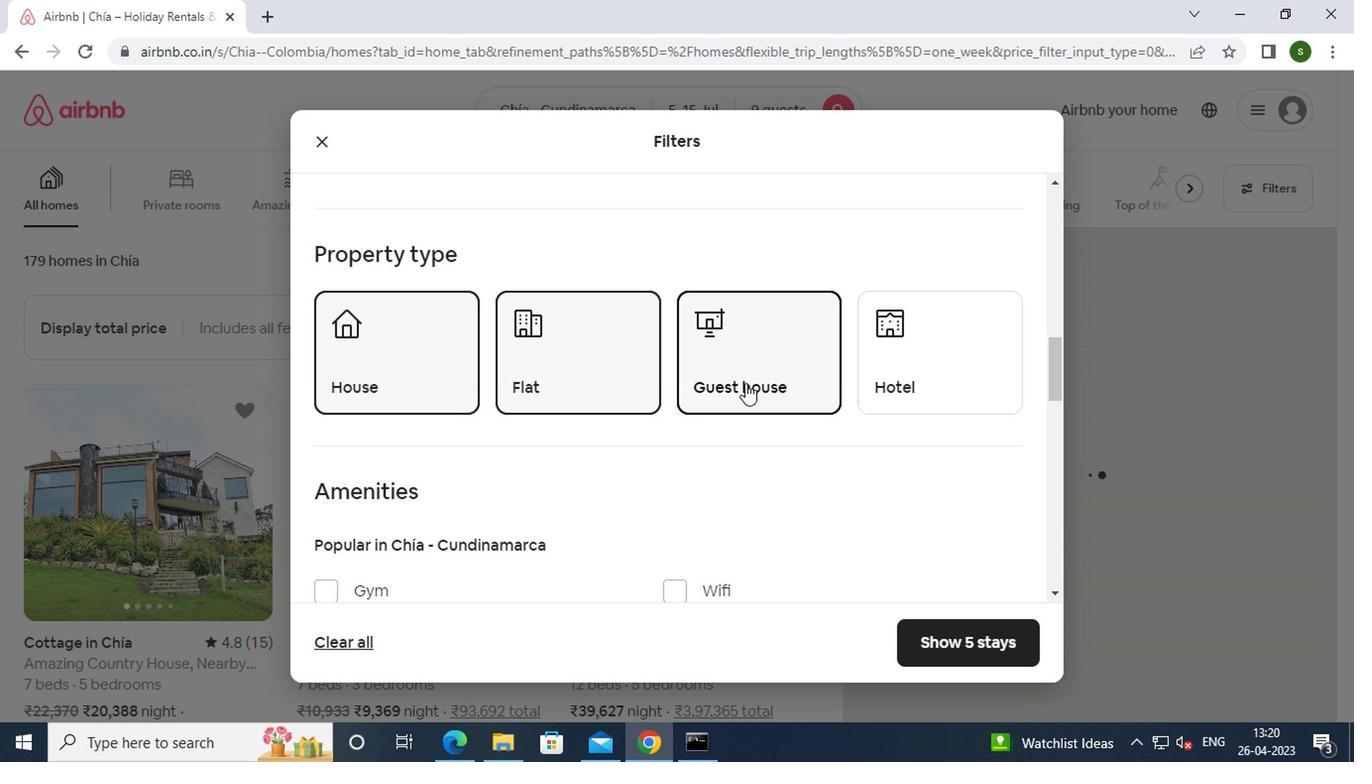 
Action: Mouse scrolled (728, 388) with delta (0, 0)
Screenshot: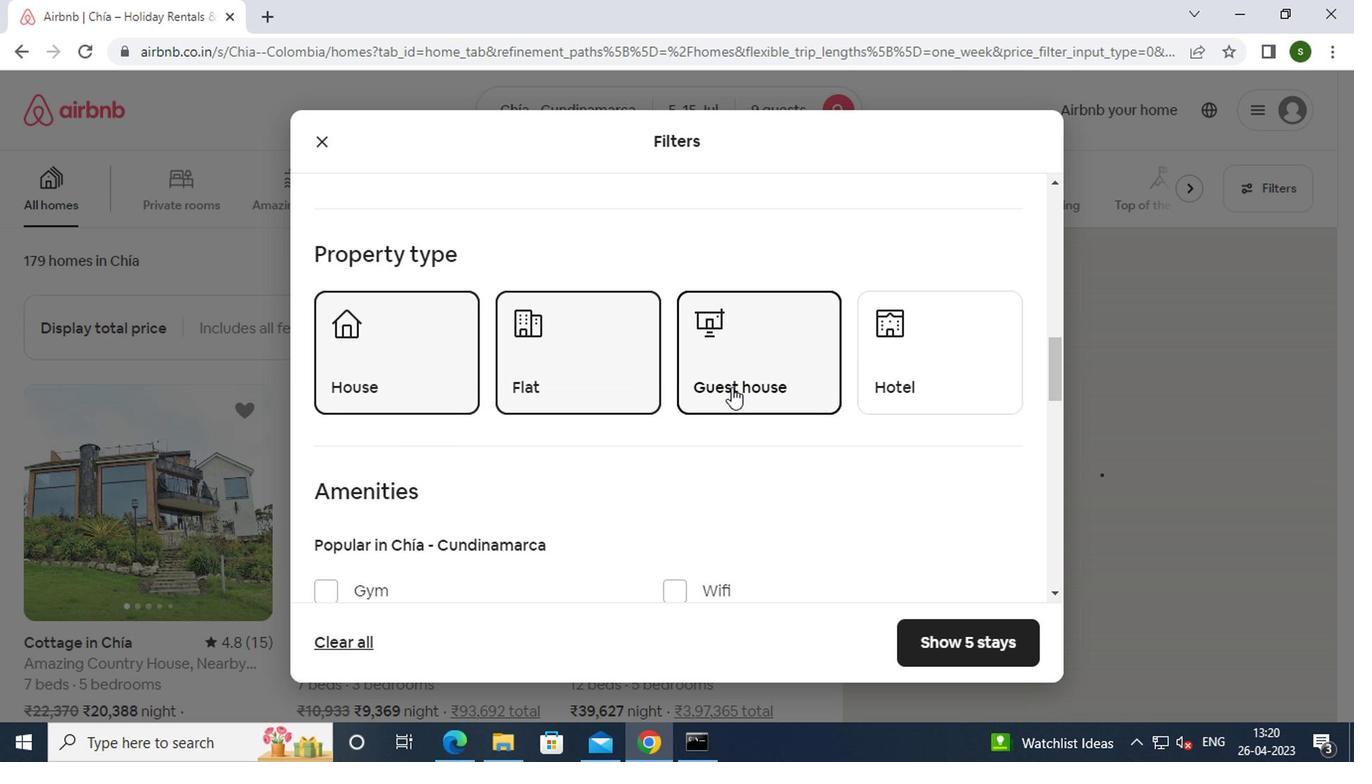 
Action: Mouse scrolled (728, 388) with delta (0, 0)
Screenshot: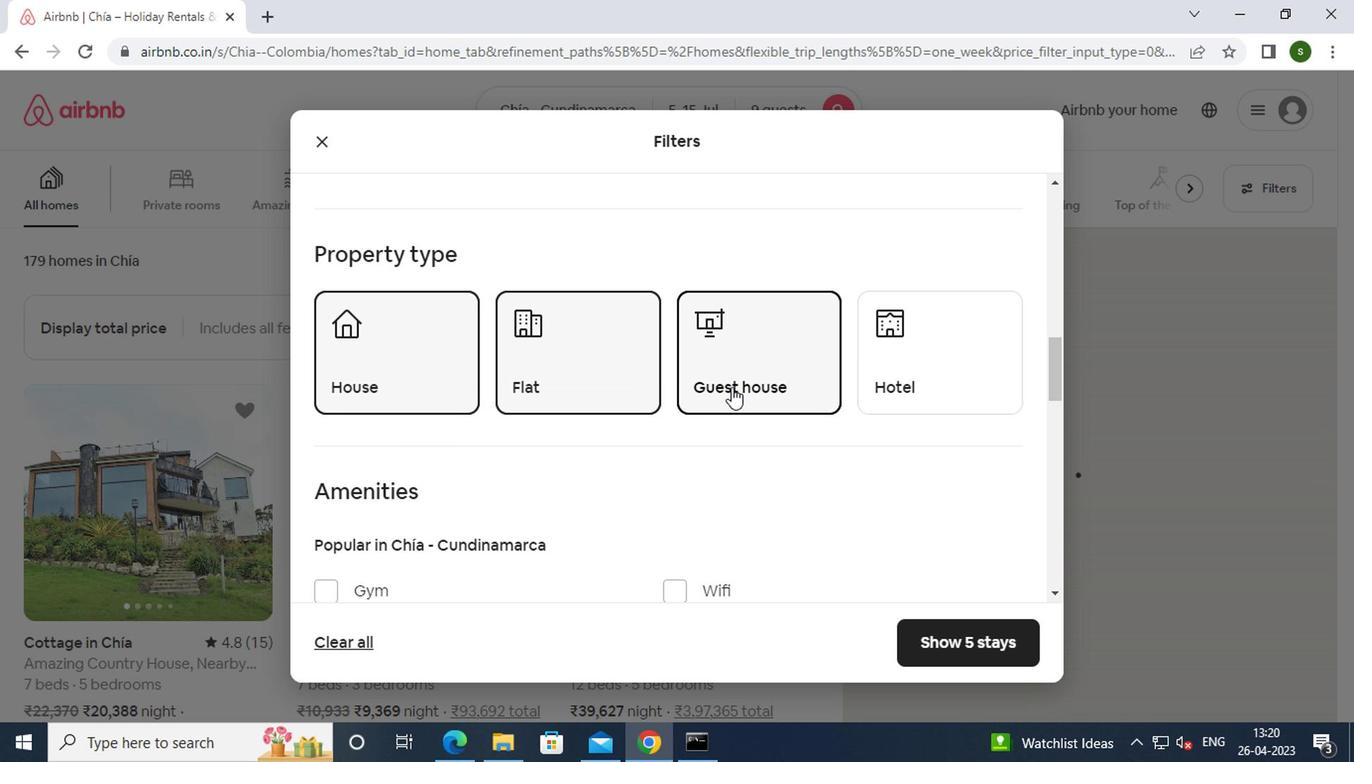 
Action: Mouse moved to (417, 491)
Screenshot: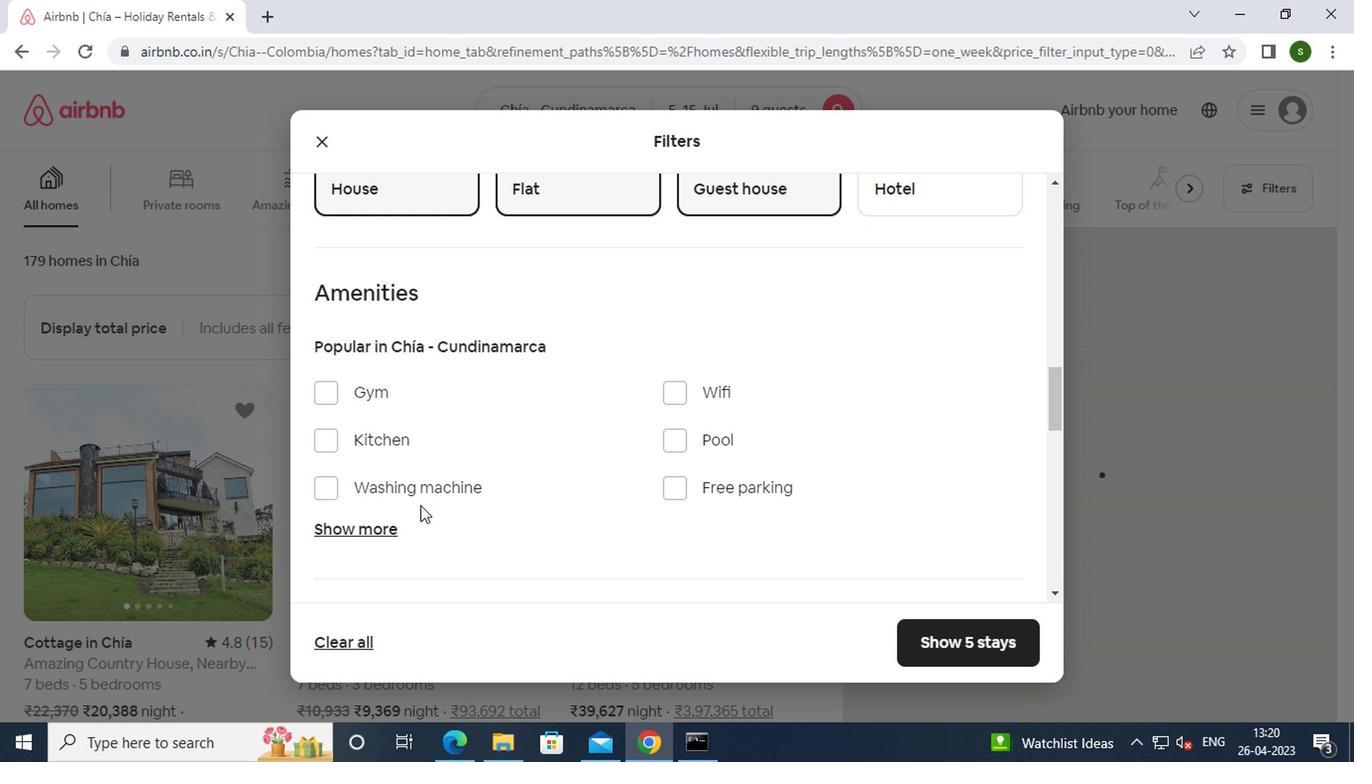 
Action: Mouse pressed left at (417, 491)
Screenshot: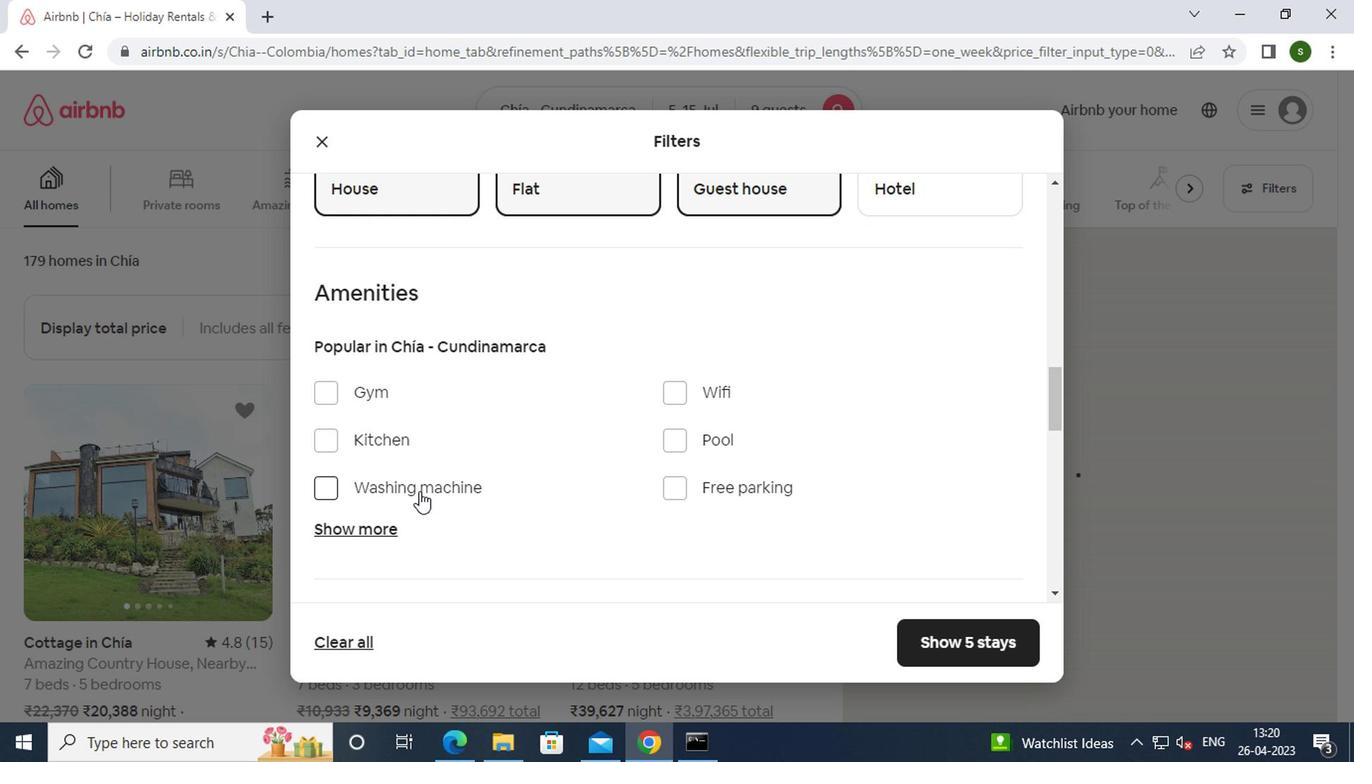 
Action: Mouse moved to (719, 474)
Screenshot: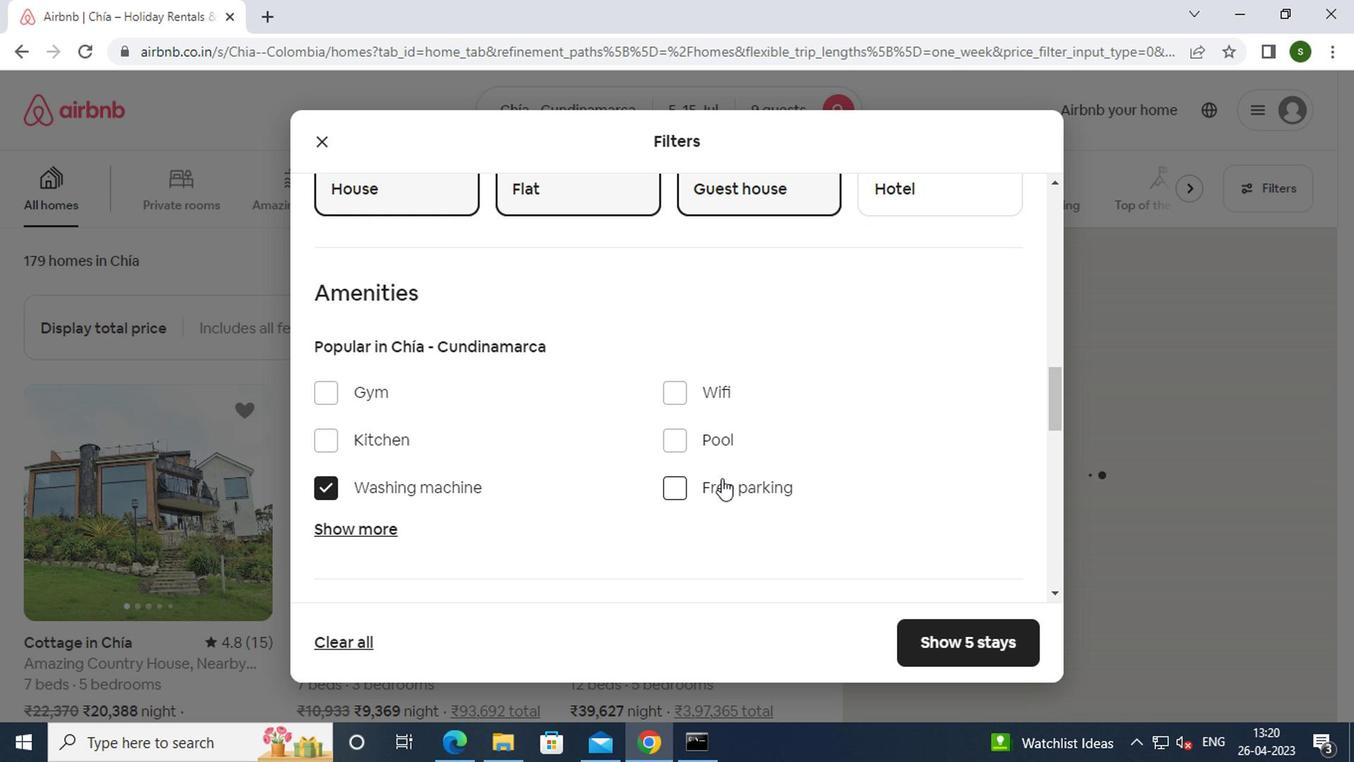 
Action: Mouse scrolled (719, 473) with delta (0, 0)
Screenshot: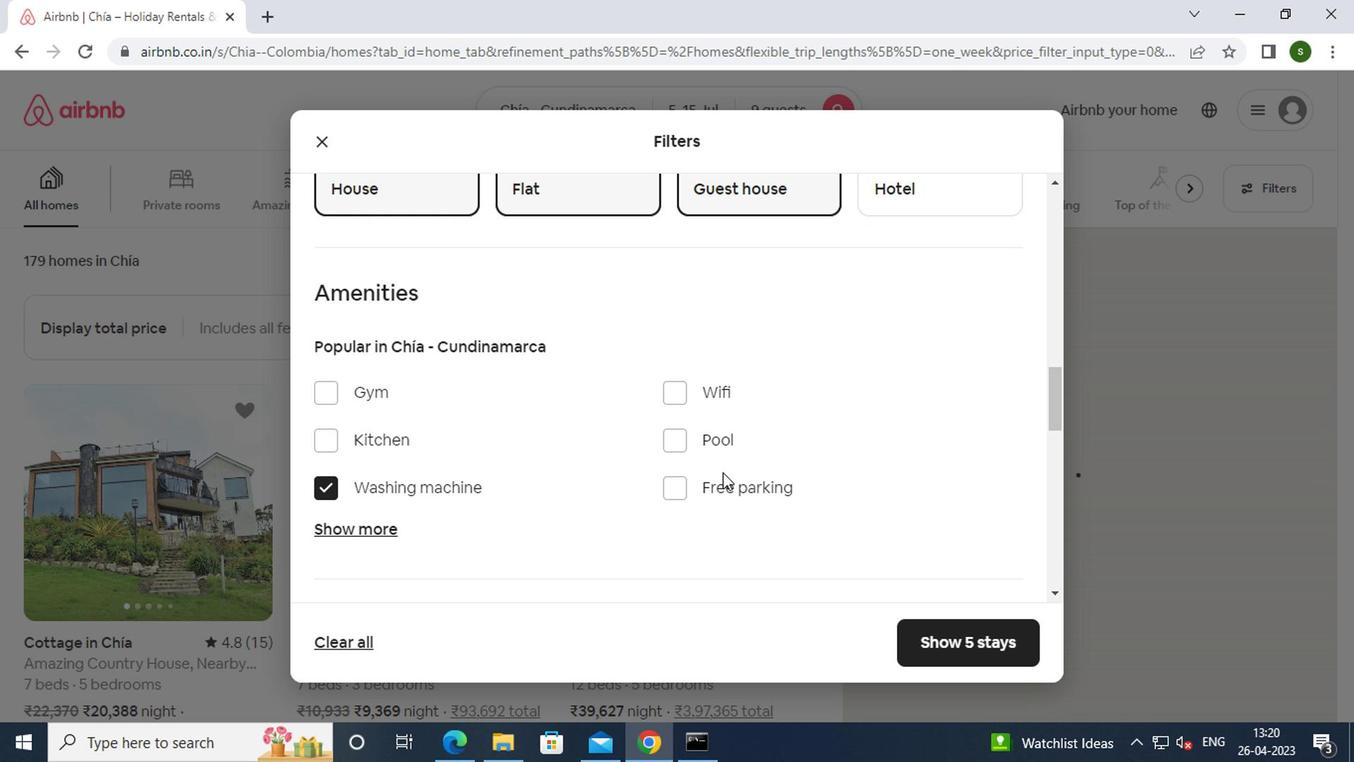 
Action: Mouse scrolled (719, 473) with delta (0, 0)
Screenshot: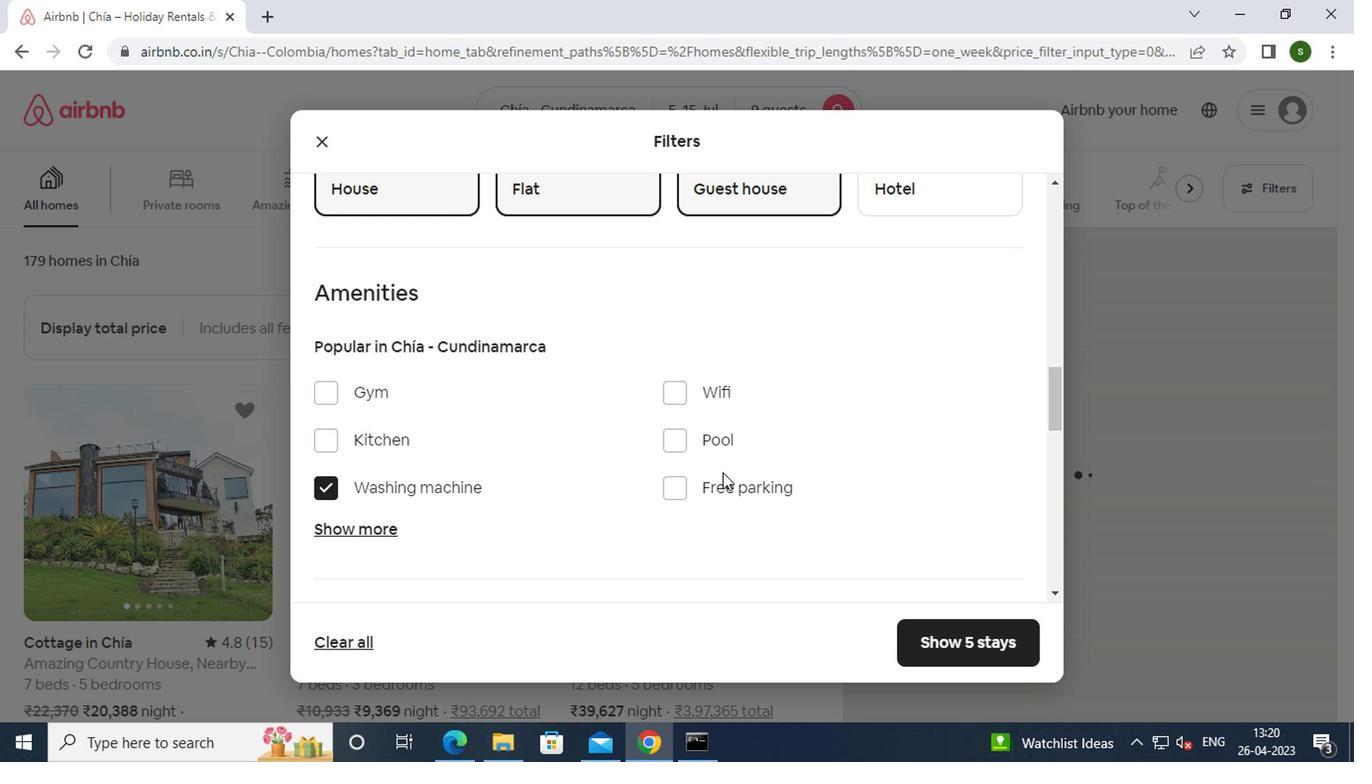 
Action: Mouse scrolled (719, 473) with delta (0, 0)
Screenshot: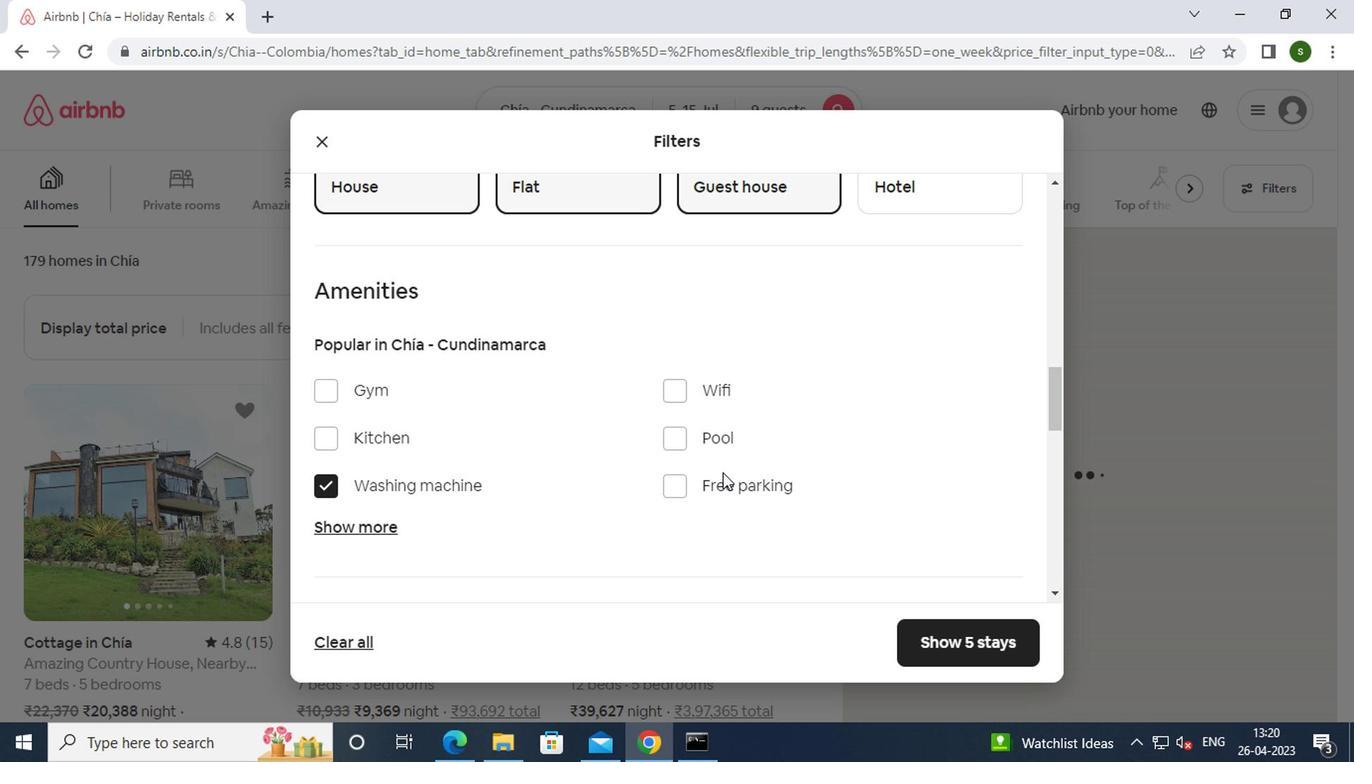 
Action: Mouse scrolled (719, 473) with delta (0, 0)
Screenshot: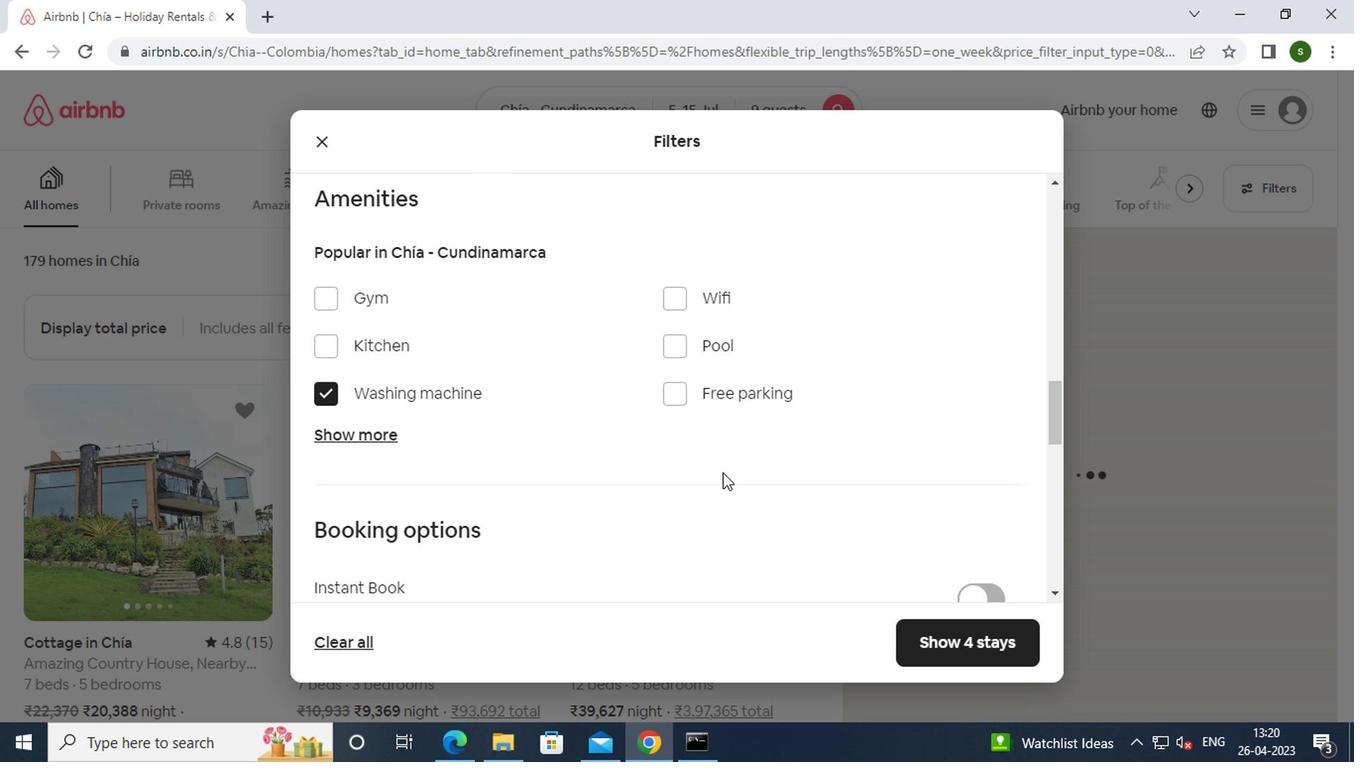 
Action: Mouse moved to (973, 369)
Screenshot: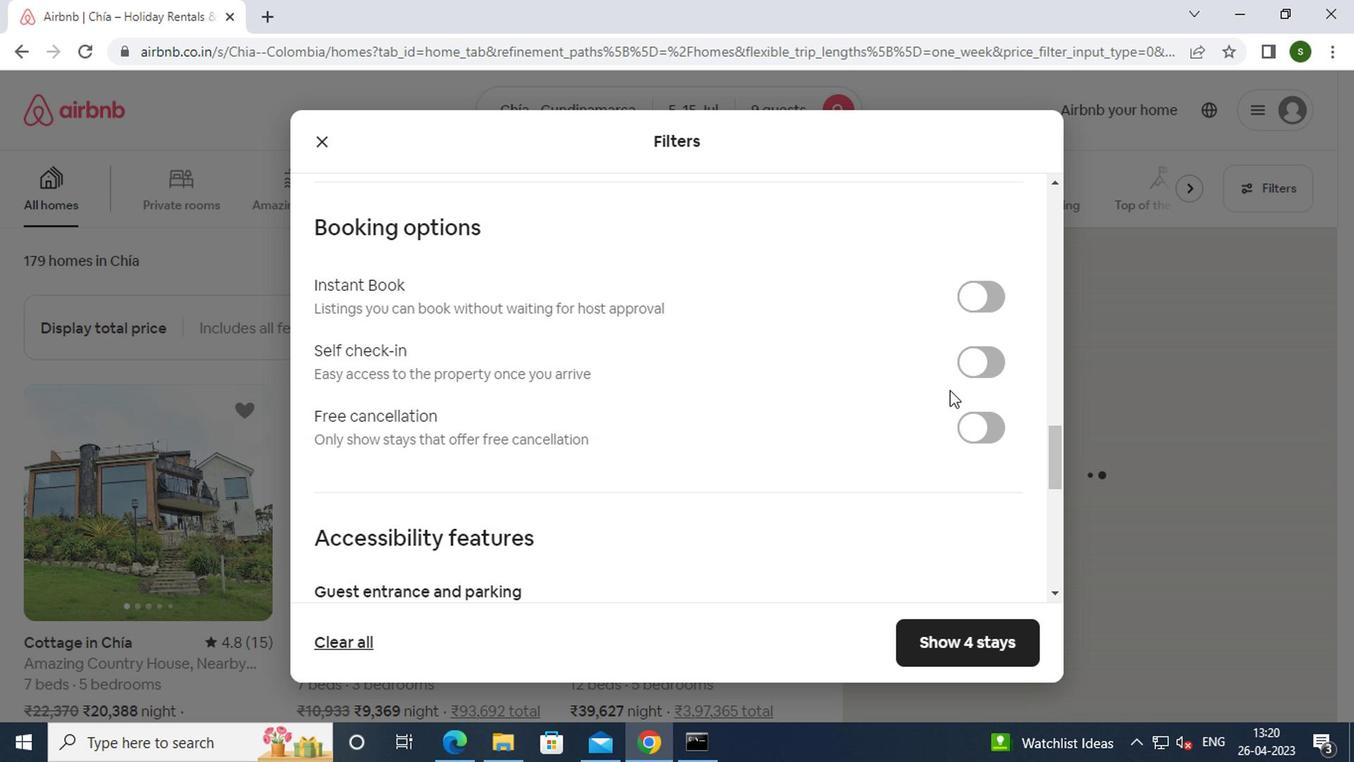 
Action: Mouse pressed left at (973, 369)
Screenshot: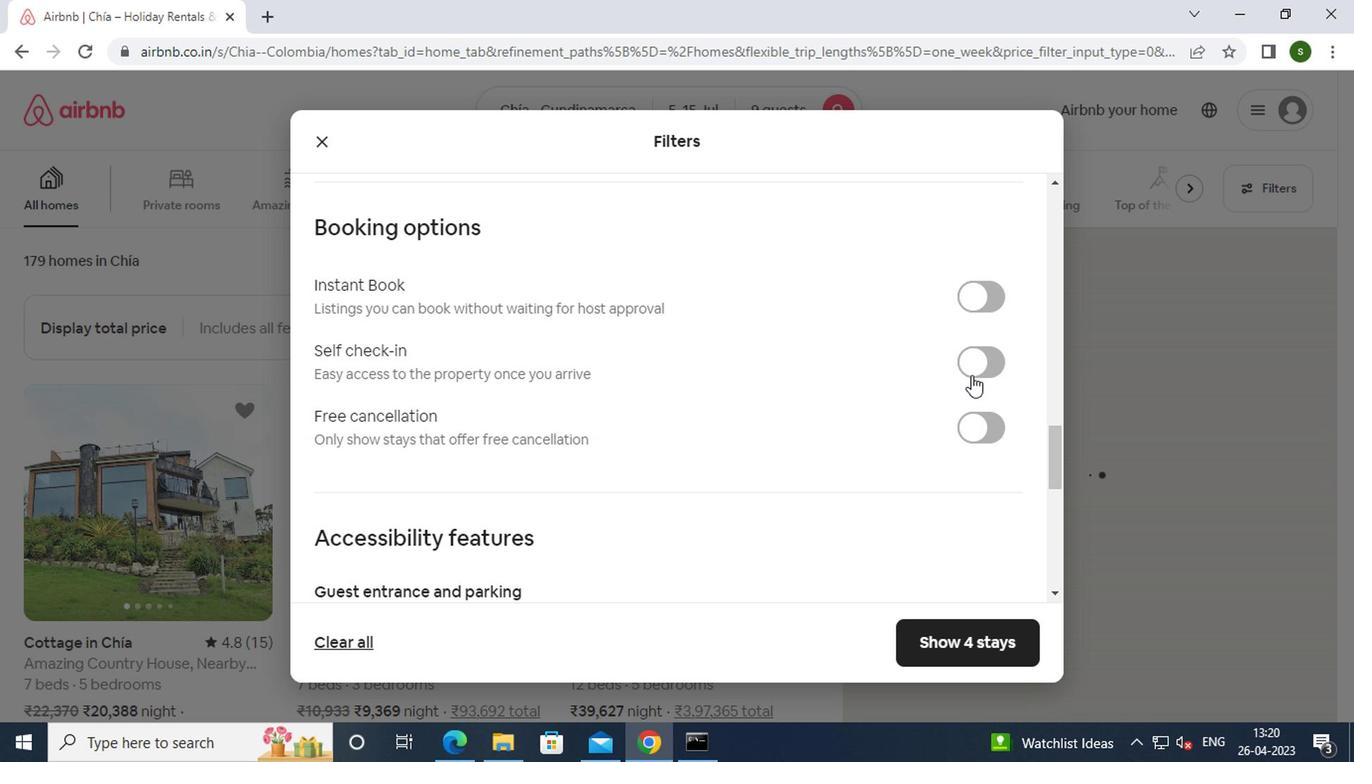 
Action: Mouse moved to (731, 425)
Screenshot: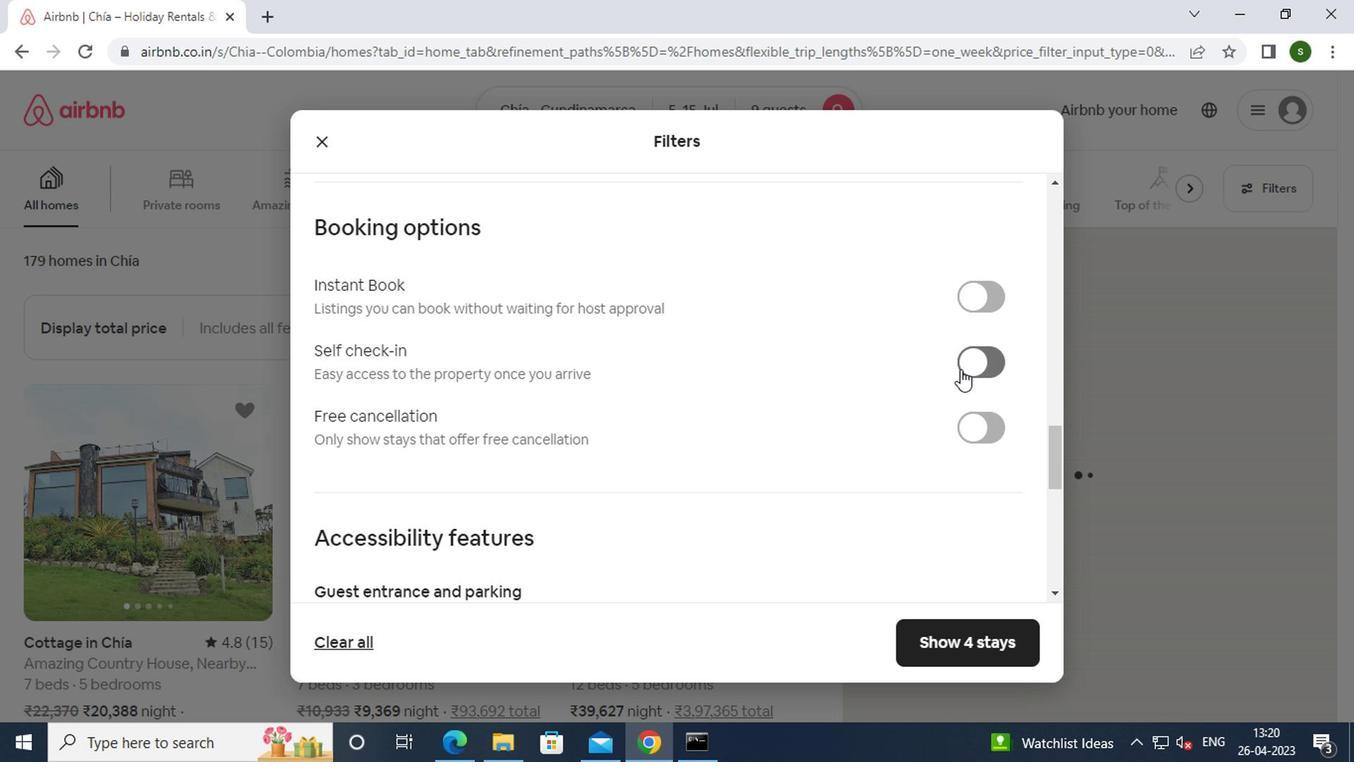 
Action: Mouse scrolled (731, 424) with delta (0, 0)
Screenshot: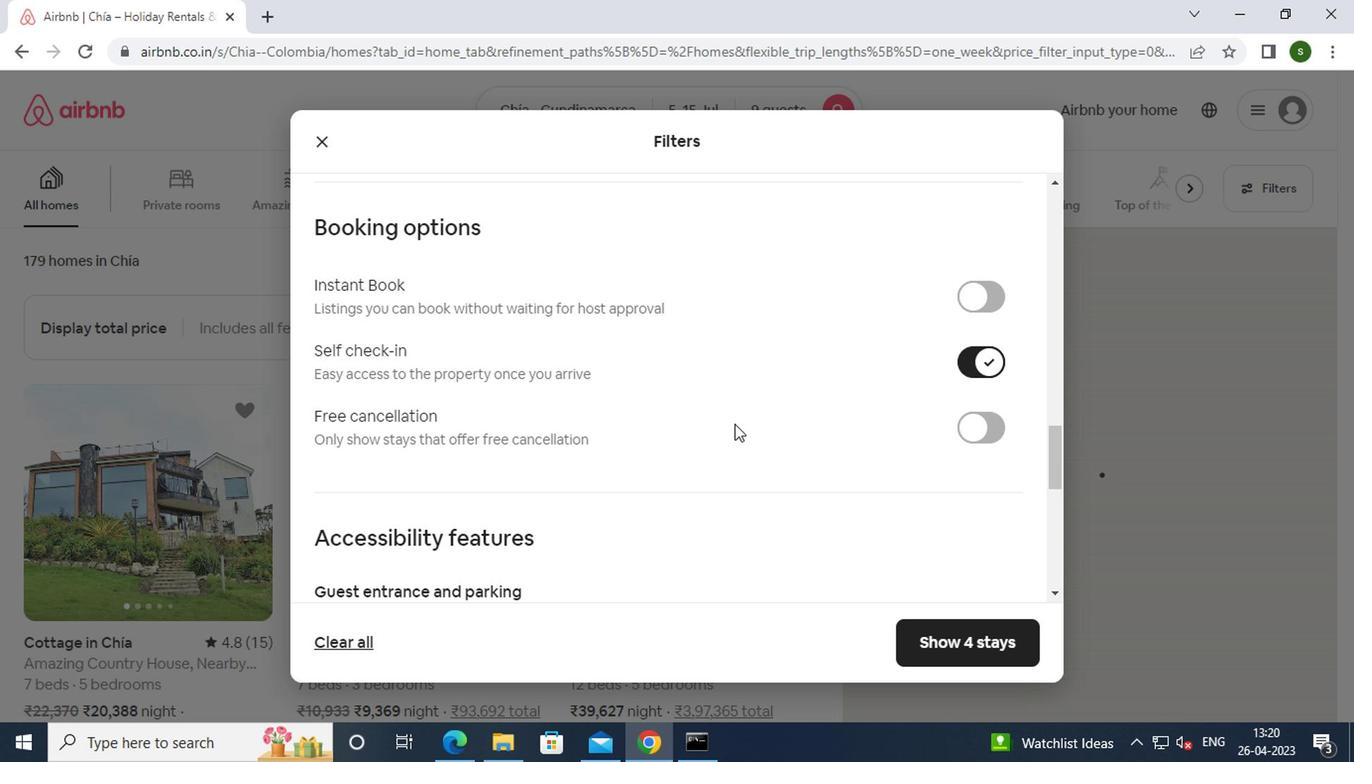 
Action: Mouse scrolled (731, 424) with delta (0, 0)
Screenshot: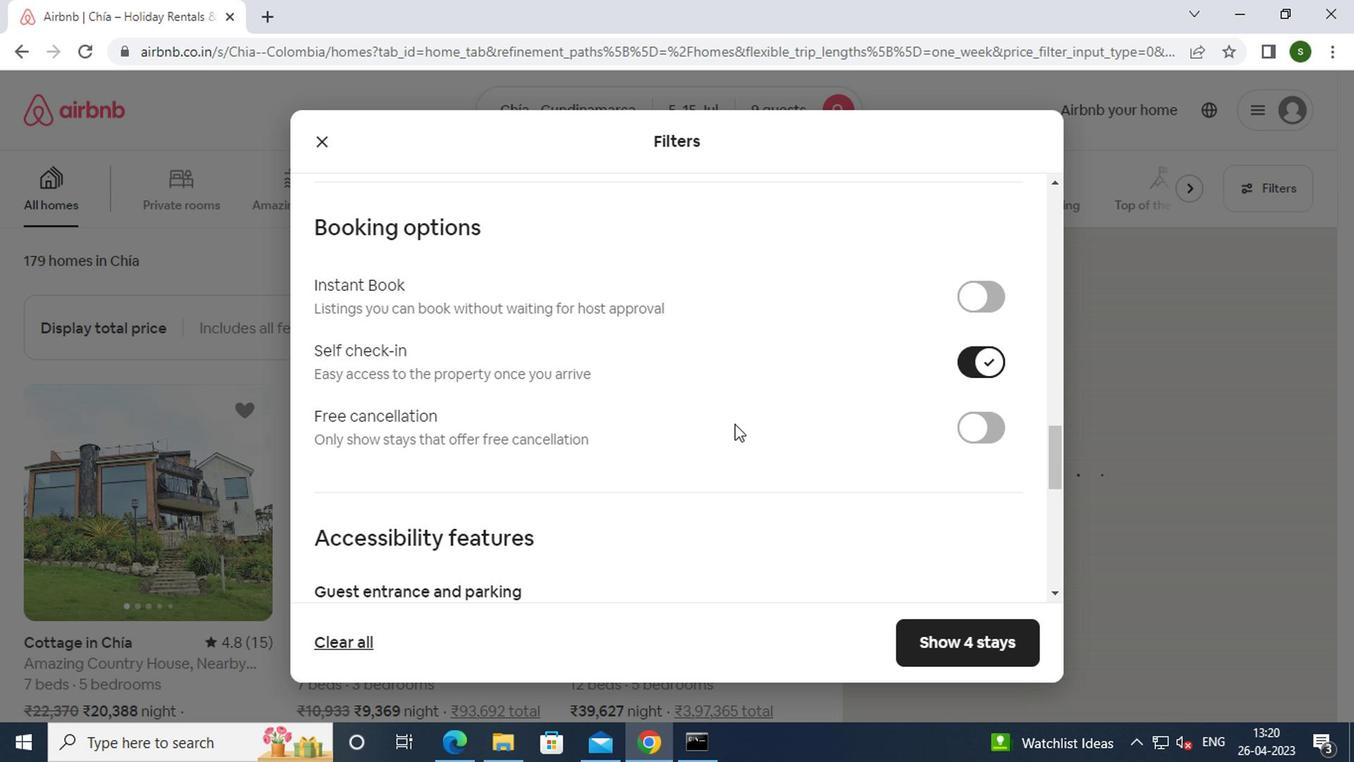 
Action: Mouse scrolled (731, 424) with delta (0, 0)
Screenshot: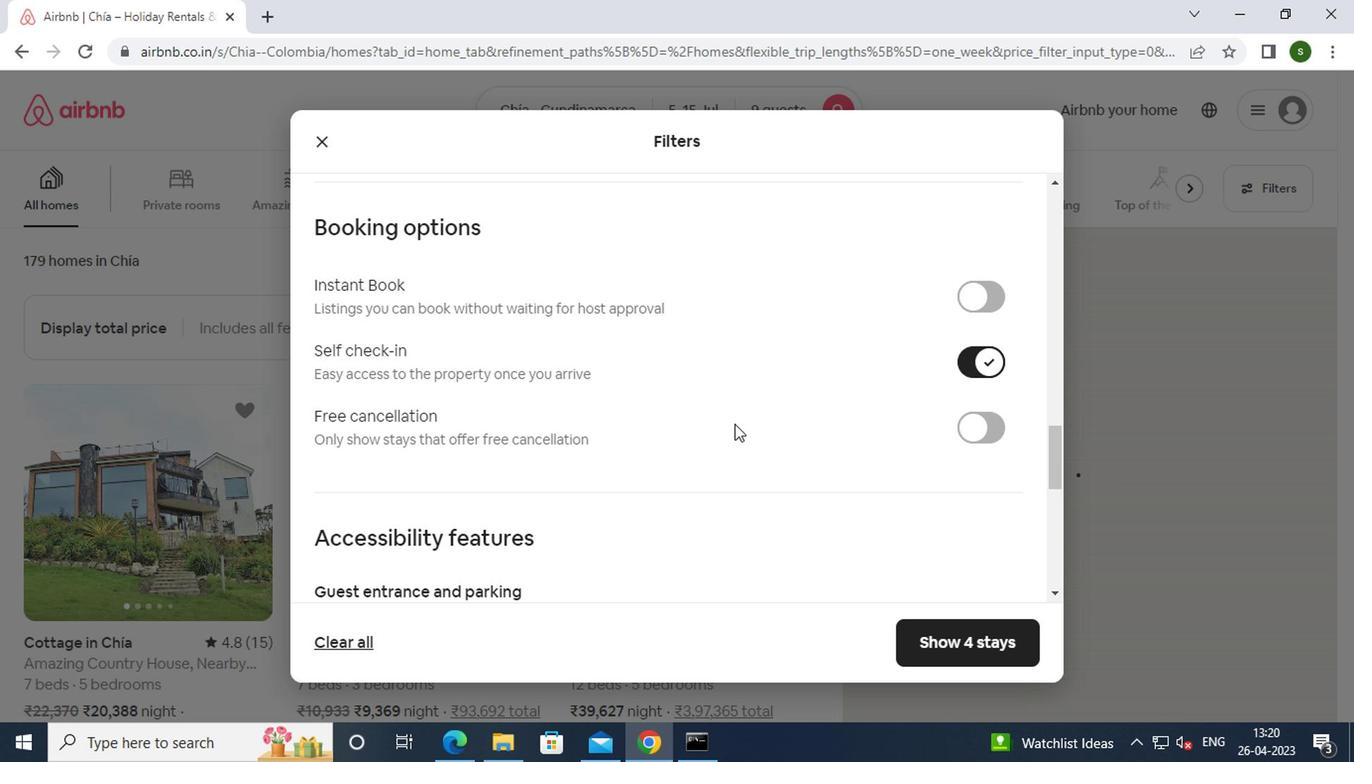 
Action: Mouse scrolled (731, 424) with delta (0, 0)
Screenshot: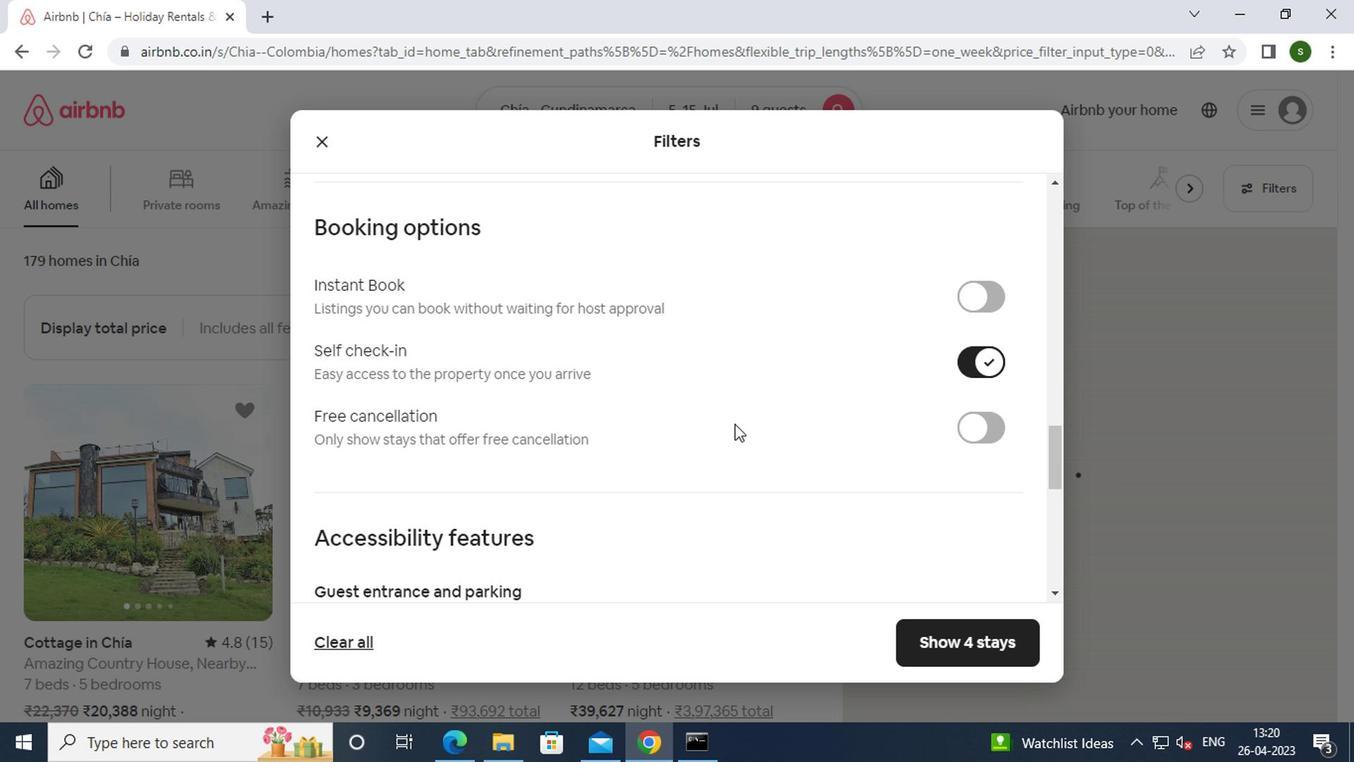 
Action: Mouse scrolled (731, 424) with delta (0, 0)
Screenshot: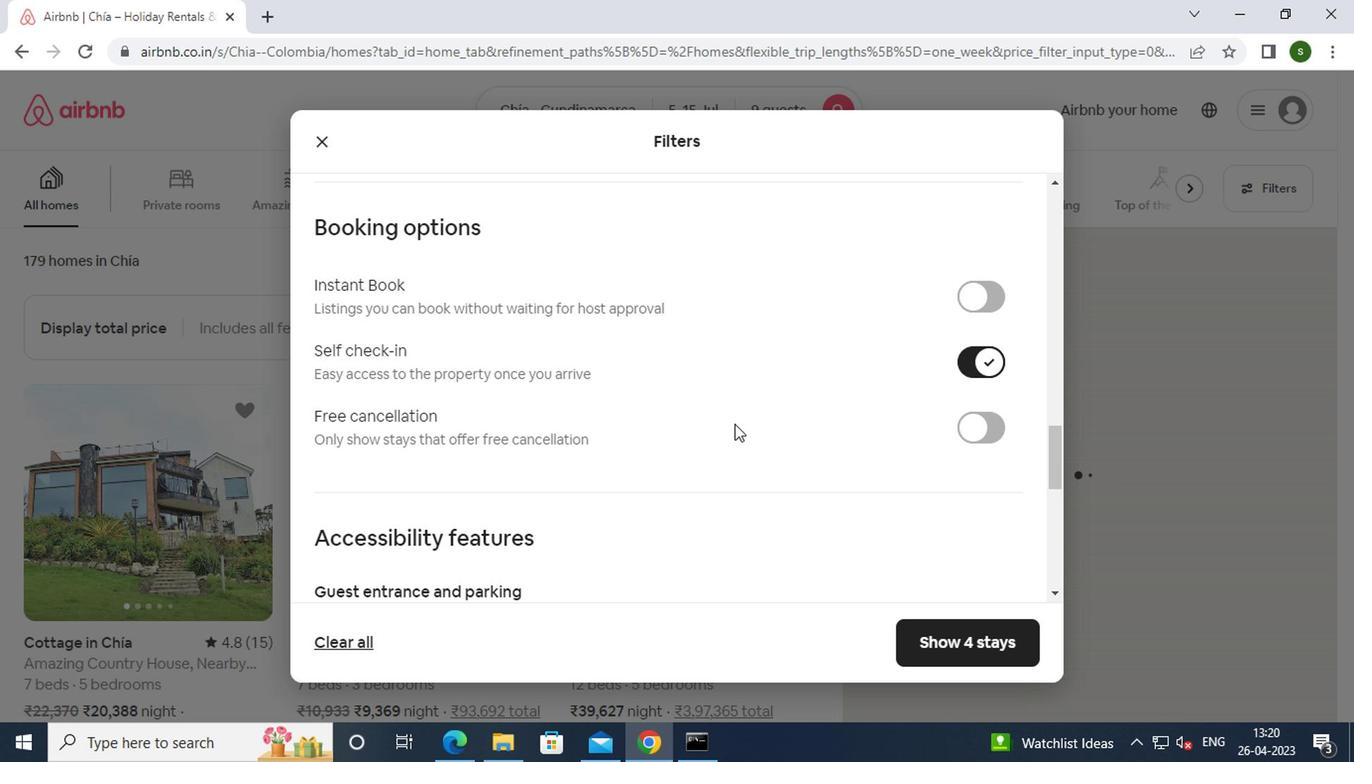 
Action: Mouse scrolled (731, 424) with delta (0, 0)
Screenshot: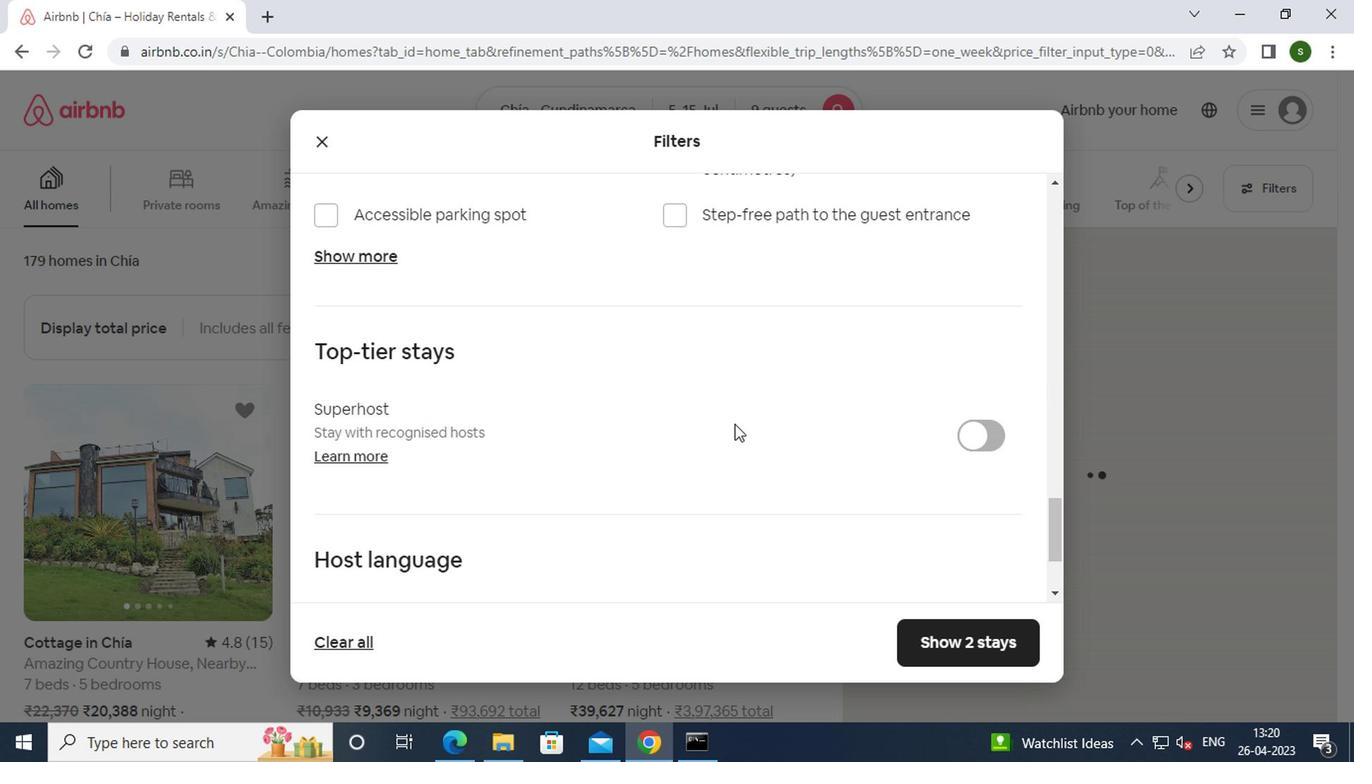 
Action: Mouse scrolled (731, 424) with delta (0, 0)
Screenshot: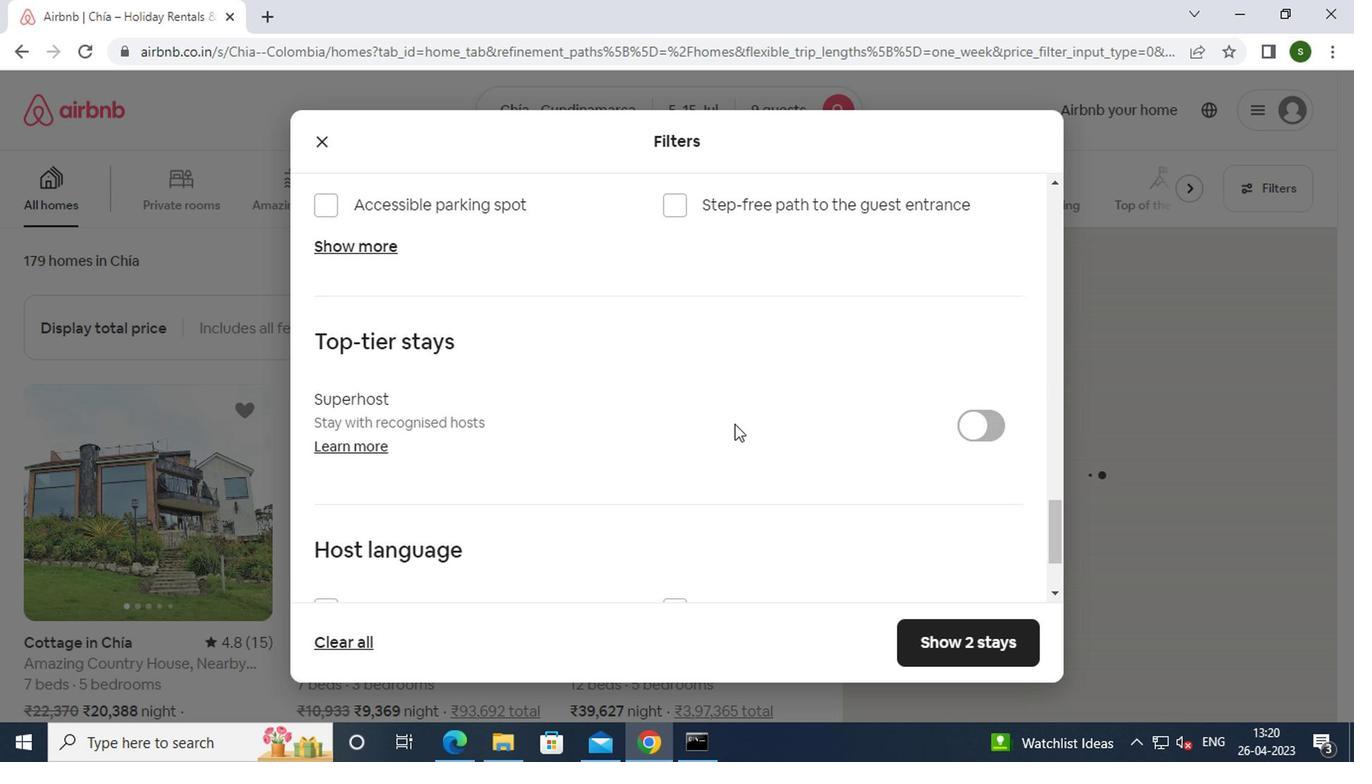 
Action: Mouse scrolled (731, 424) with delta (0, 0)
Screenshot: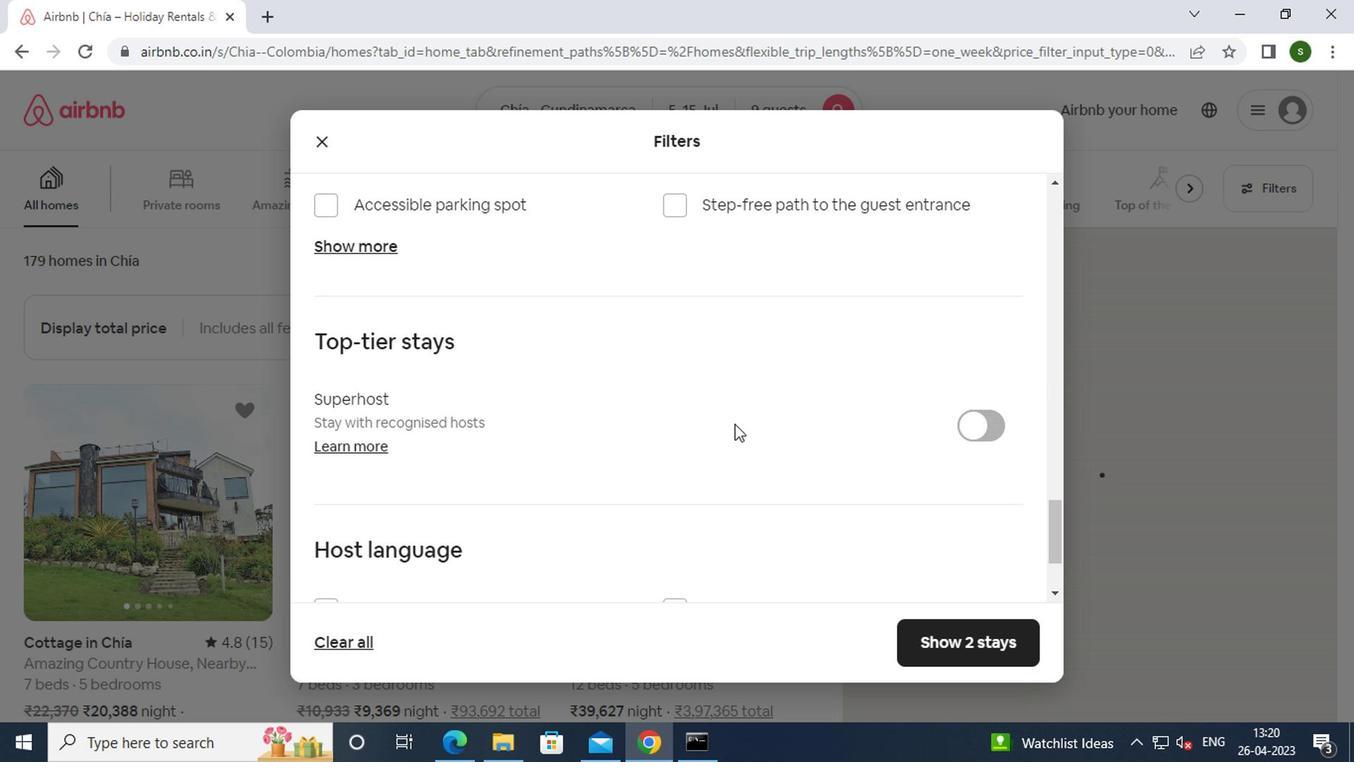 
Action: Mouse moved to (338, 465)
Screenshot: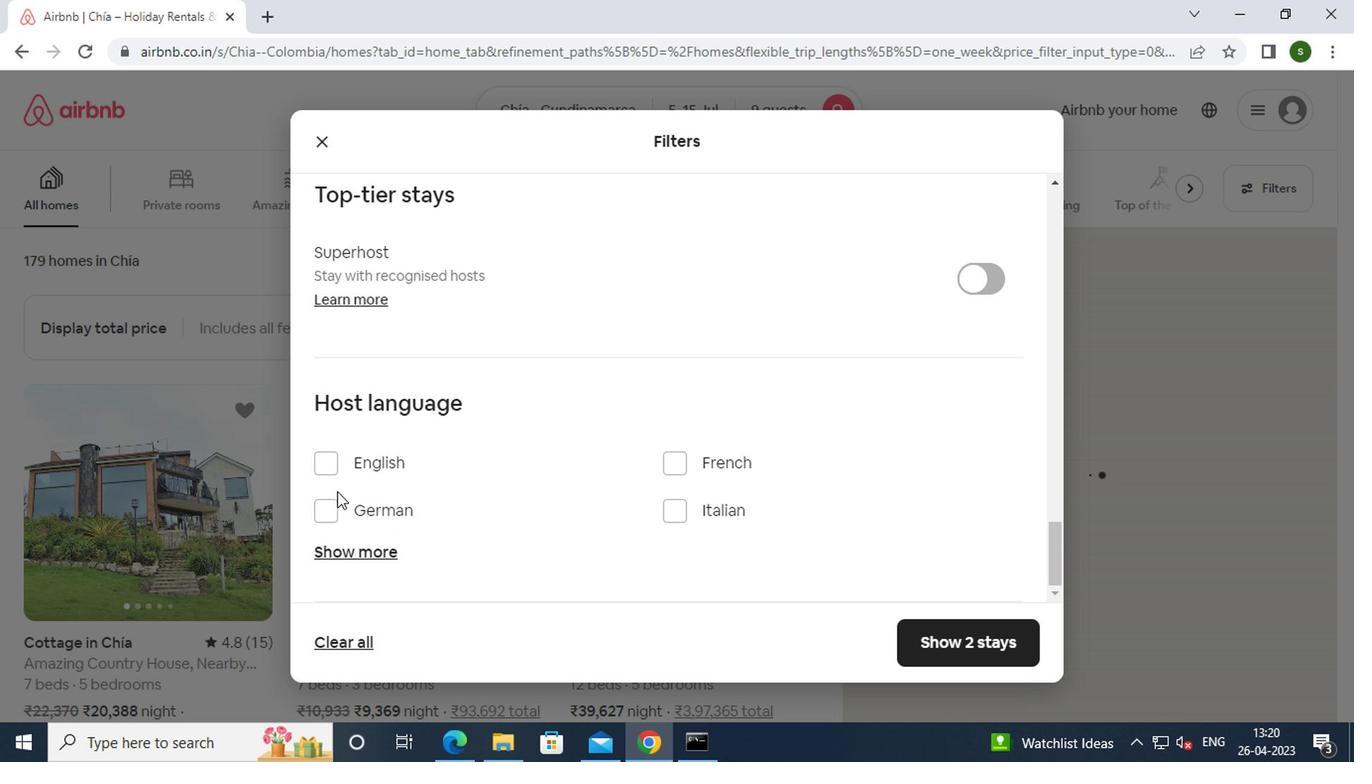 
Action: Mouse pressed left at (338, 465)
Screenshot: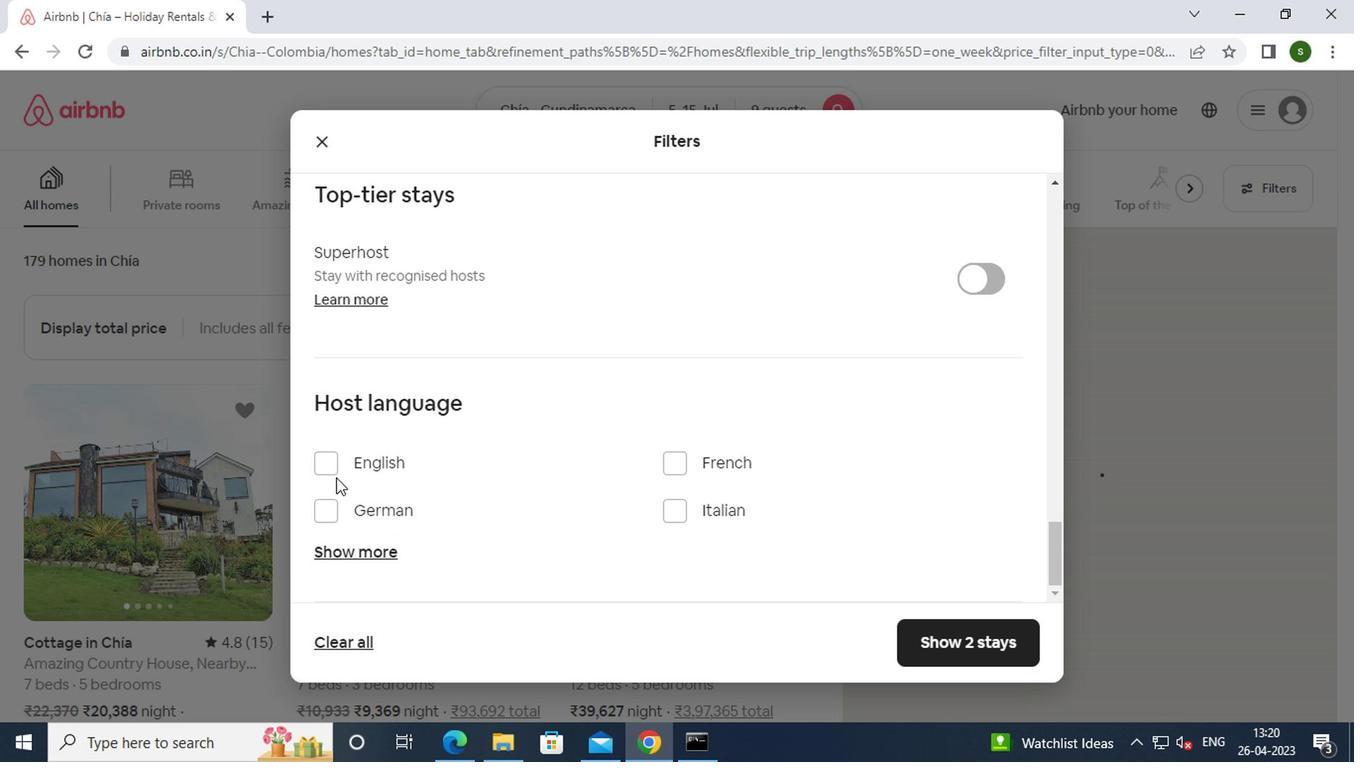 
Action: Mouse moved to (970, 652)
Screenshot: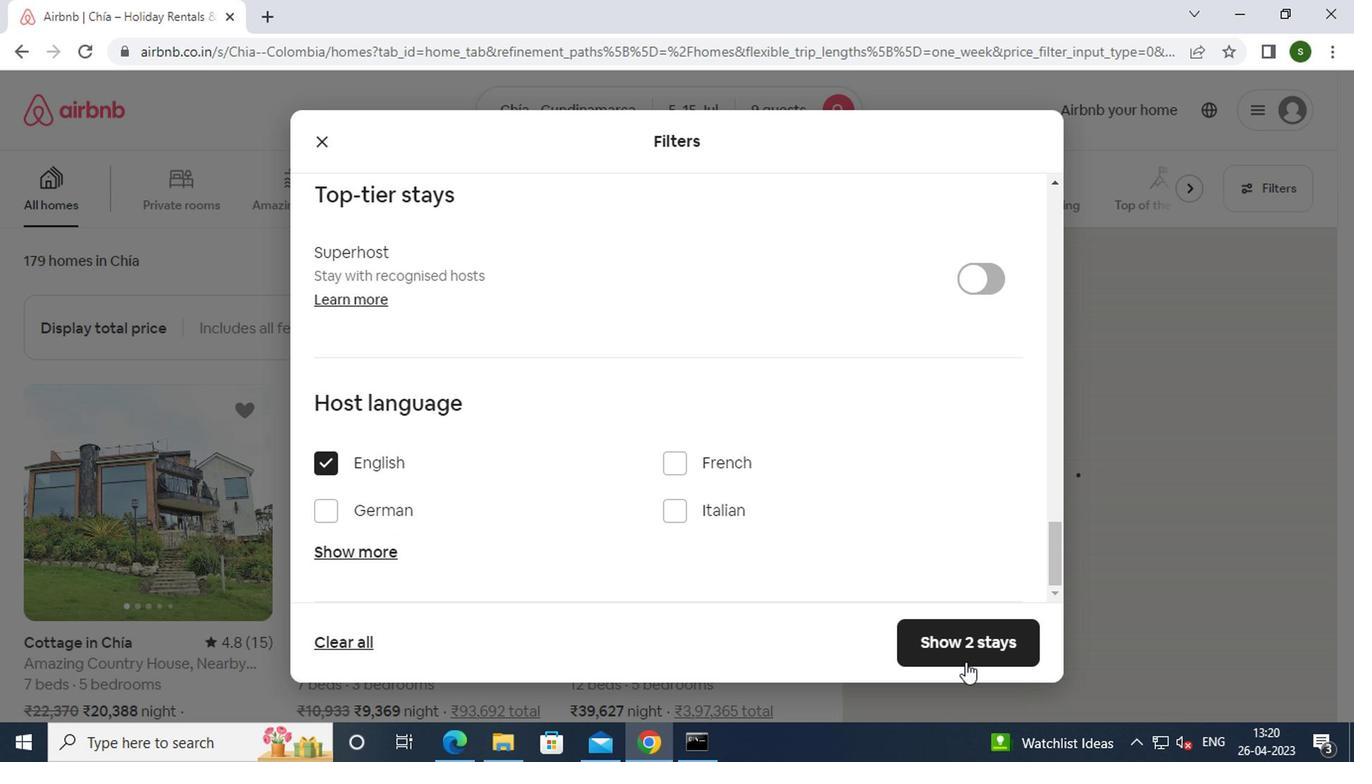 
Action: Mouse pressed left at (970, 652)
Screenshot: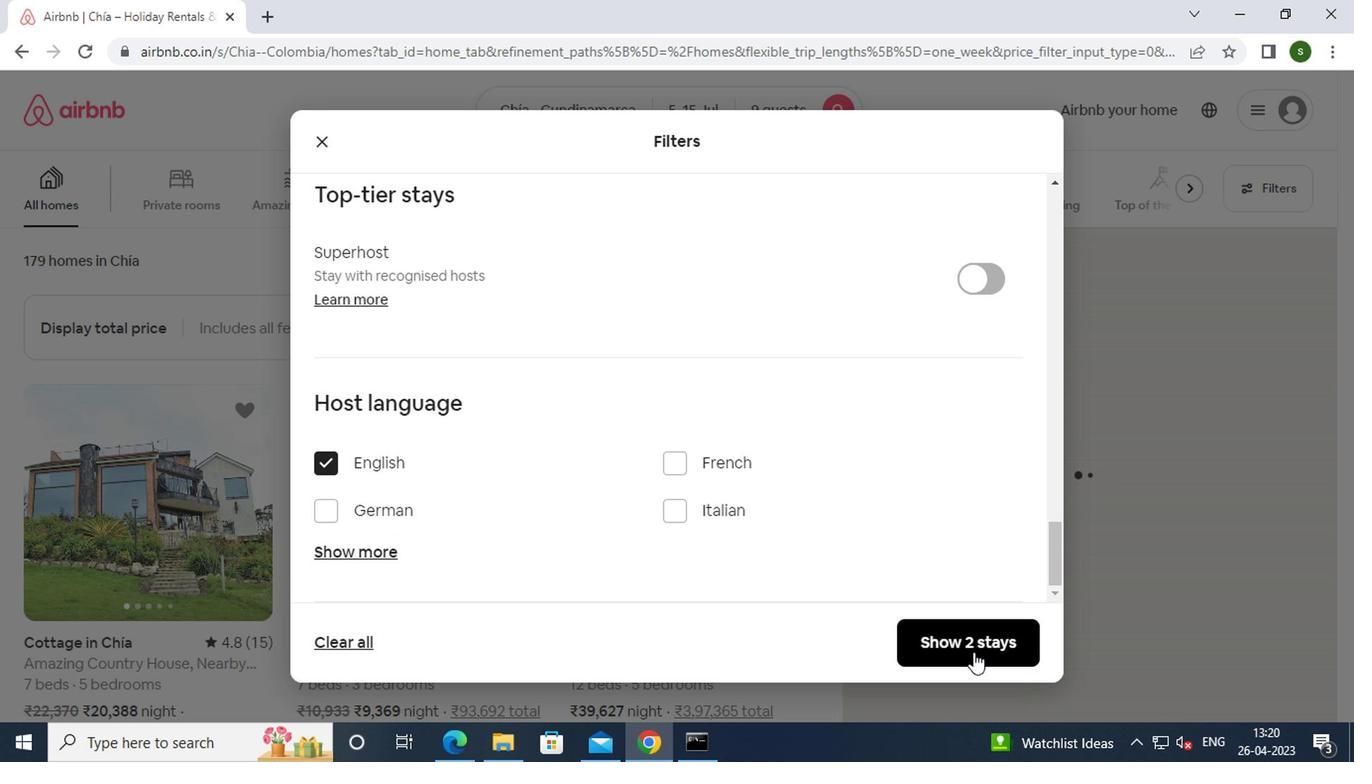 
Action: Mouse moved to (863, 610)
Screenshot: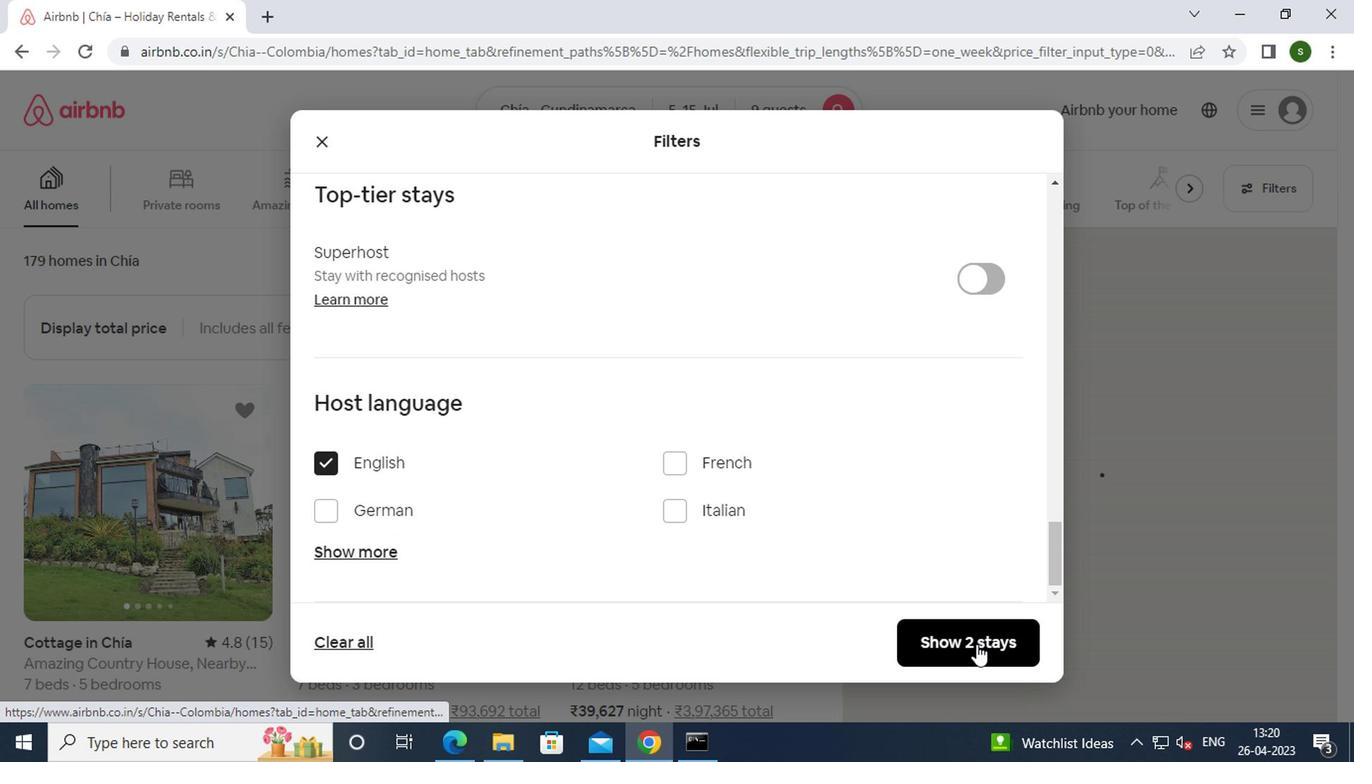 
